 Task: Find connections with filter location Pasto with filter topic #hiringwith filter profile language English with filter current company TATA AutoComp Systems Ltd with filter school Greater Noida Institute of Technology(GNIOT) with filter industry Fundraising with filter service category Cybersecurity with filter keywords title Telework Nurse/Doctor
Action: Mouse moved to (370, 191)
Screenshot: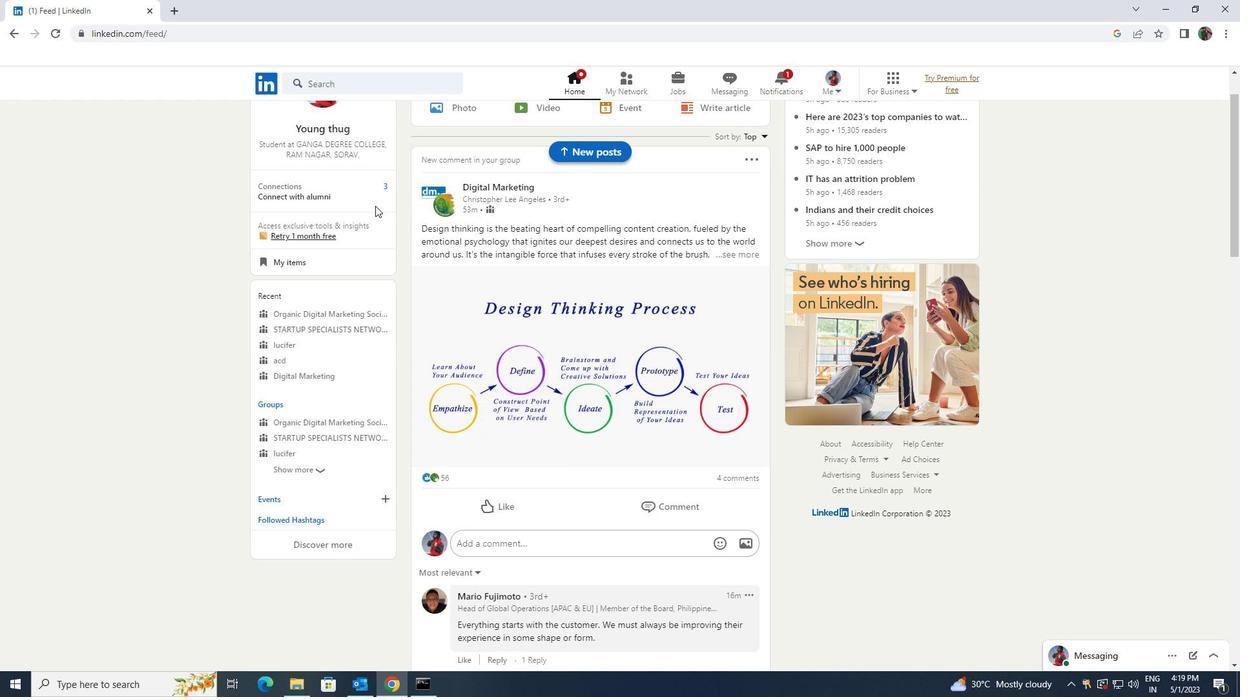 
Action: Mouse pressed left at (370, 191)
Screenshot: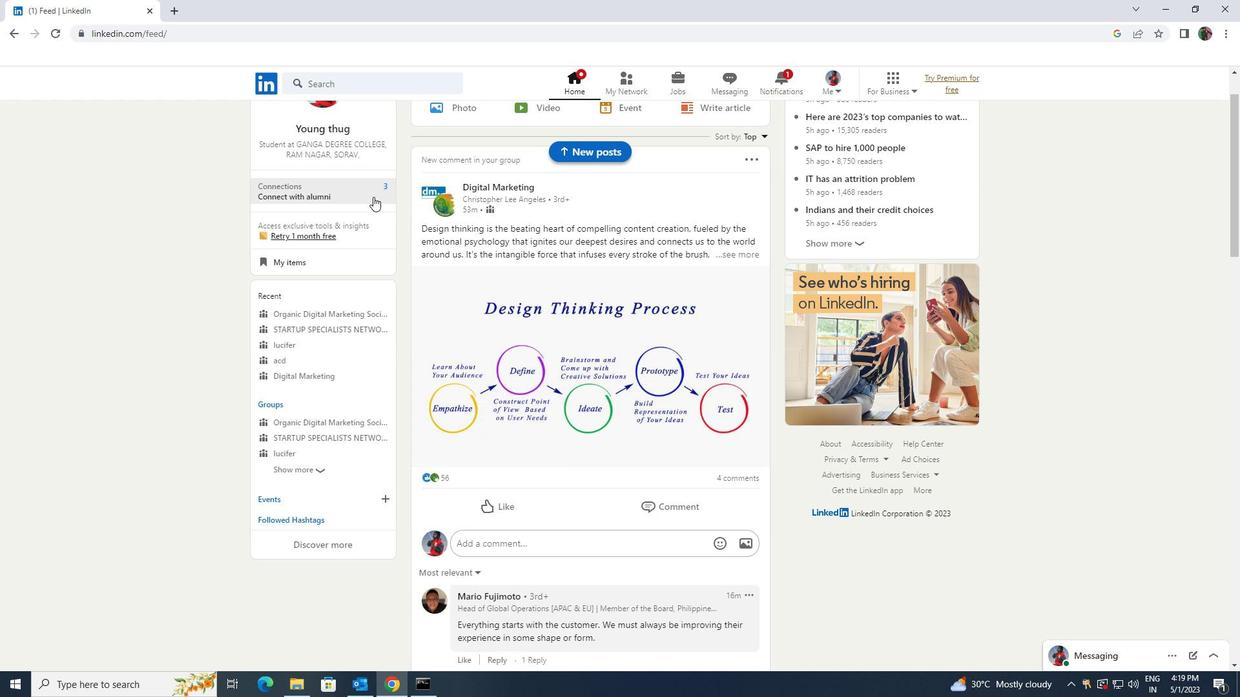 
Action: Mouse moved to (375, 155)
Screenshot: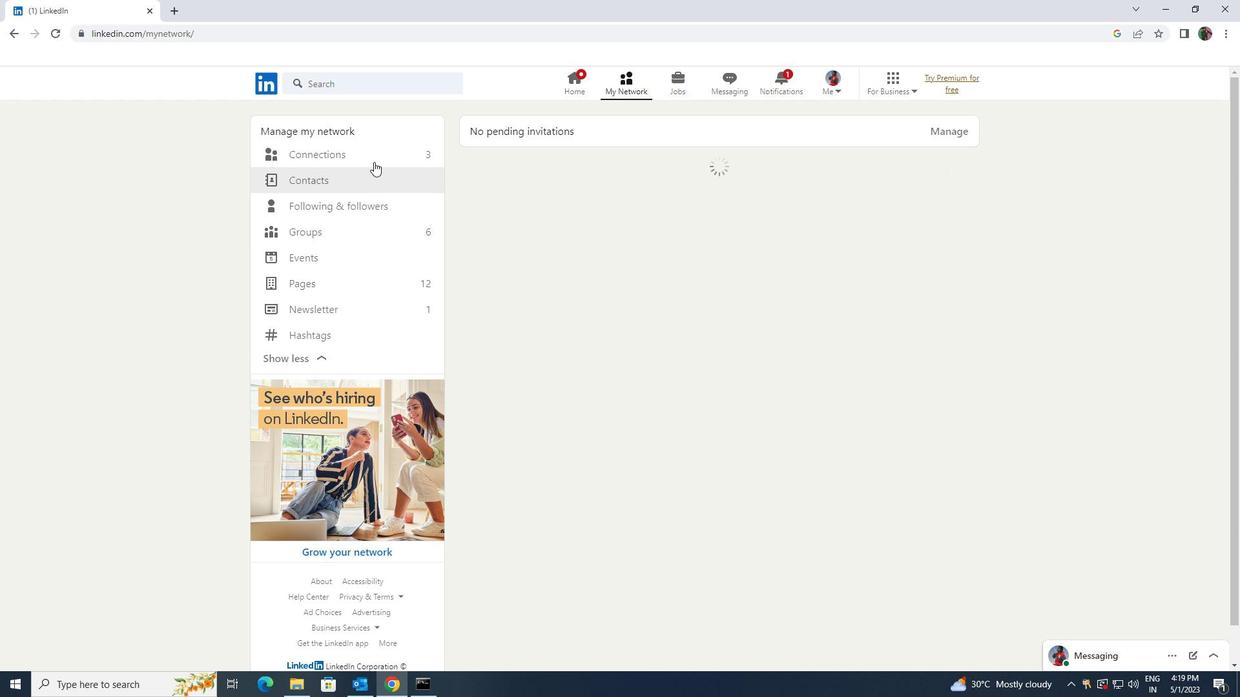 
Action: Mouse pressed left at (375, 155)
Screenshot: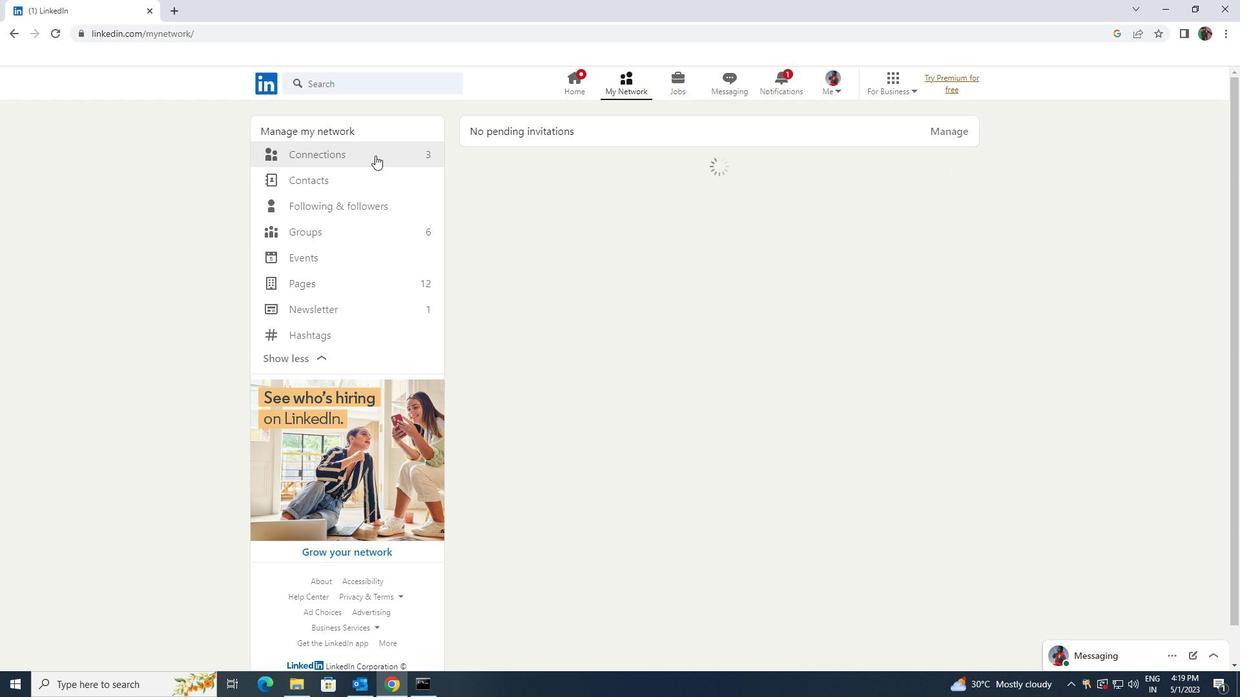 
Action: Mouse moved to (689, 155)
Screenshot: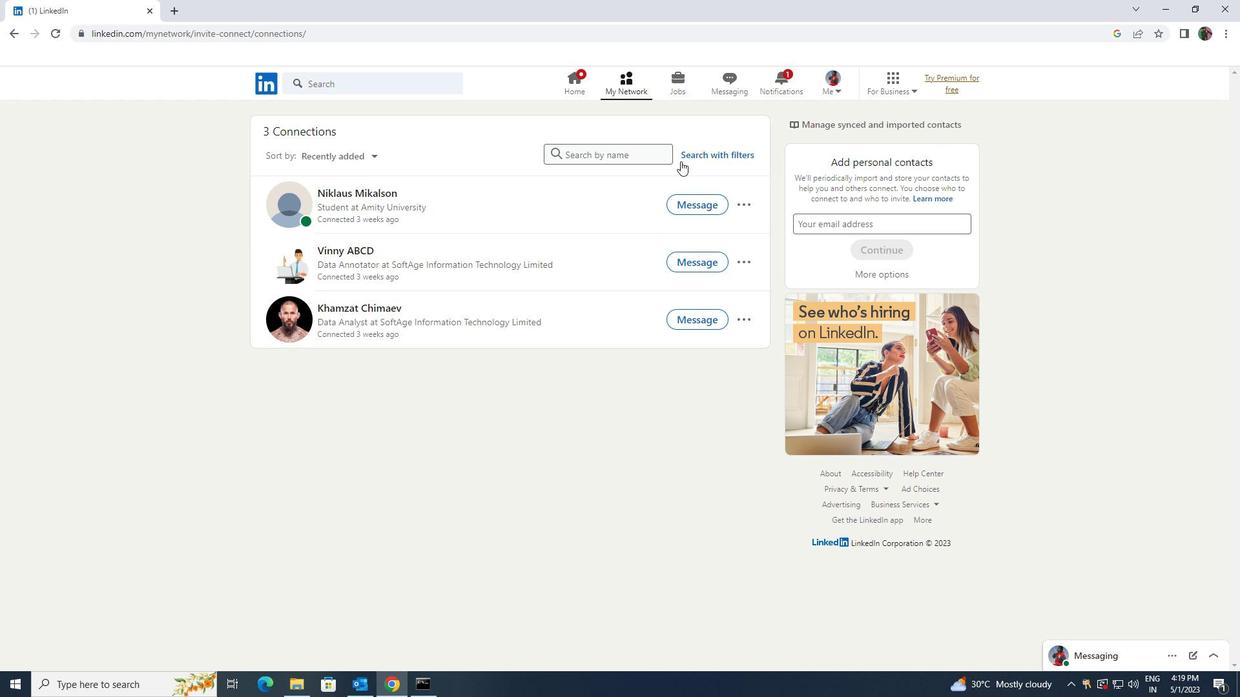 
Action: Mouse pressed left at (689, 155)
Screenshot: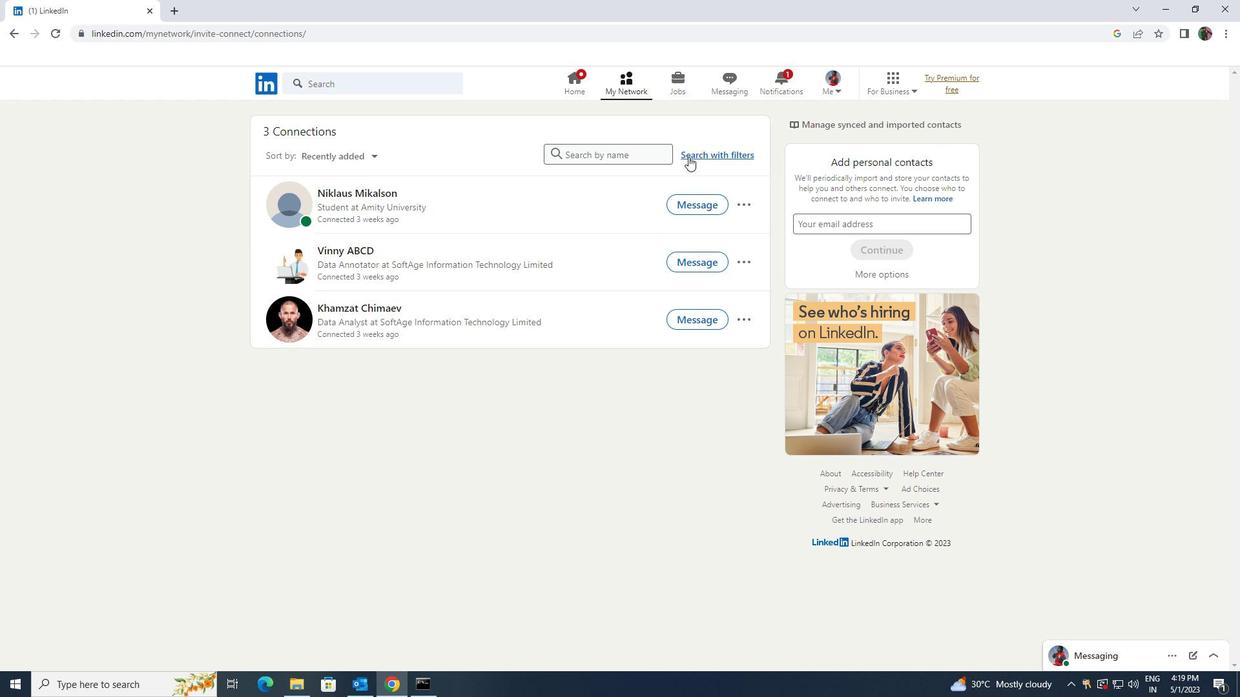 
Action: Mouse moved to (664, 124)
Screenshot: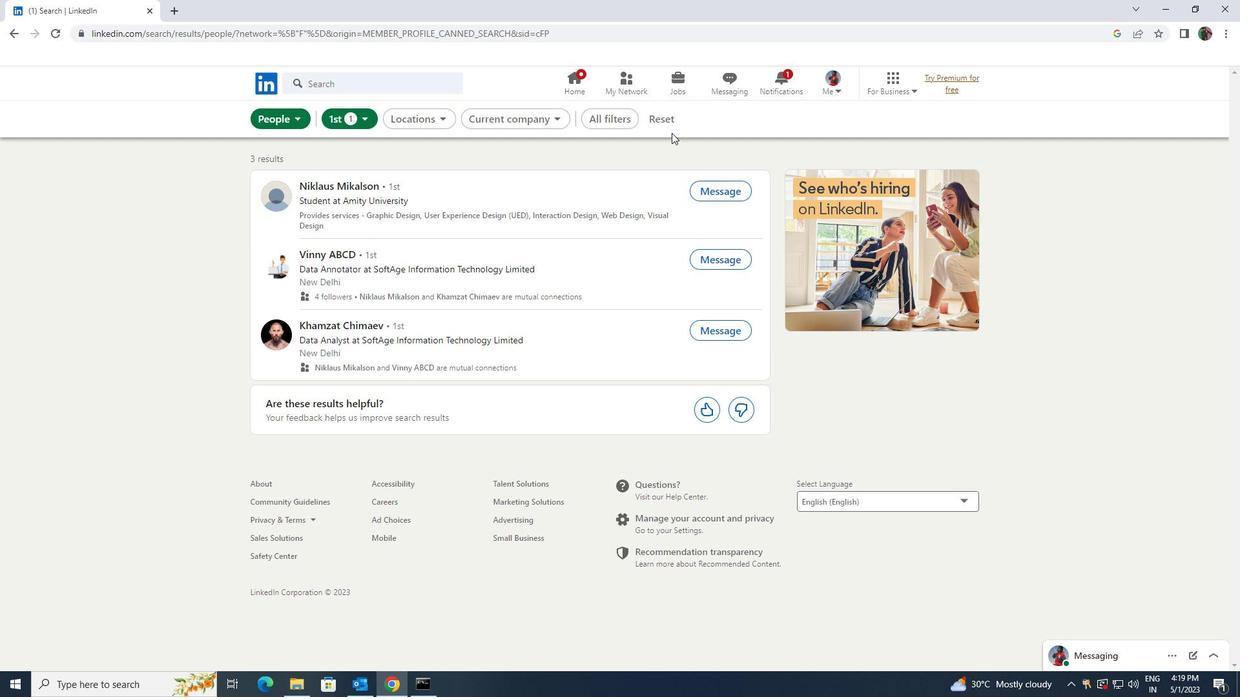 
Action: Mouse pressed left at (664, 124)
Screenshot: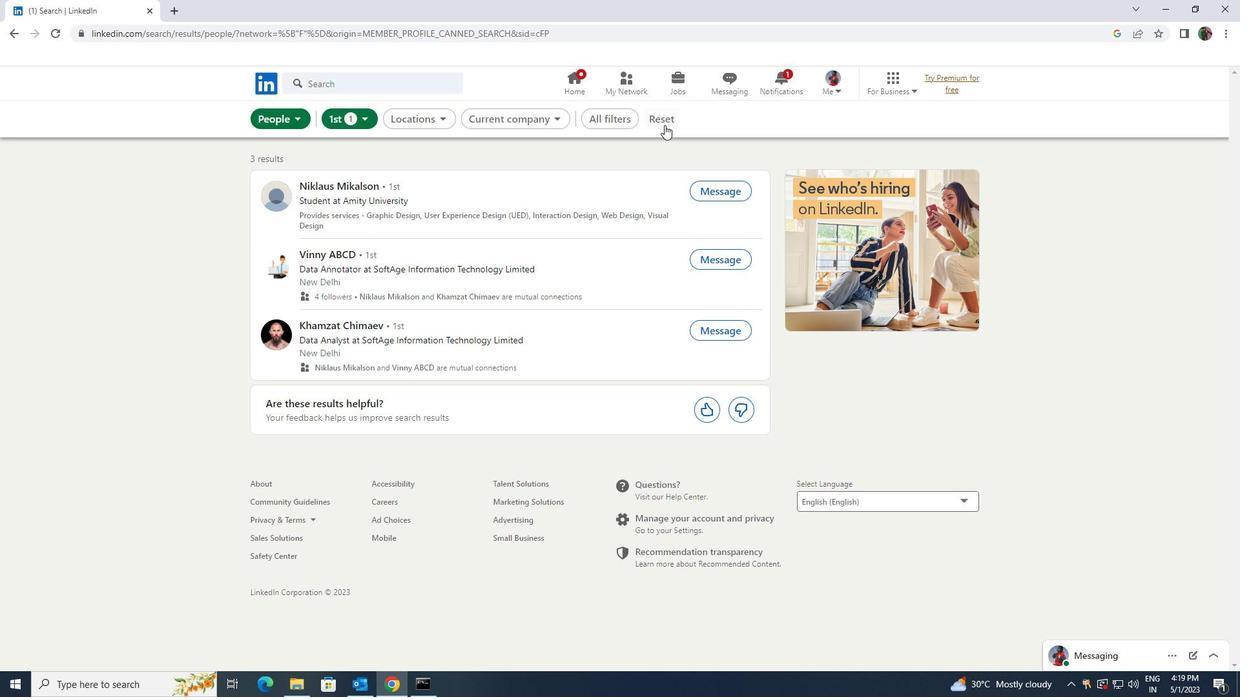 
Action: Mouse moved to (642, 119)
Screenshot: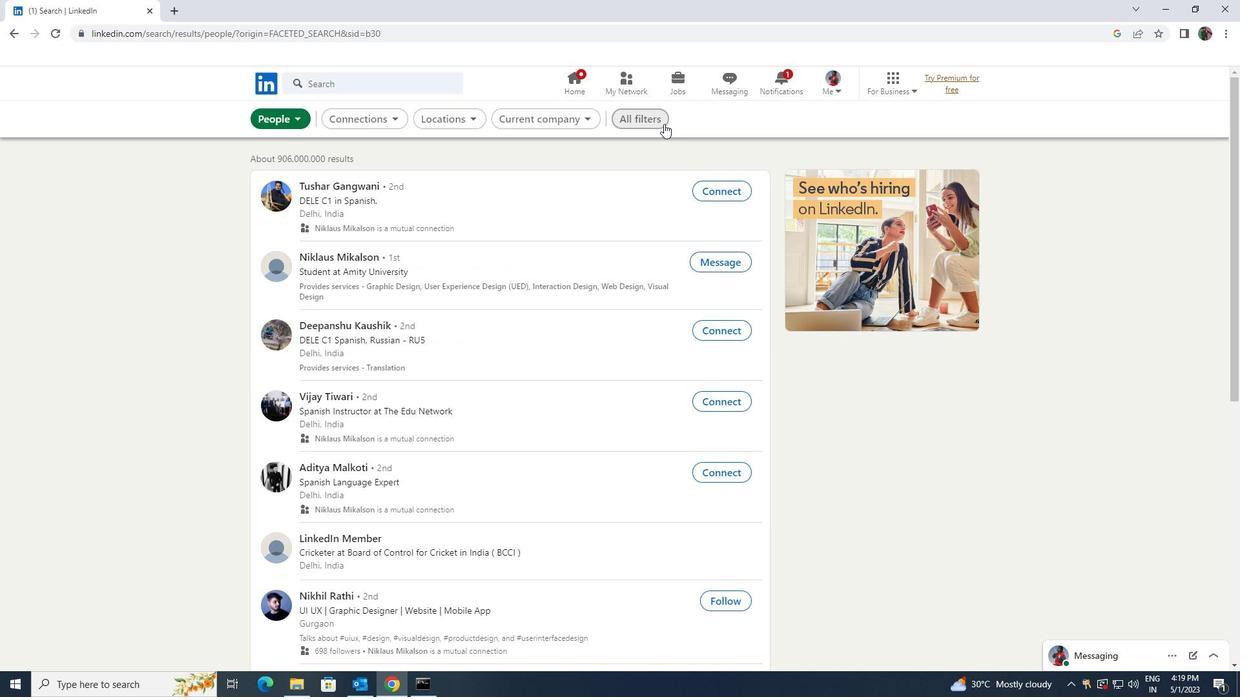 
Action: Mouse pressed left at (642, 119)
Screenshot: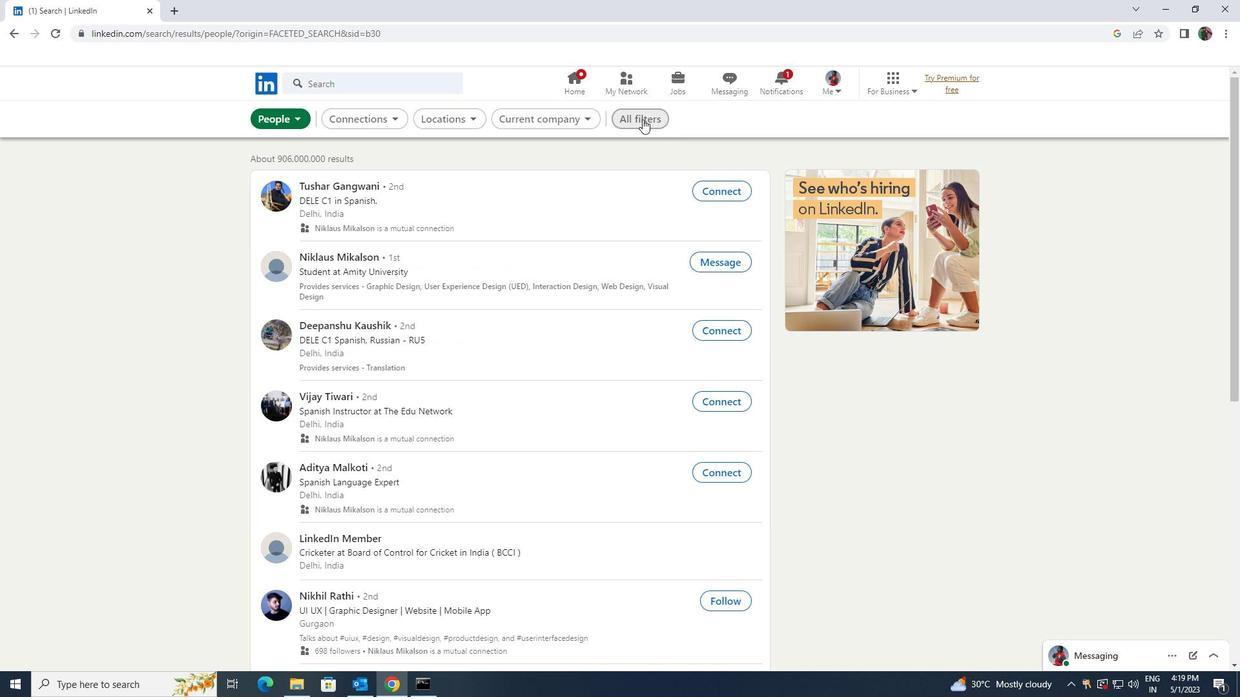 
Action: Mouse moved to (1033, 361)
Screenshot: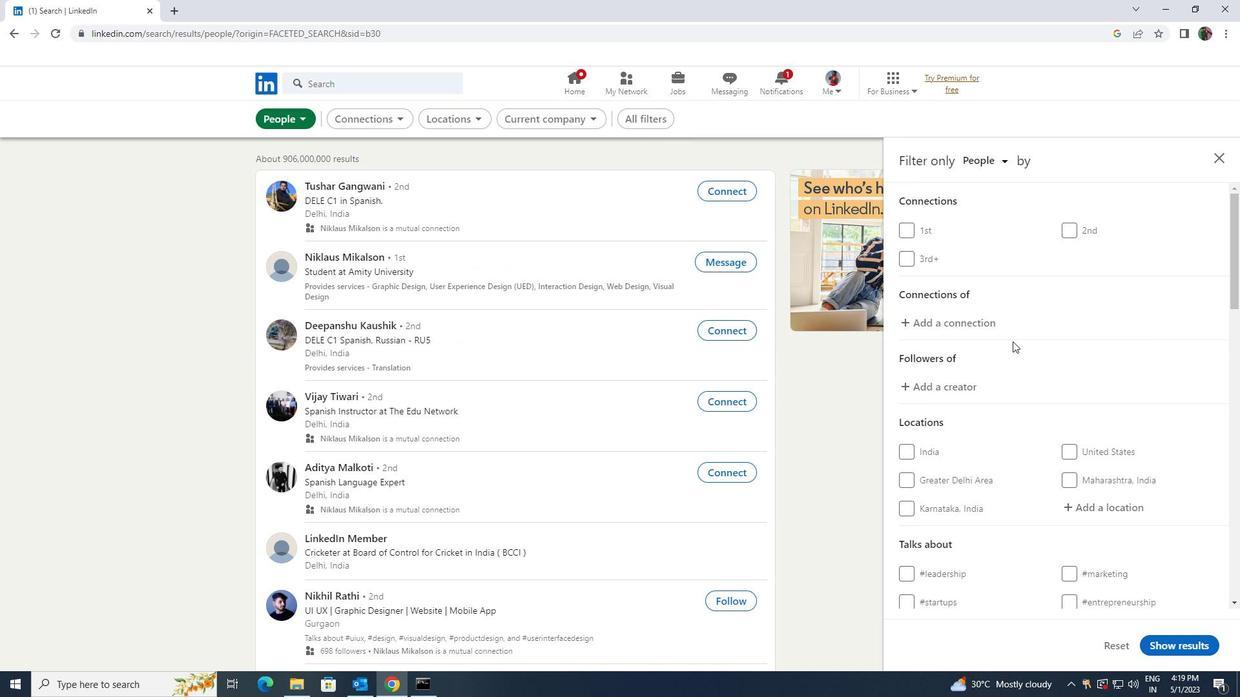 
Action: Mouse scrolled (1033, 361) with delta (0, 0)
Screenshot: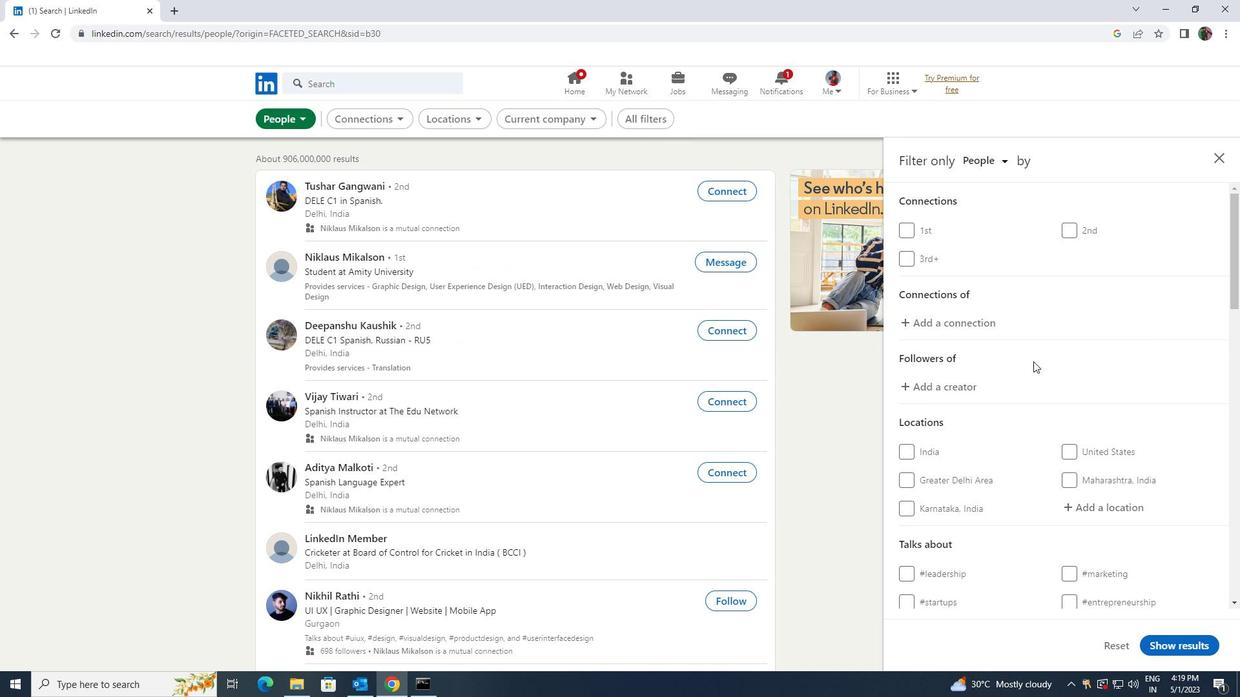 
Action: Mouse moved to (1033, 361)
Screenshot: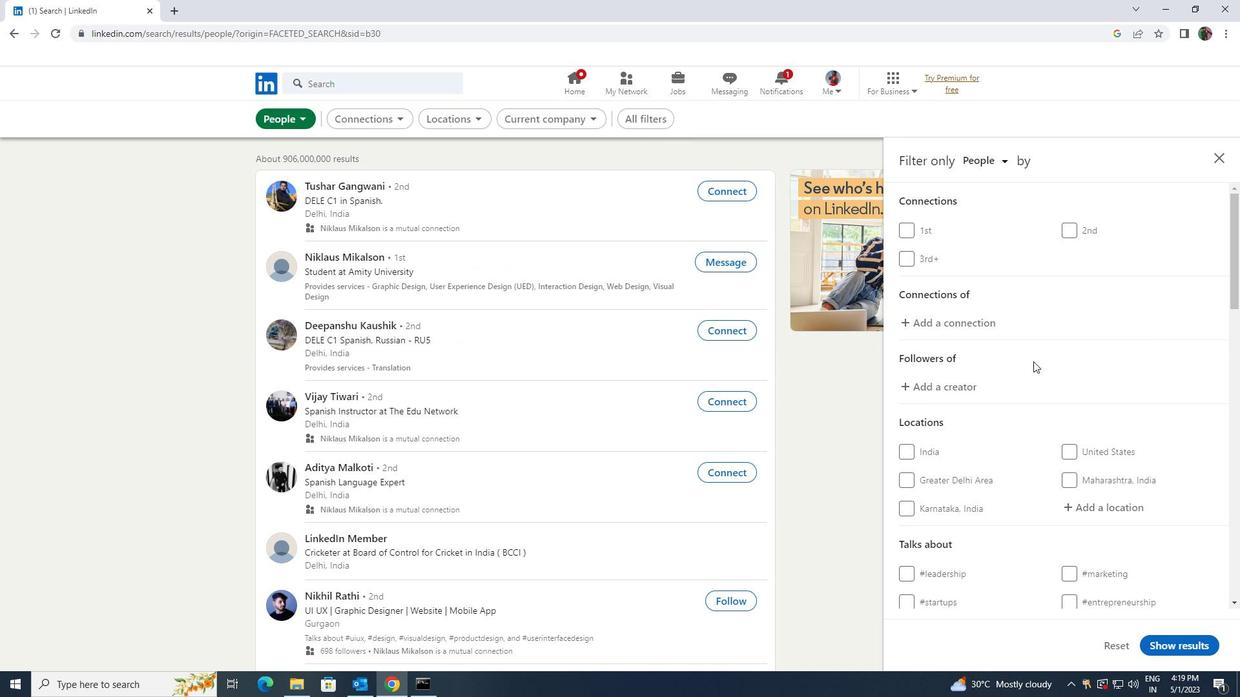 
Action: Mouse scrolled (1033, 361) with delta (0, 0)
Screenshot: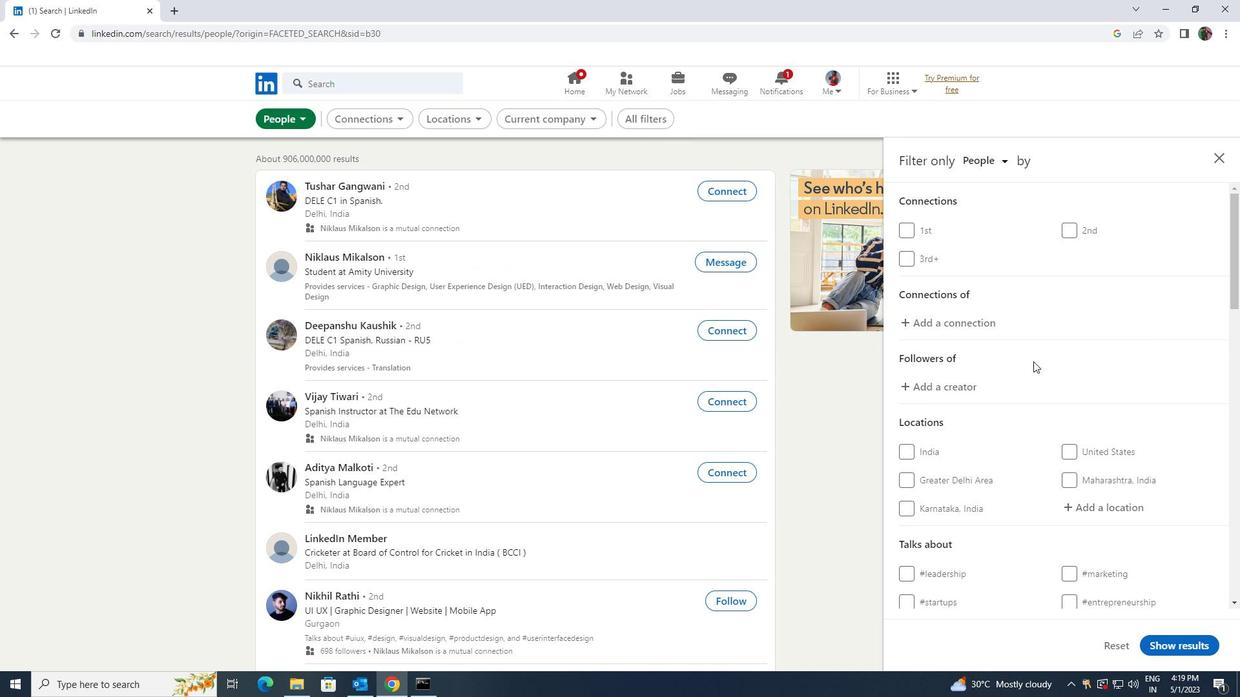 
Action: Mouse moved to (1072, 367)
Screenshot: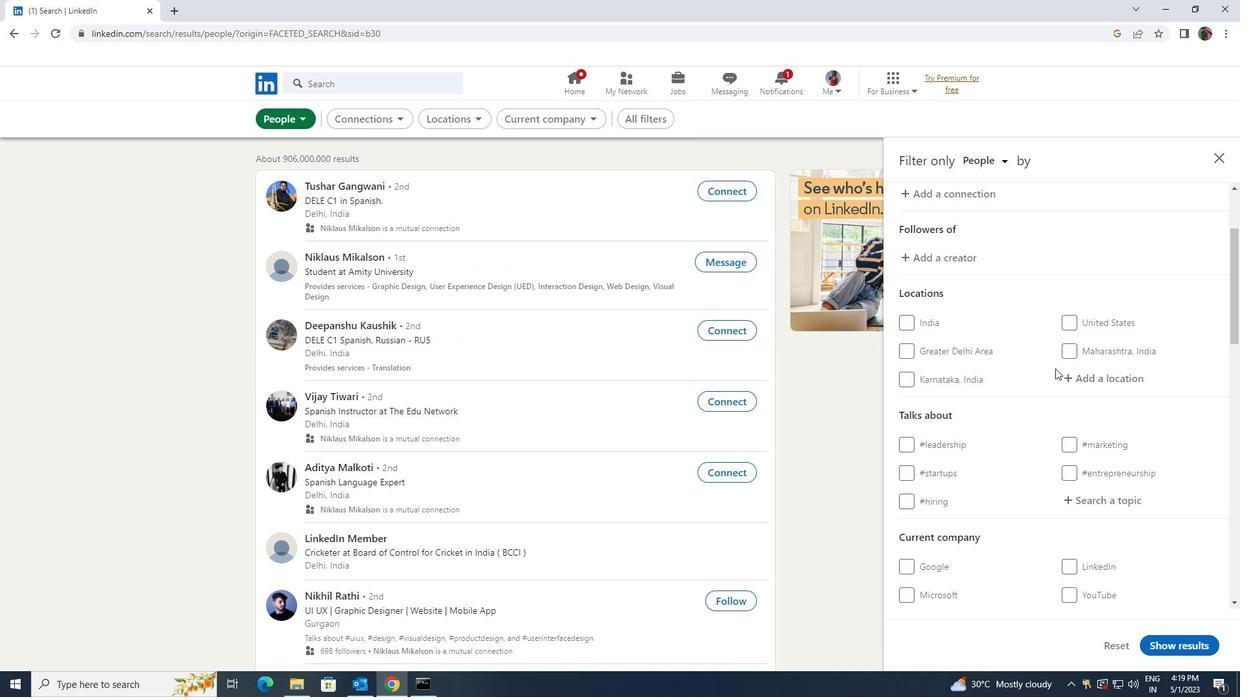 
Action: Mouse pressed left at (1072, 367)
Screenshot: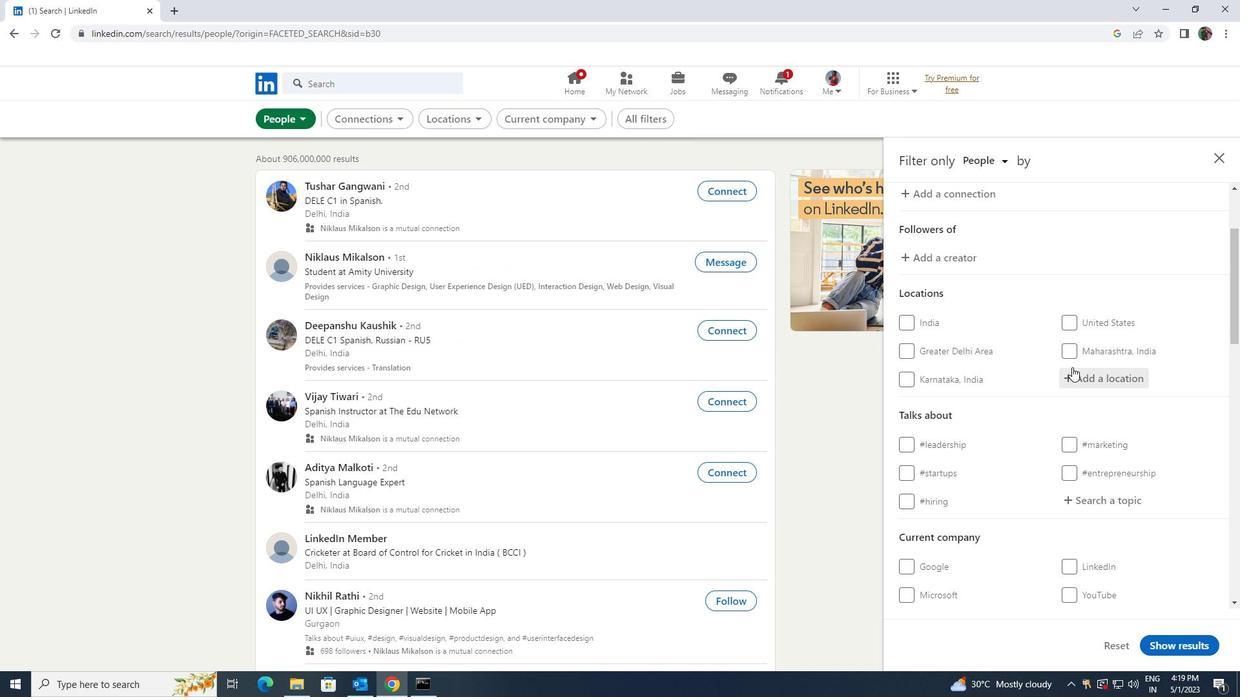 
Action: Key pressed <Key.shift>O<Key.backspace>PASTO
Screenshot: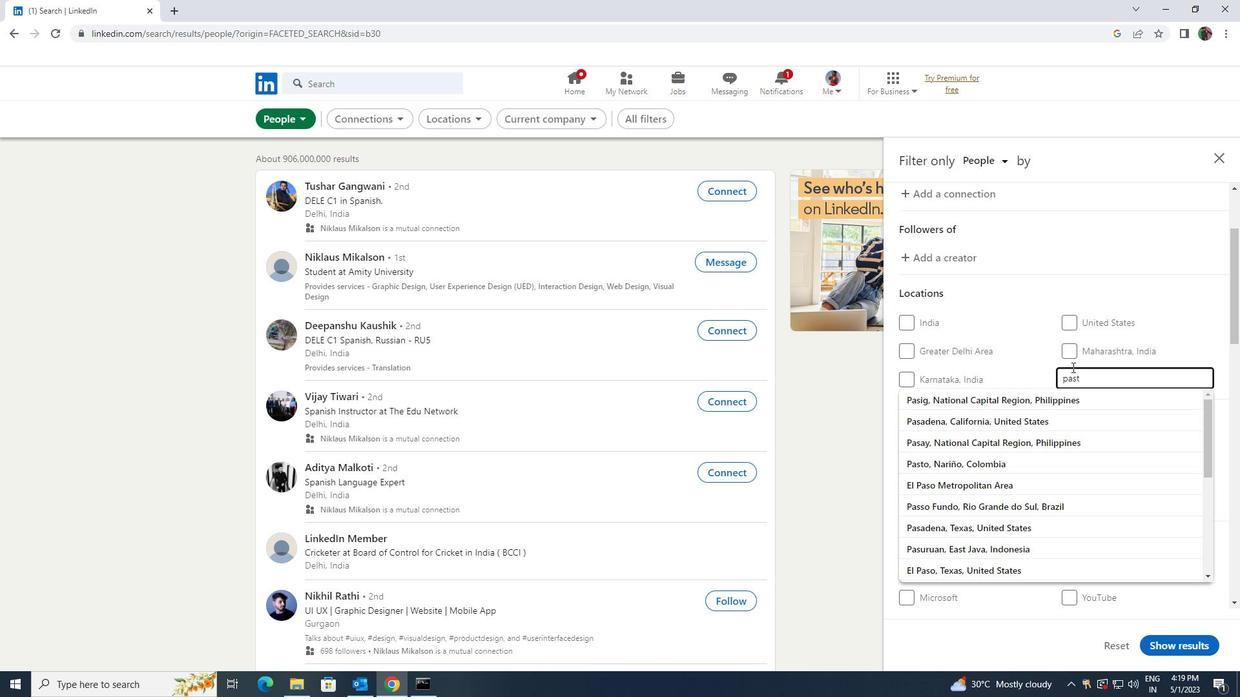 
Action: Mouse moved to (1067, 397)
Screenshot: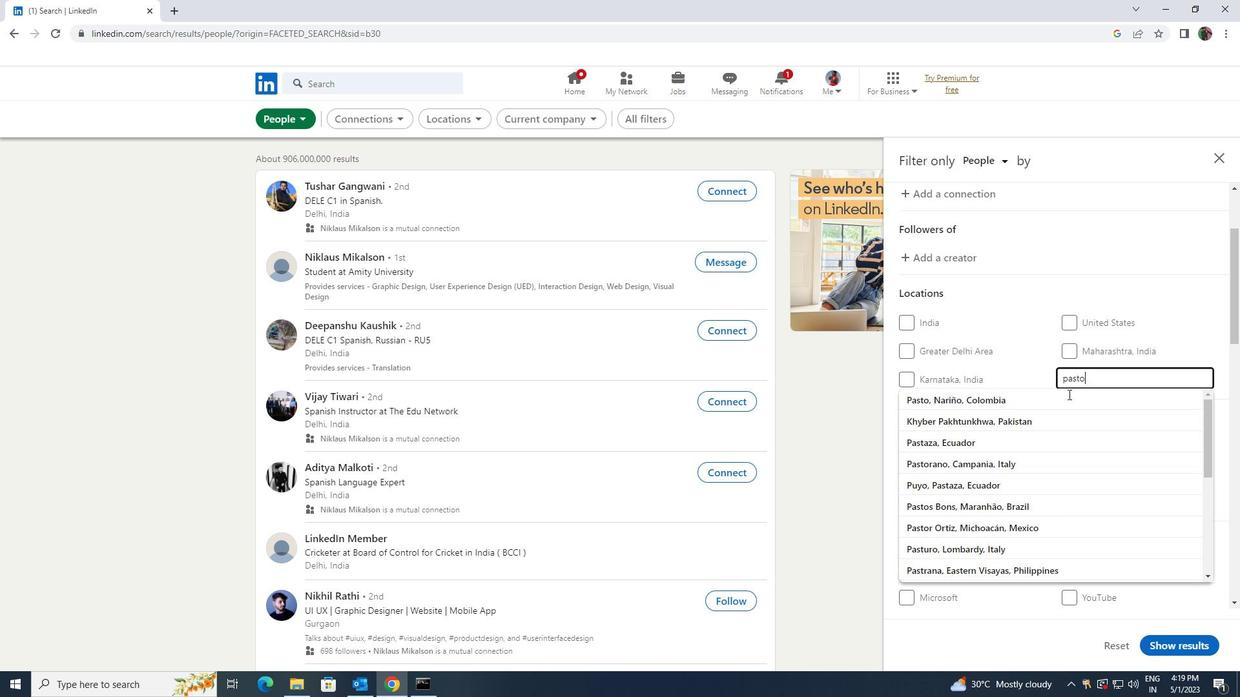 
Action: Mouse pressed left at (1067, 397)
Screenshot: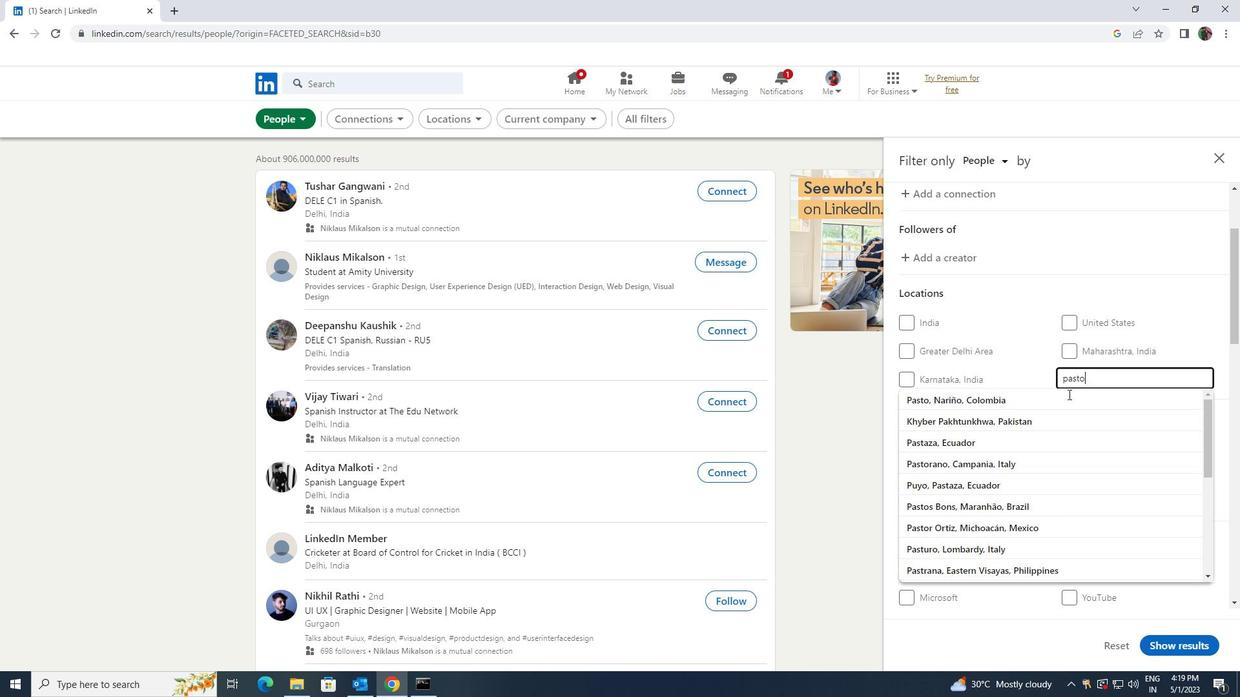 
Action: Mouse pressed left at (1067, 397)
Screenshot: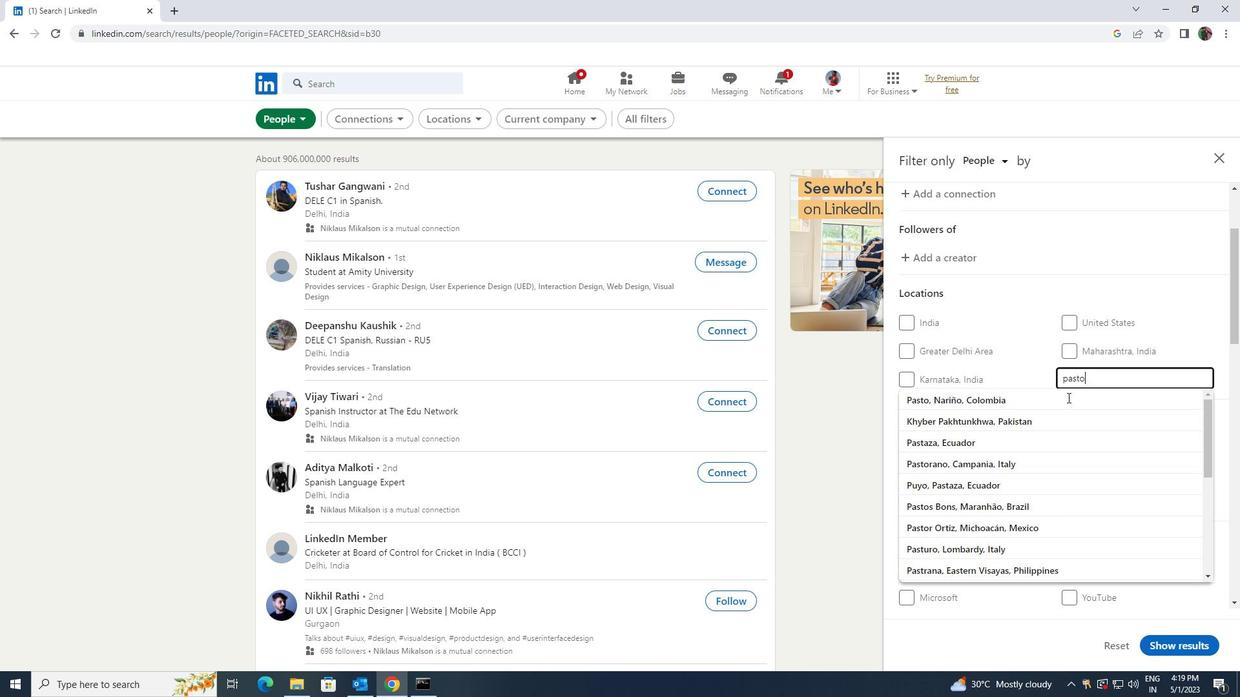 
Action: Mouse scrolled (1067, 397) with delta (0, 0)
Screenshot: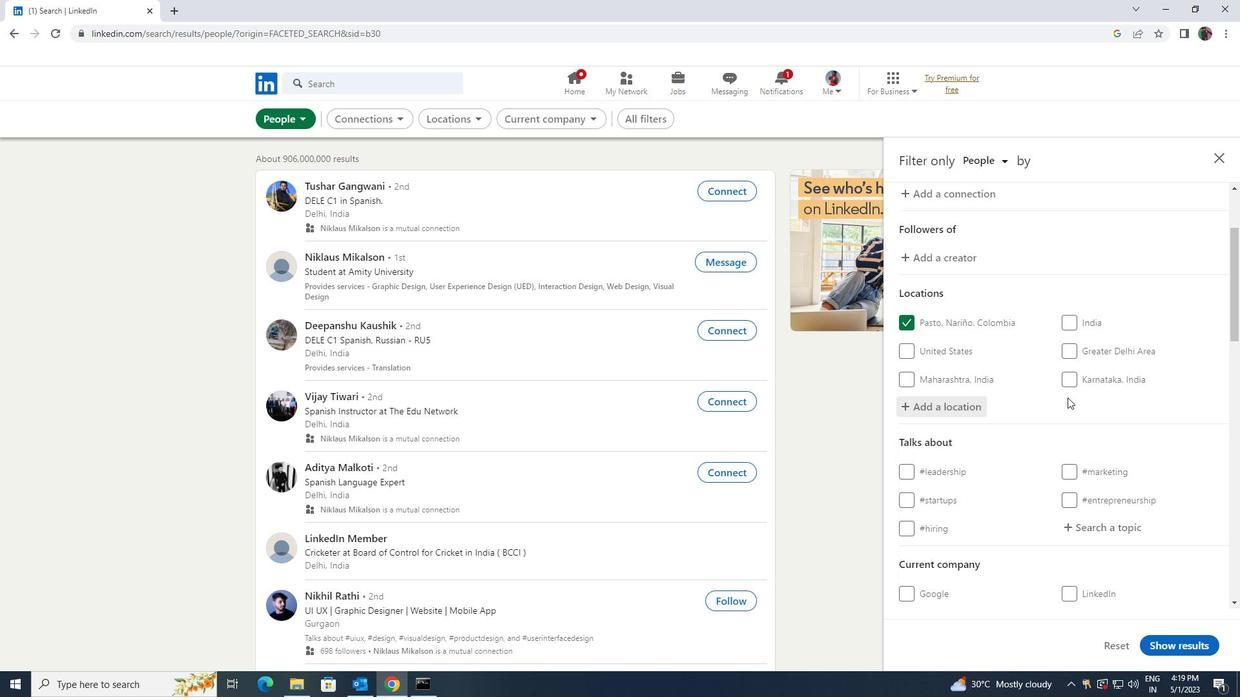 
Action: Mouse scrolled (1067, 397) with delta (0, 0)
Screenshot: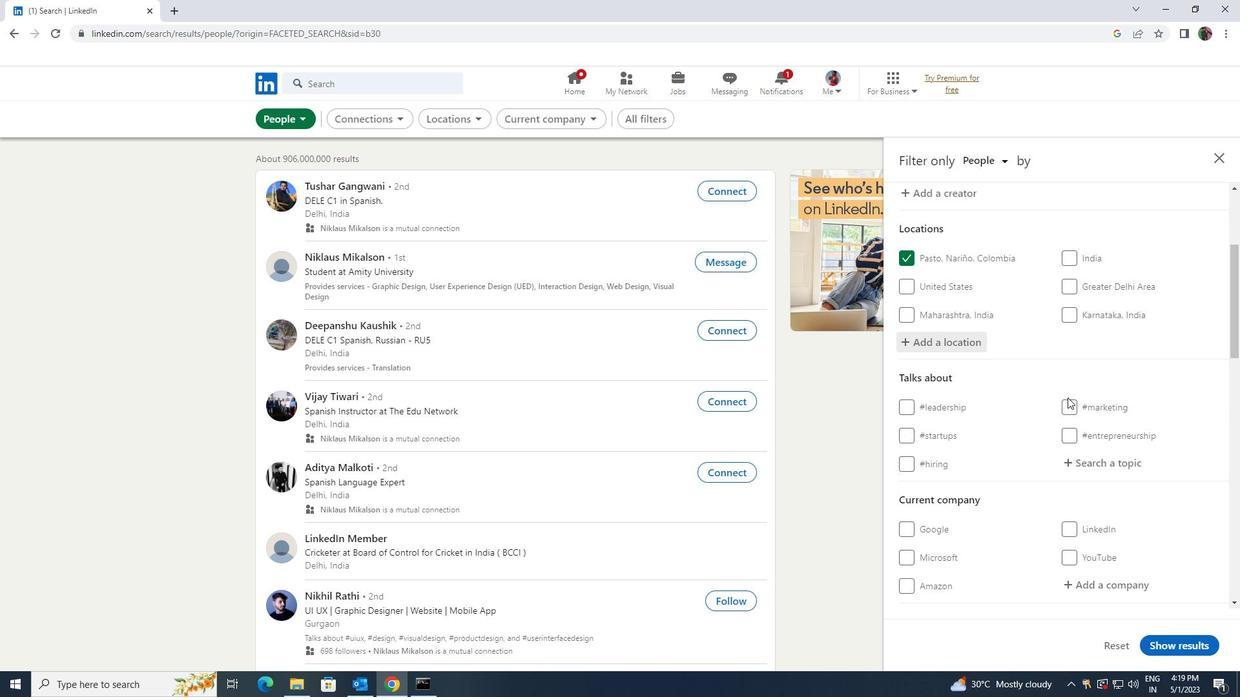 
Action: Mouse moved to (1074, 398)
Screenshot: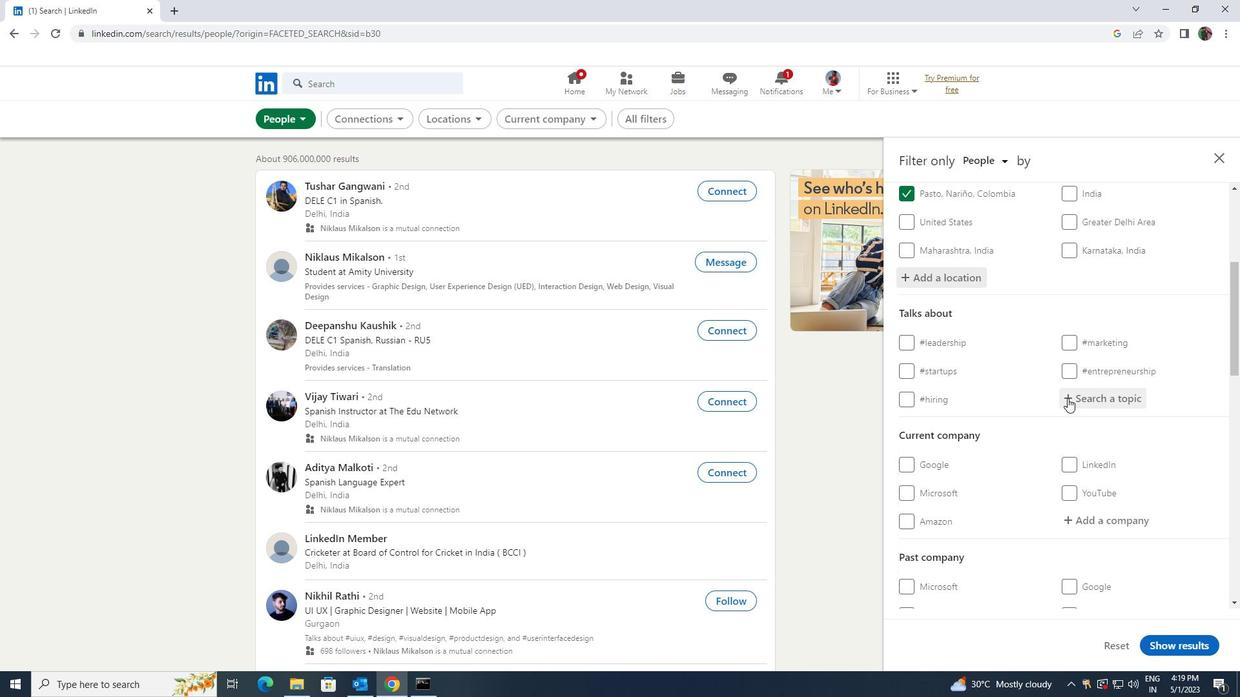 
Action: Mouse pressed left at (1074, 398)
Screenshot: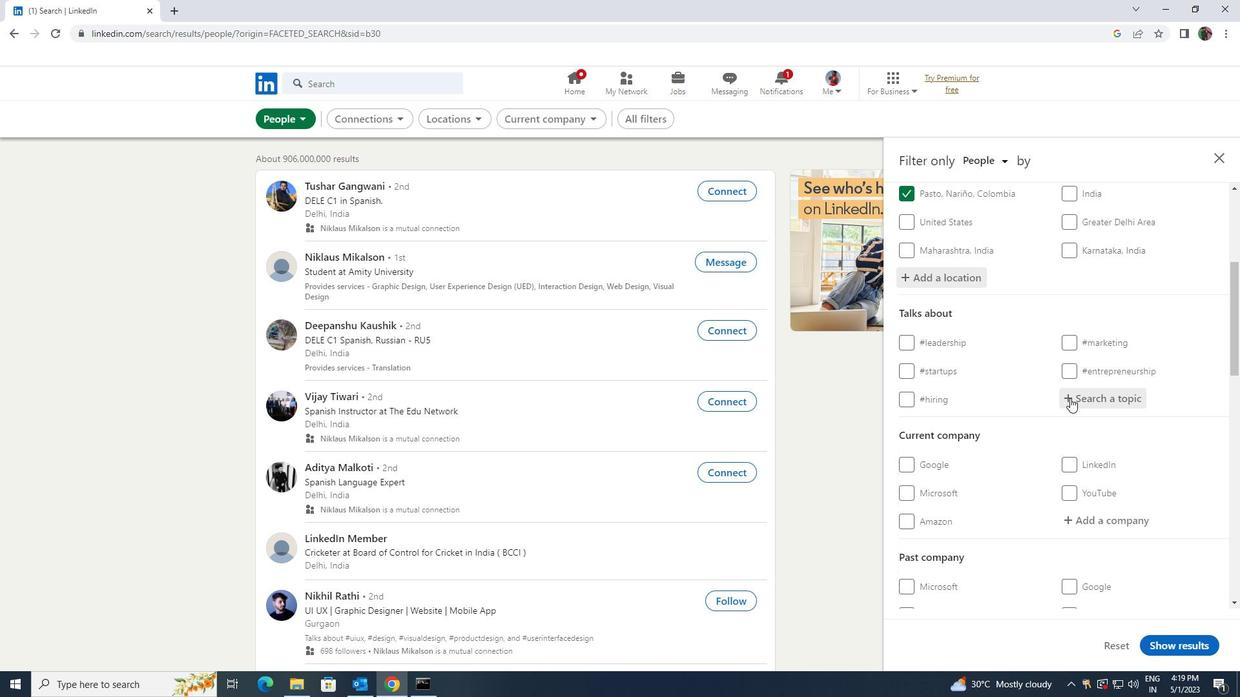 
Action: Key pressed <Key.shift><Key.shift><Key.shift><Key.shift><Key.shift><Key.shift><Key.shift><Key.shift><Key.shift><Key.shift><Key.shift><Key.shift><Key.shift><Key.shift><Key.shift><Key.shift><Key.shift><Key.shift><Key.shift><Key.shift><Key.shift><Key.shift><Key.shift><Key.shift><Key.shift><Key.shift><Key.shift><Key.shift><Key.shift><Key.shift><Key.shift><Key.shift><Key.shift><Key.shift><Key.shift><Key.shift><Key.shift><Key.shift><Key.shift><Key.shift><Key.shift><Key.shift><Key.shift><Key.shift><Key.shift><Key.shift><Key.shift><Key.shift><Key.shift>HIE<Key.backspace>RING
Screenshot: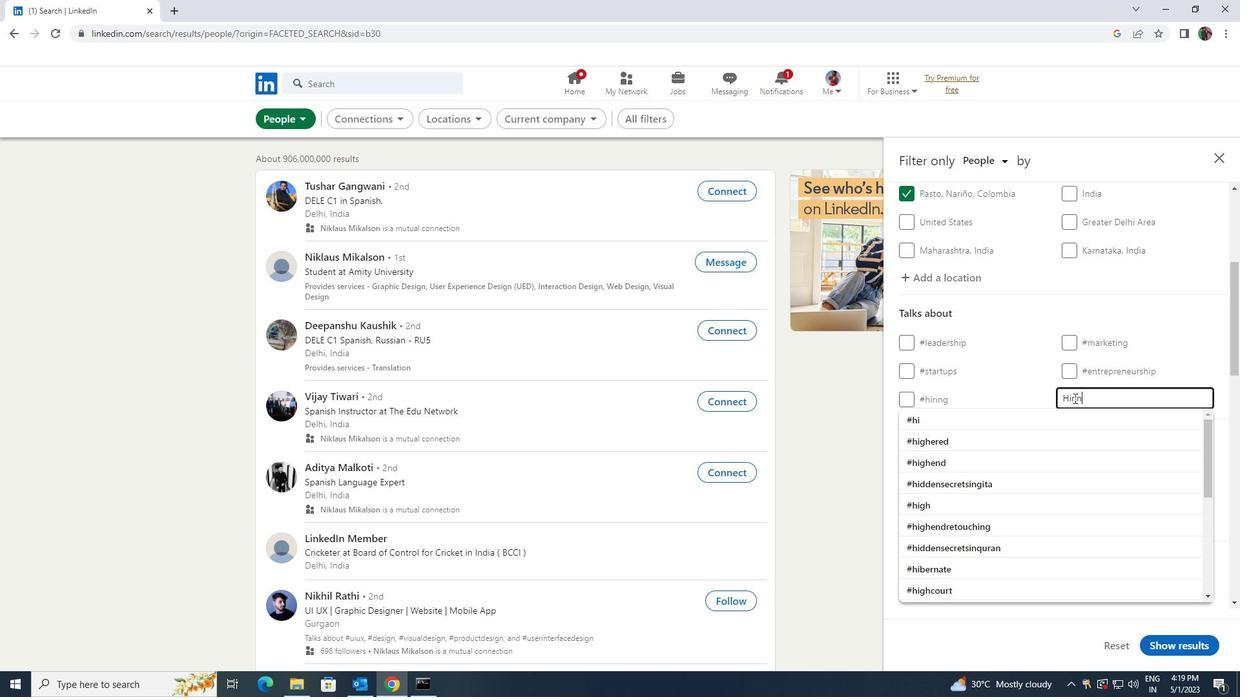 
Action: Mouse moved to (1065, 406)
Screenshot: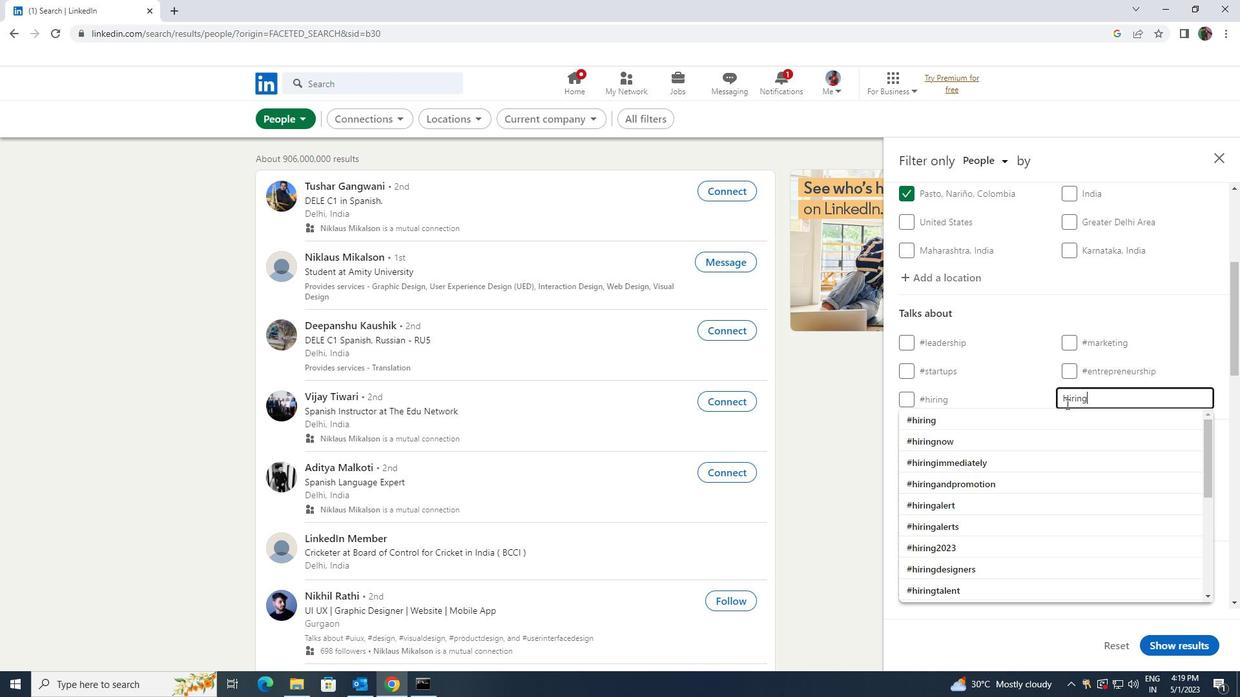 
Action: Mouse pressed left at (1065, 406)
Screenshot: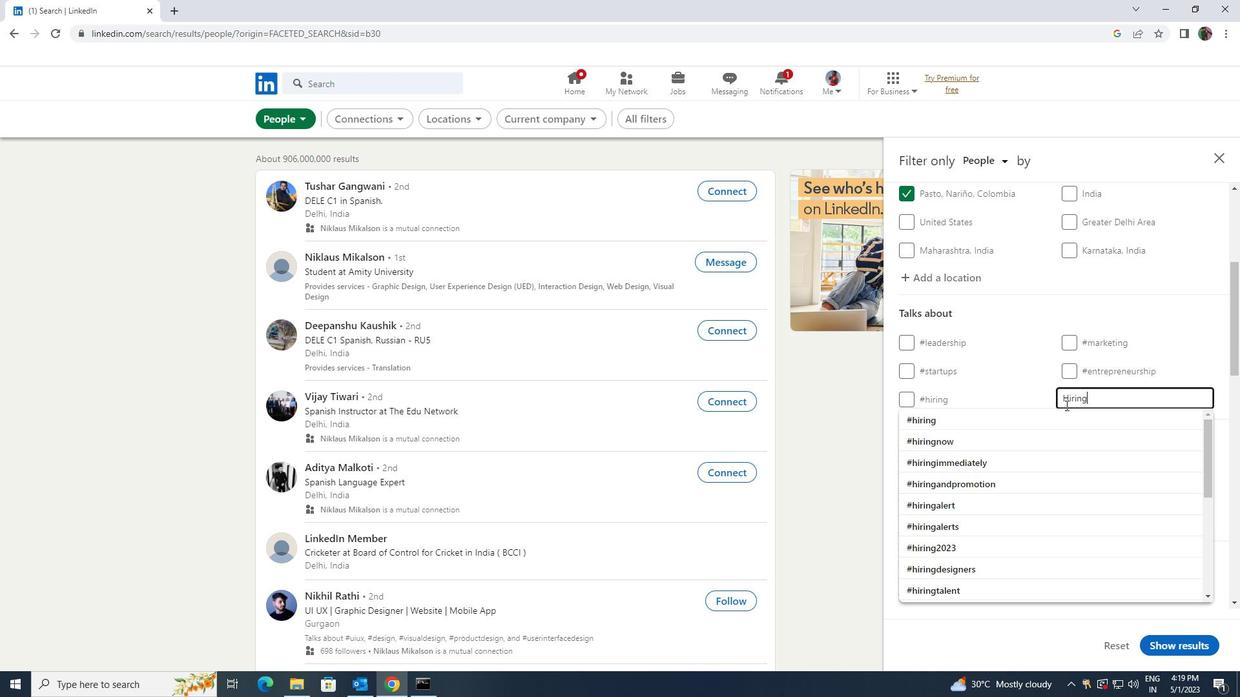 
Action: Mouse moved to (1061, 411)
Screenshot: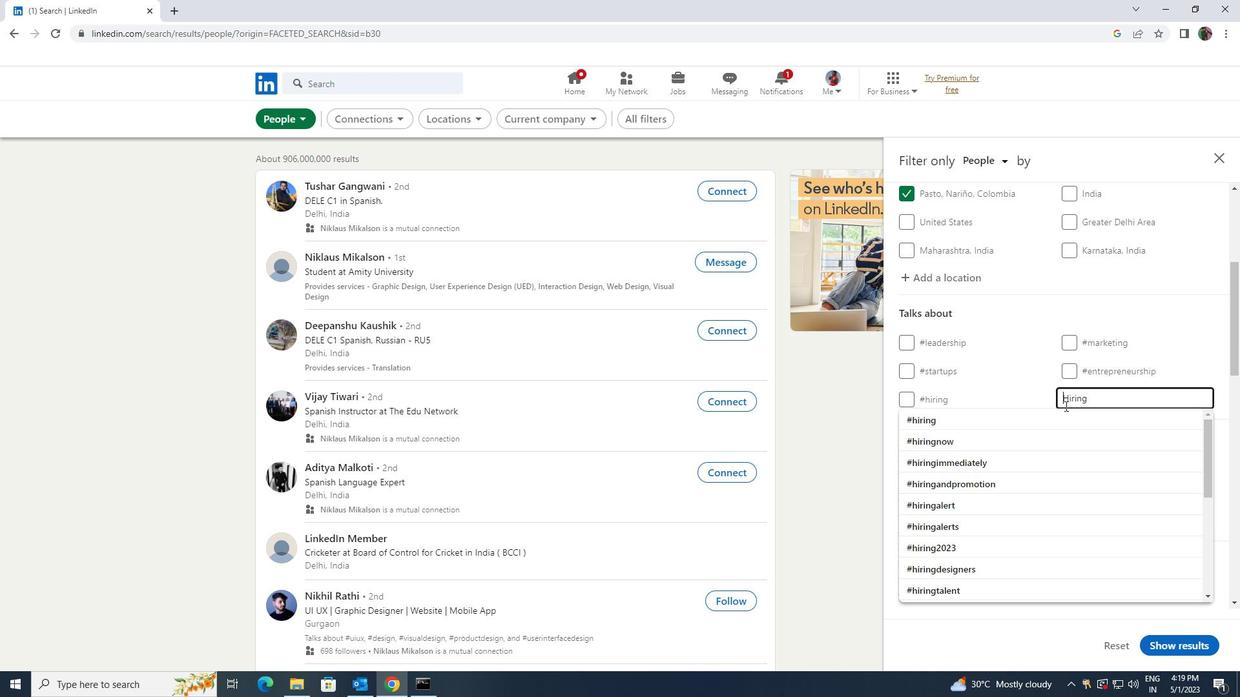 
Action: Mouse pressed left at (1061, 411)
Screenshot: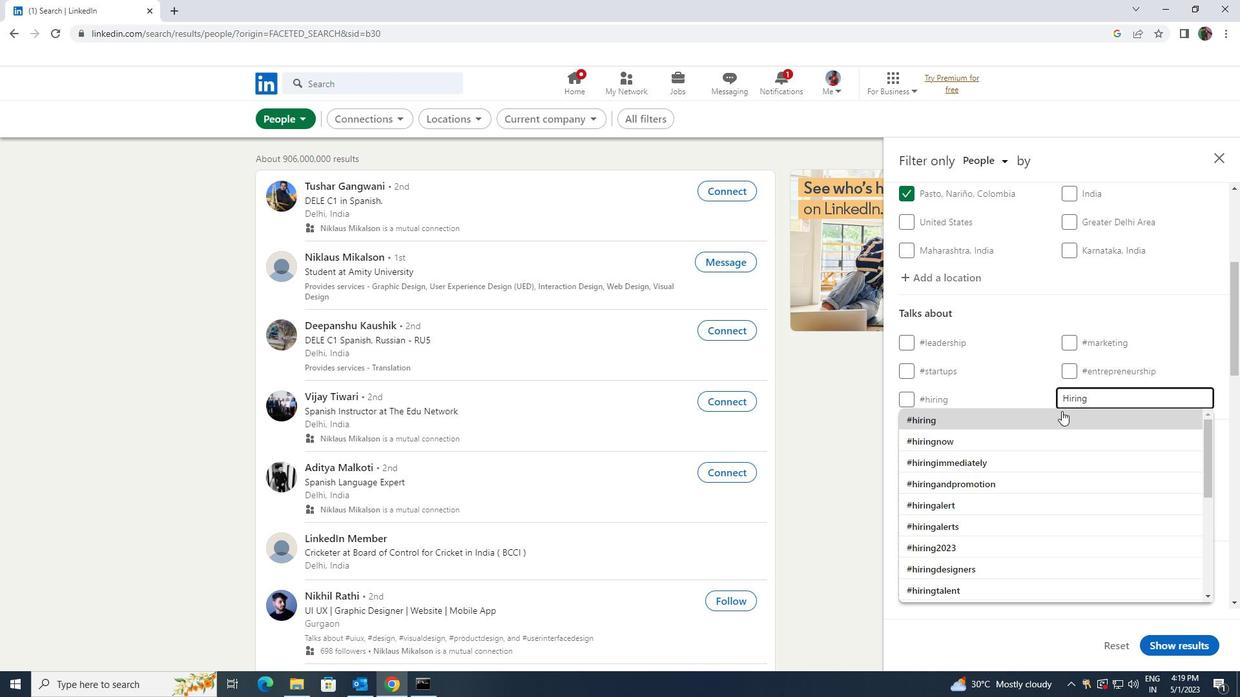 
Action: Mouse scrolled (1061, 410) with delta (0, 0)
Screenshot: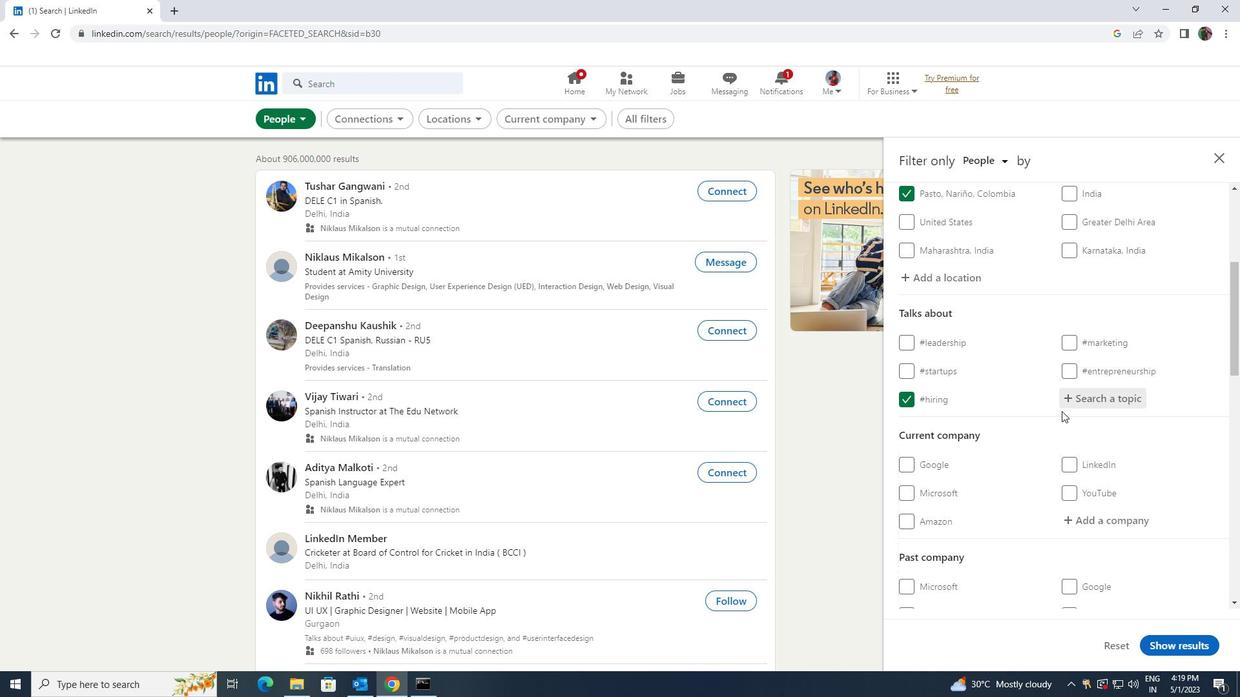 
Action: Mouse scrolled (1061, 410) with delta (0, 0)
Screenshot: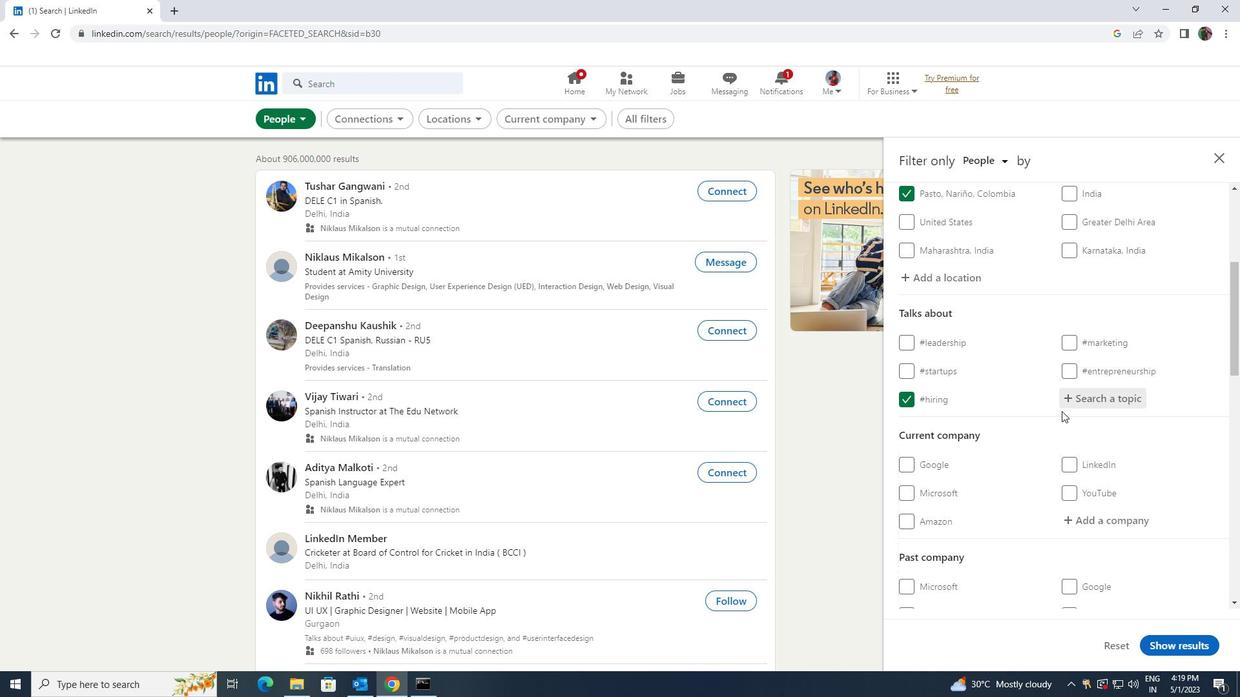 
Action: Mouse scrolled (1061, 410) with delta (0, 0)
Screenshot: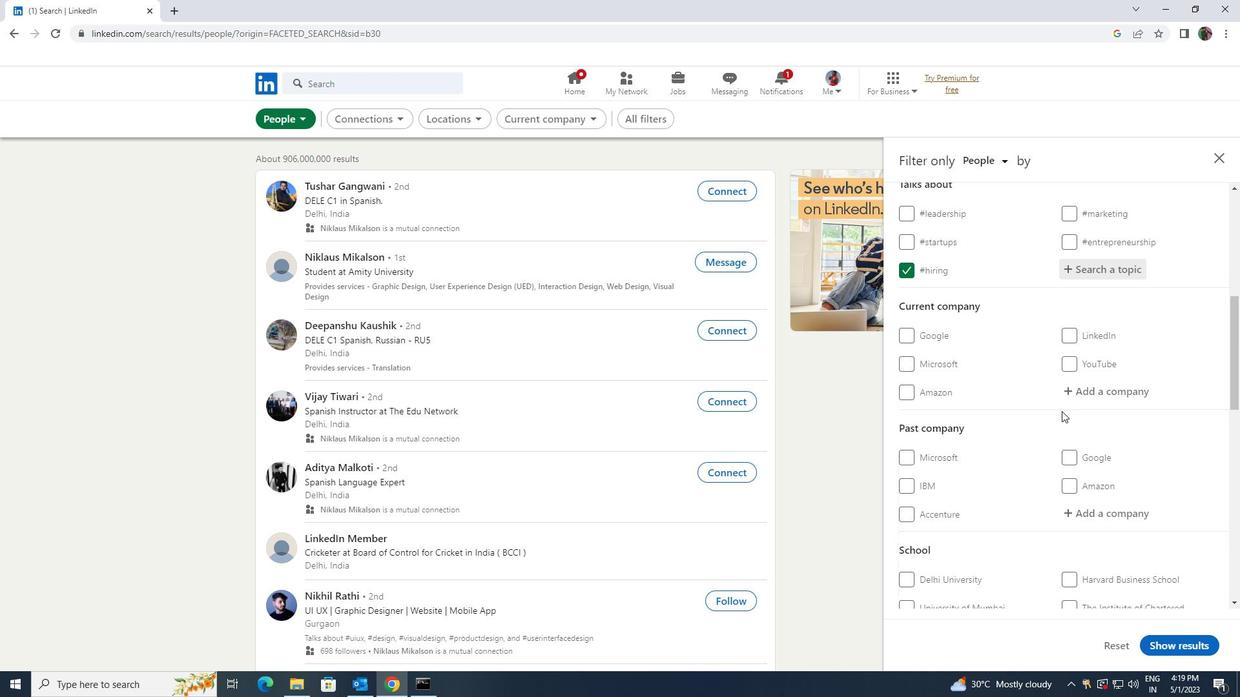
Action: Mouse moved to (1061, 411)
Screenshot: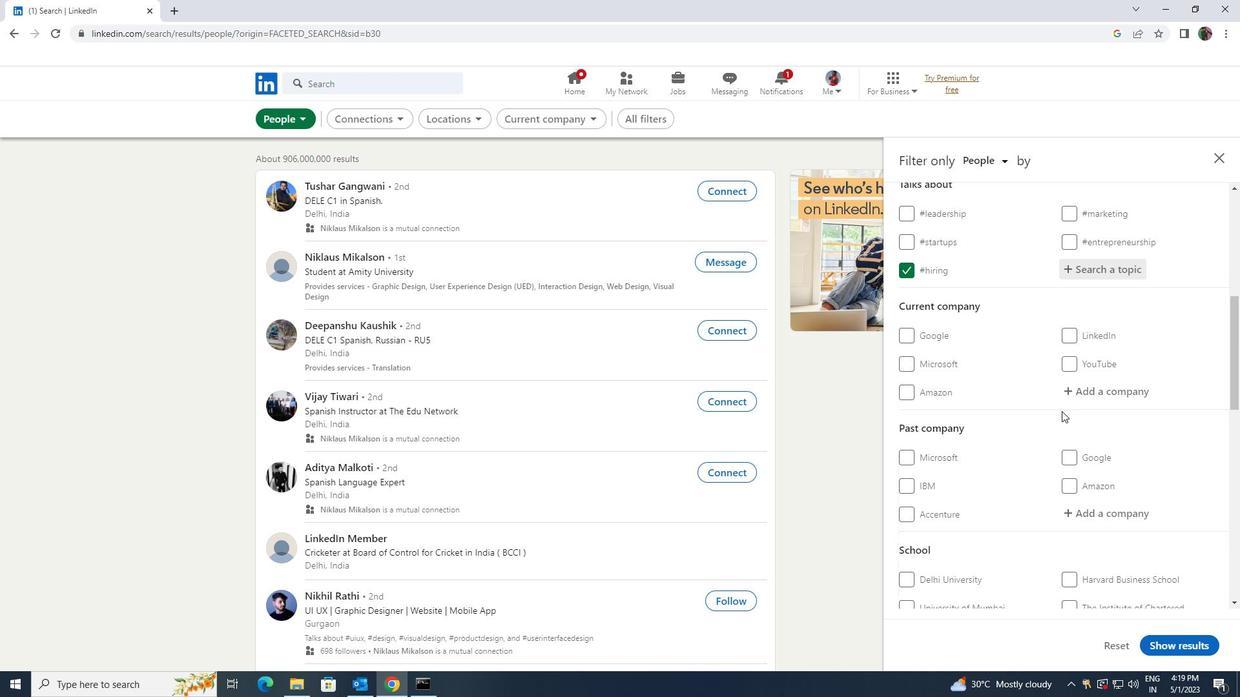 
Action: Mouse scrolled (1061, 410) with delta (0, 0)
Screenshot: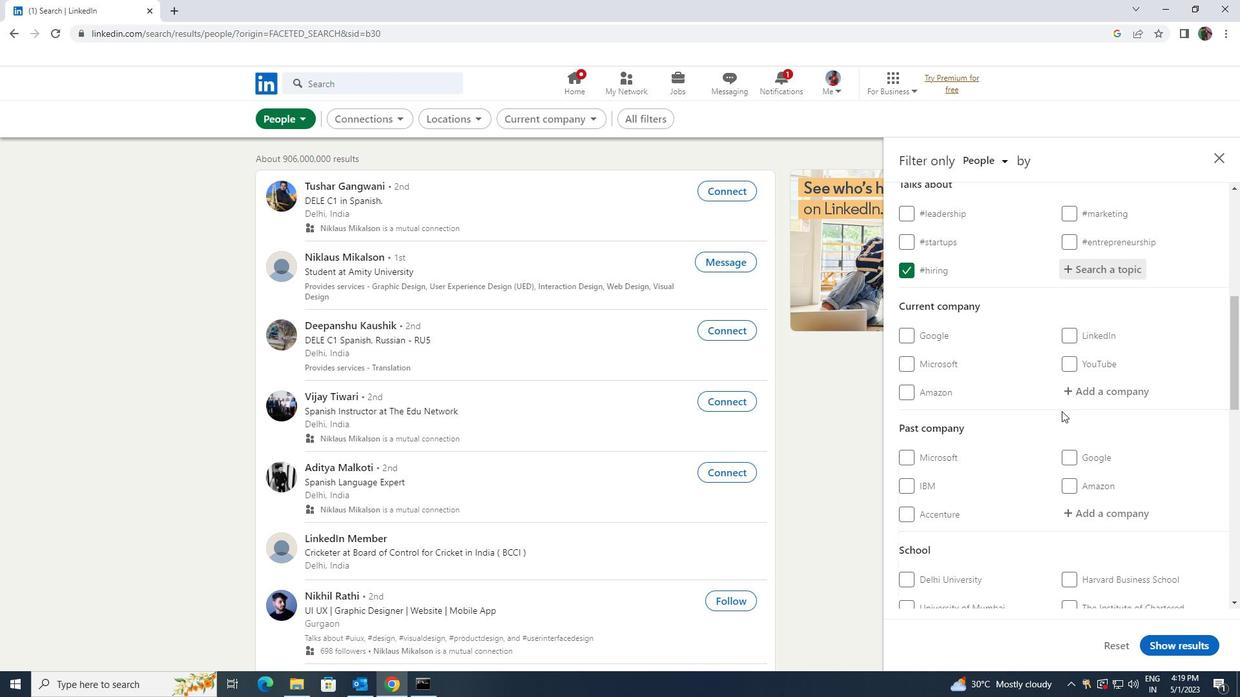 
Action: Mouse scrolled (1061, 410) with delta (0, 0)
Screenshot: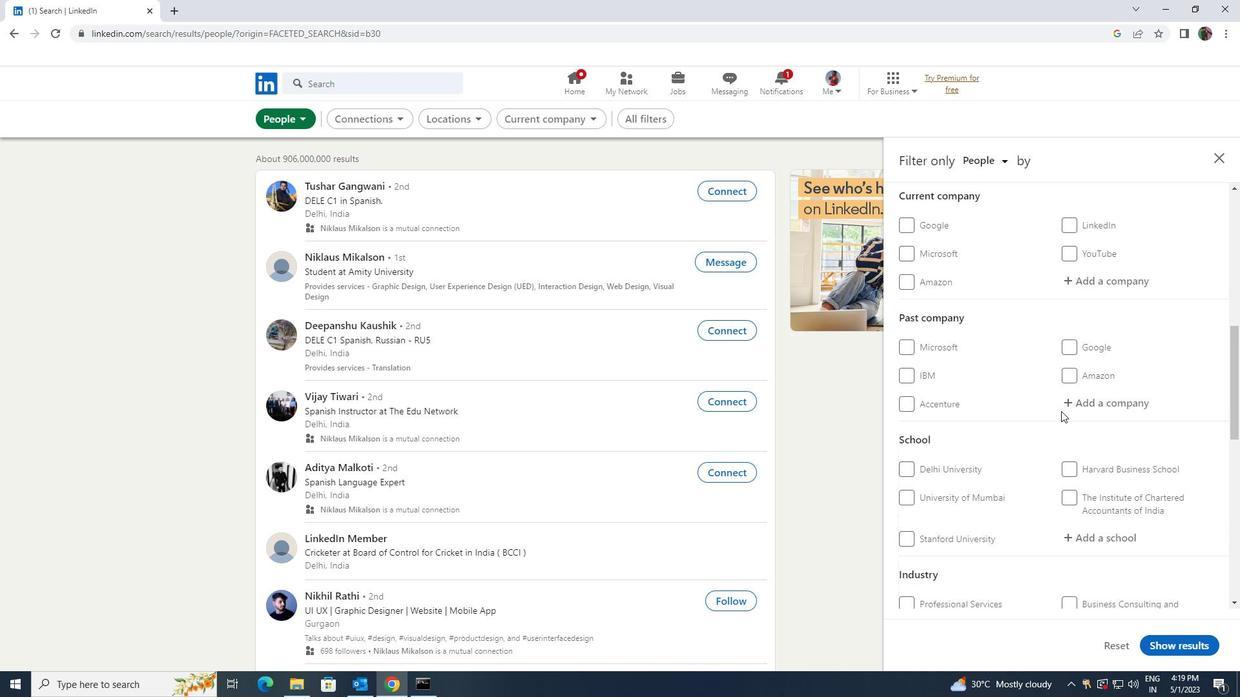 
Action: Mouse scrolled (1061, 410) with delta (0, 0)
Screenshot: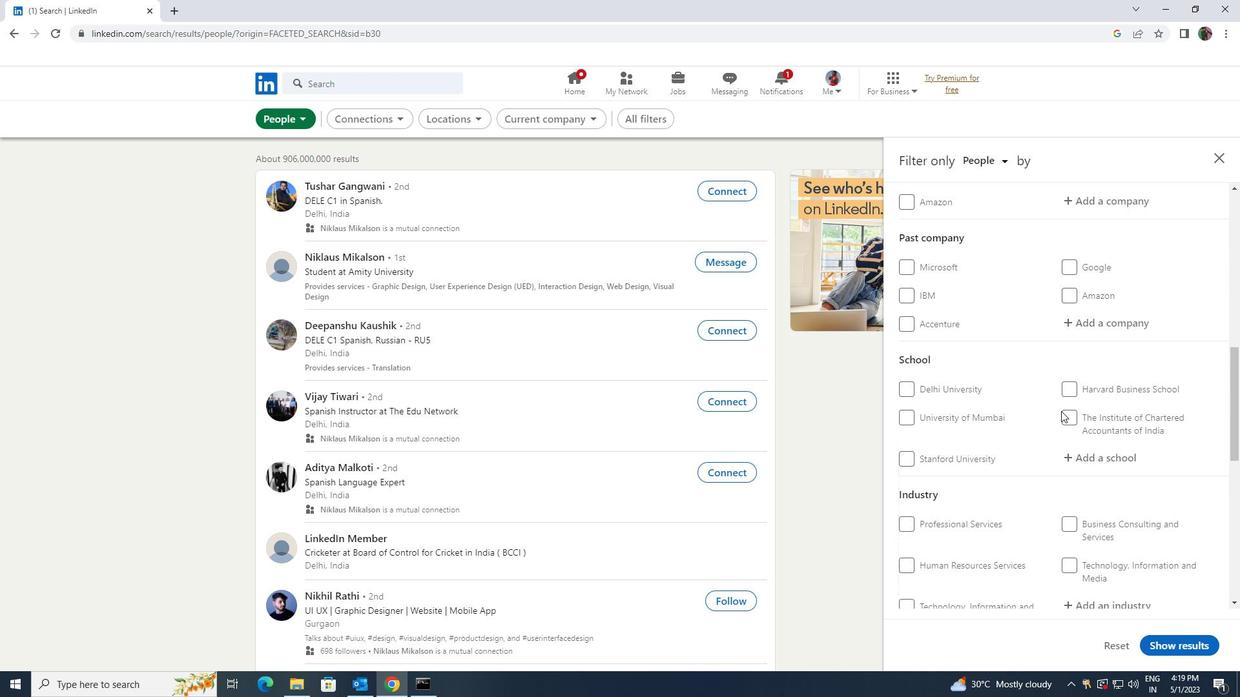 
Action: Mouse scrolled (1061, 410) with delta (0, 0)
Screenshot: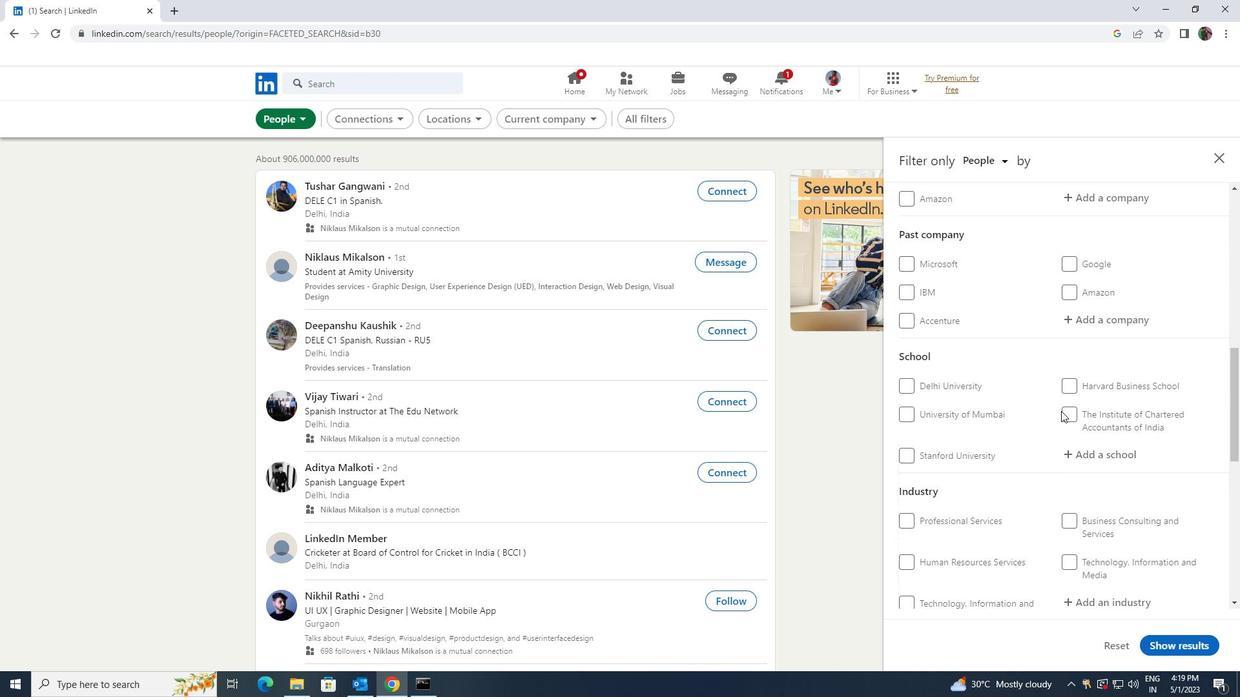 
Action: Mouse scrolled (1061, 410) with delta (0, 0)
Screenshot: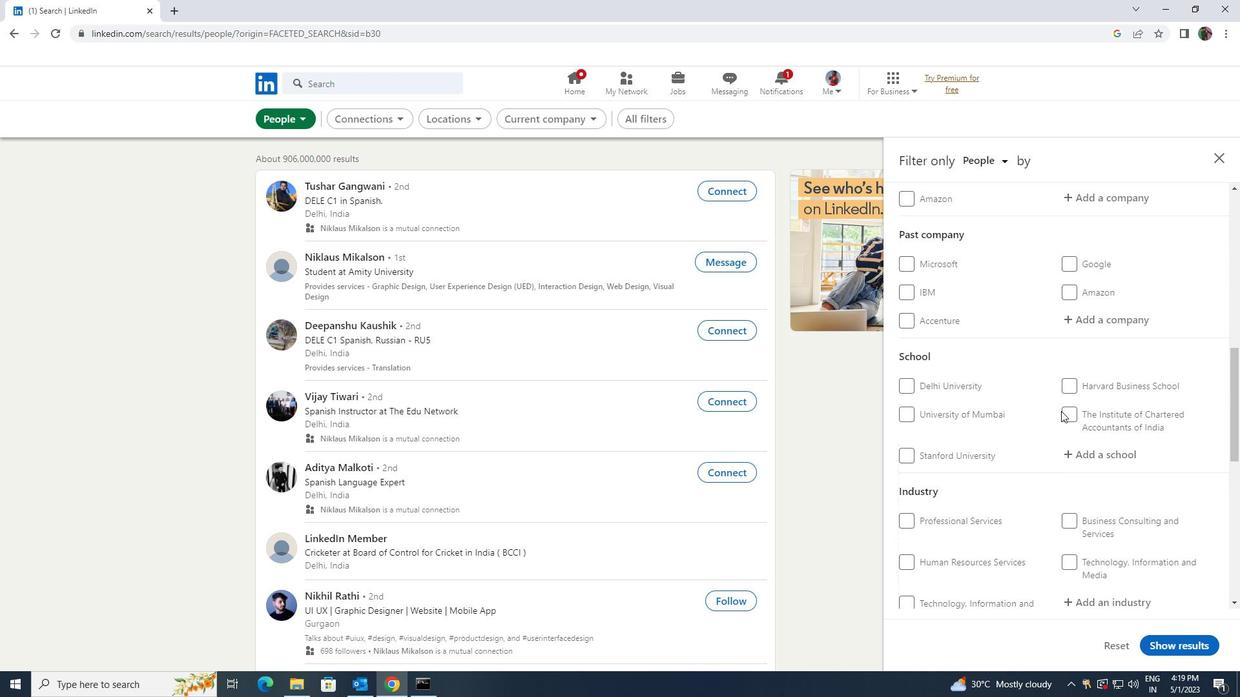
Action: Mouse moved to (1061, 411)
Screenshot: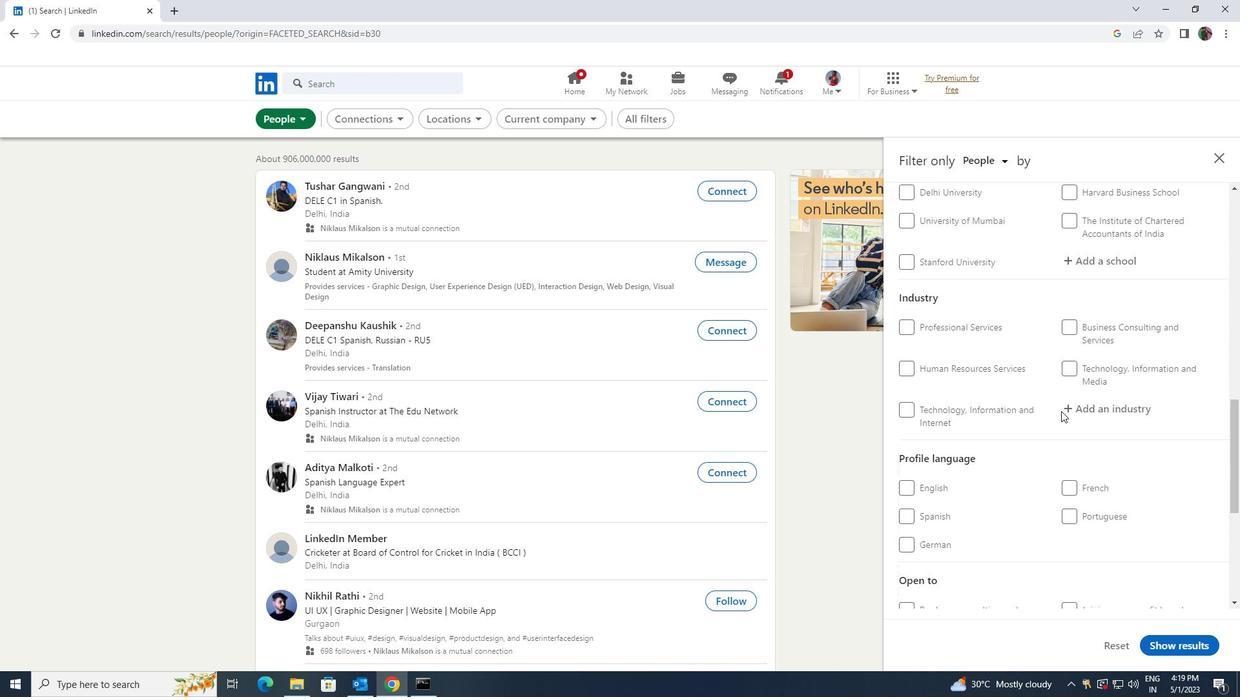 
Action: Mouse scrolled (1061, 410) with delta (0, 0)
Screenshot: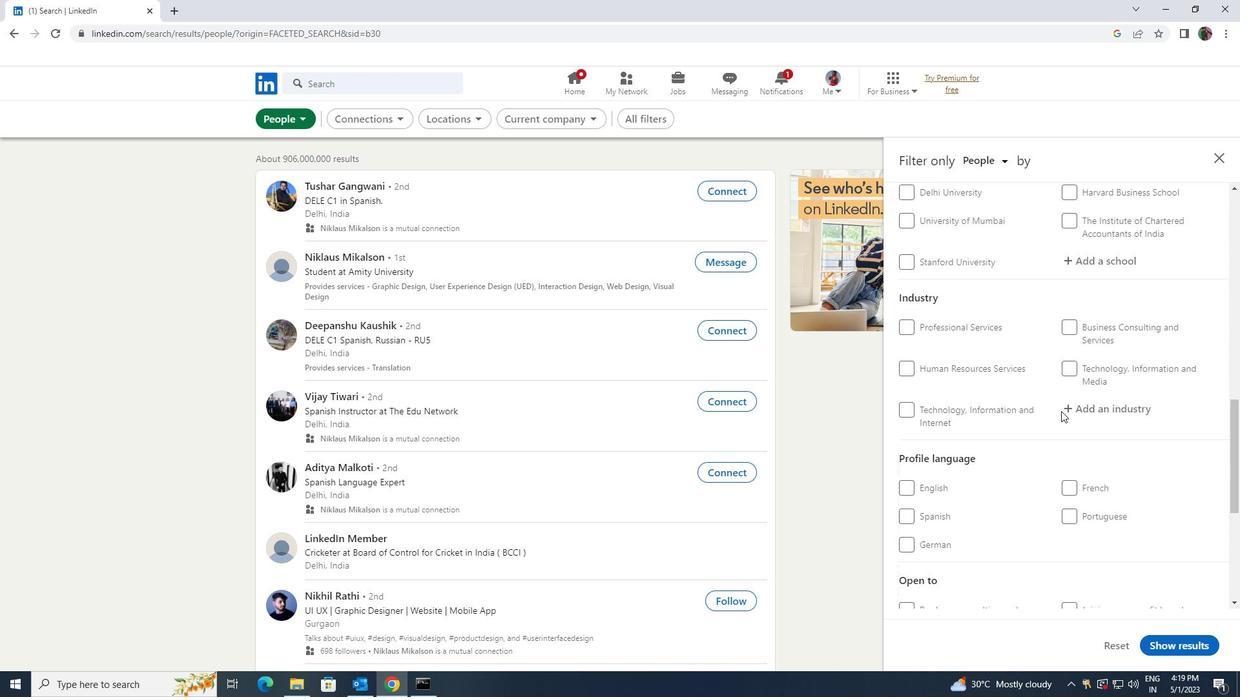 
Action: Mouse scrolled (1061, 410) with delta (0, 0)
Screenshot: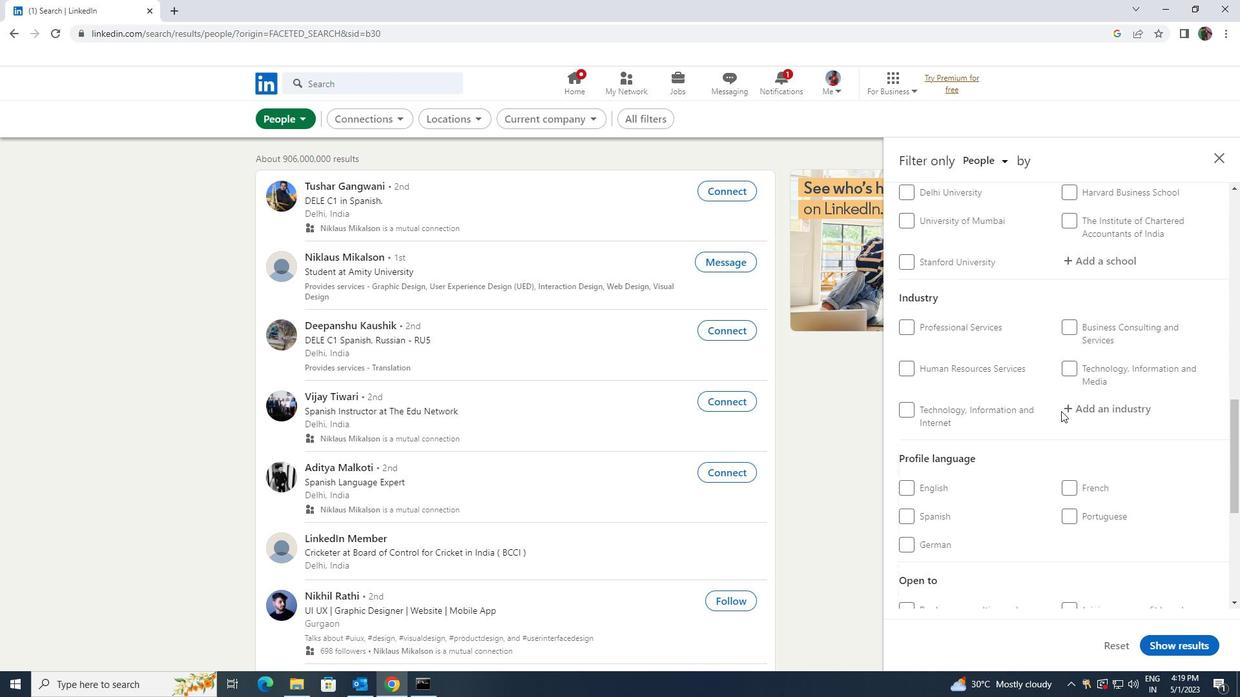 
Action: Mouse moved to (901, 353)
Screenshot: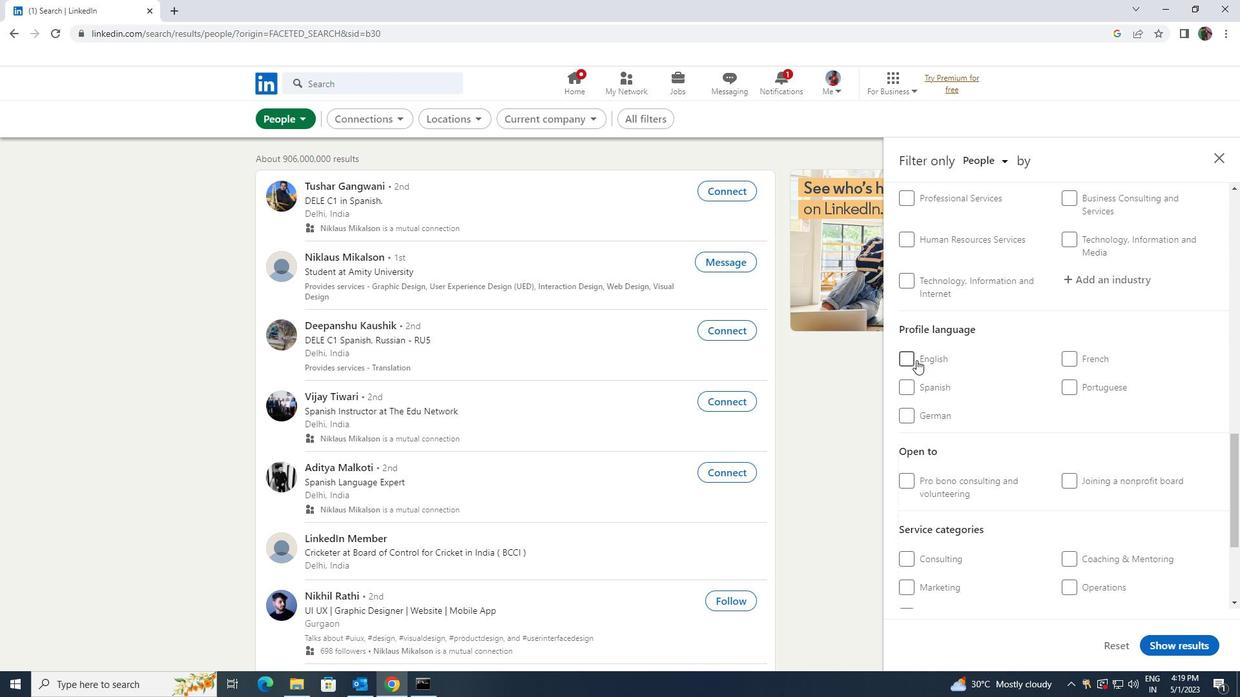
Action: Mouse pressed left at (901, 353)
Screenshot: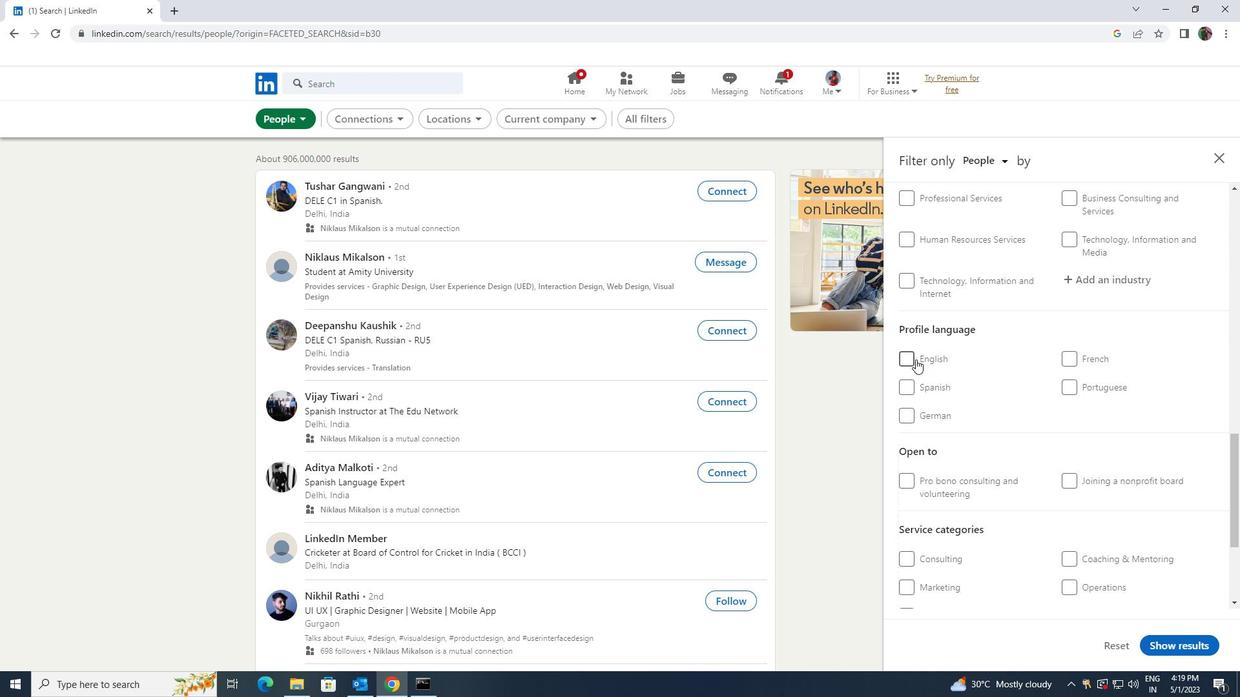 
Action: Mouse moved to (999, 377)
Screenshot: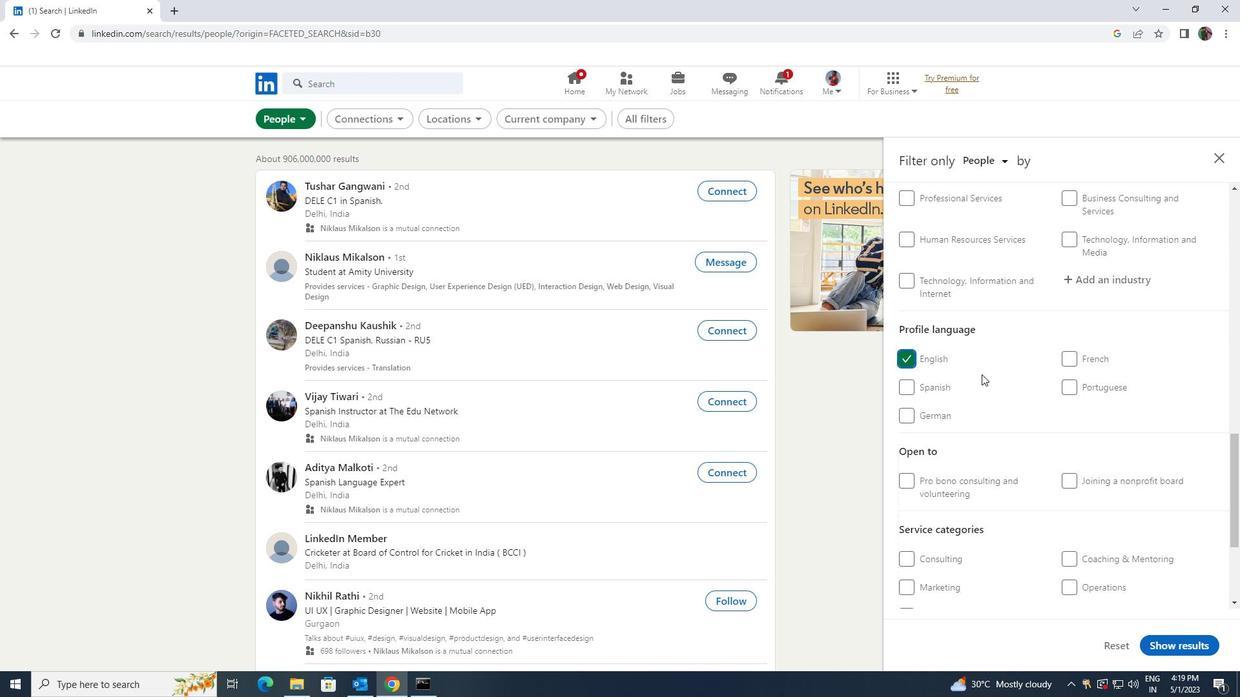 
Action: Mouse scrolled (999, 377) with delta (0, 0)
Screenshot: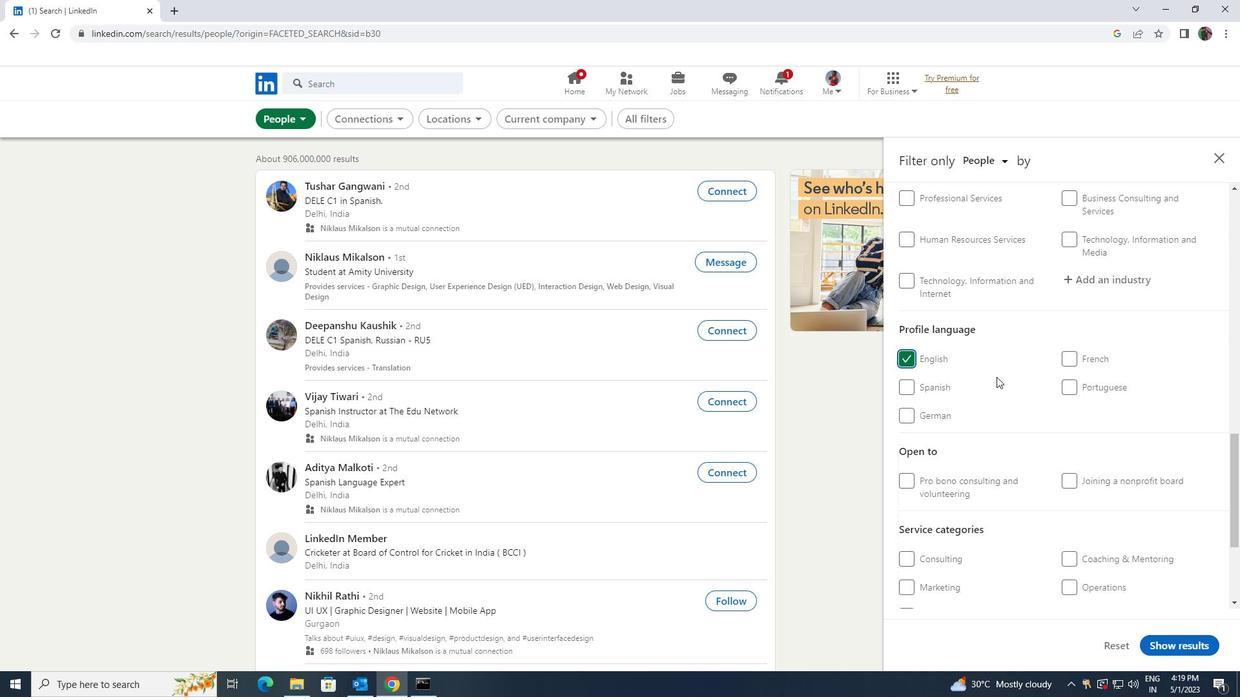 
Action: Mouse scrolled (999, 377) with delta (0, 0)
Screenshot: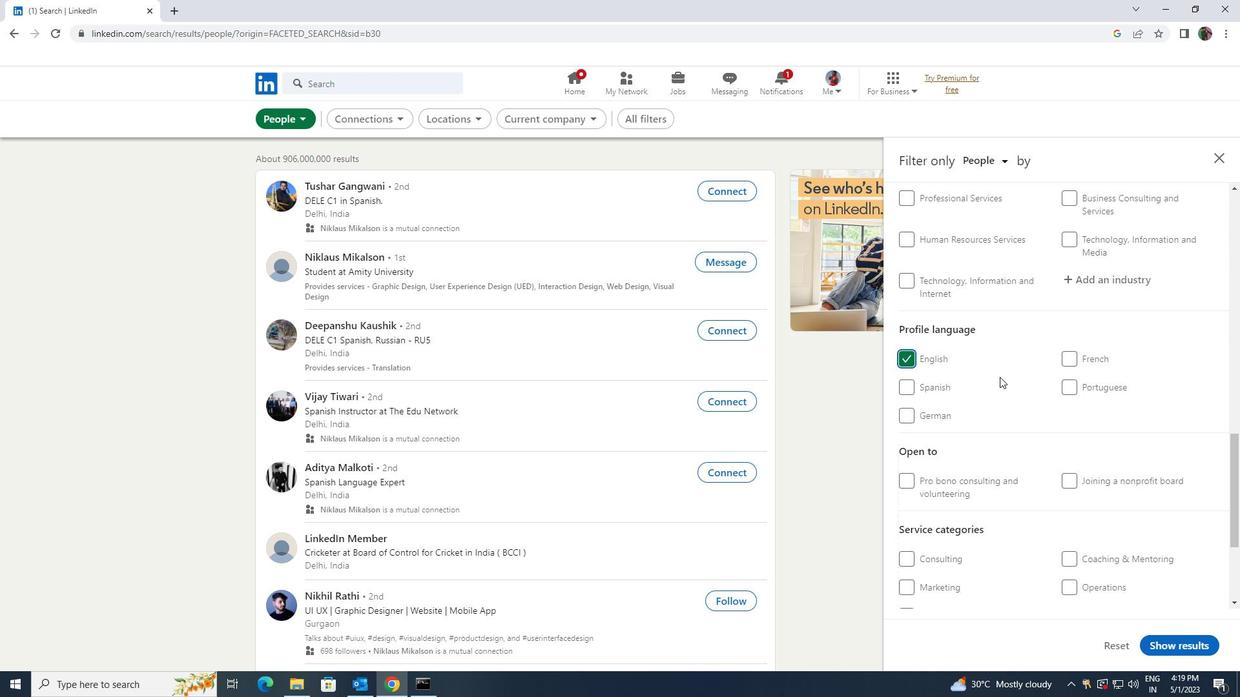 
Action: Mouse moved to (1001, 377)
Screenshot: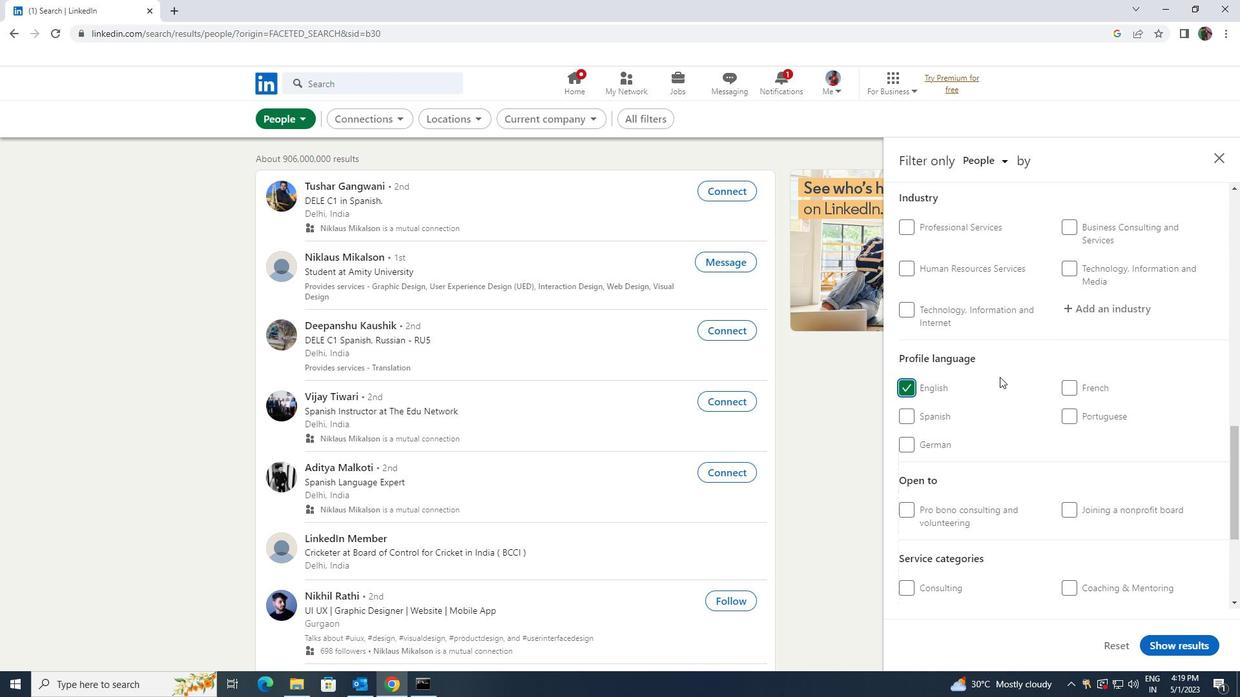 
Action: Mouse scrolled (1001, 377) with delta (0, 0)
Screenshot: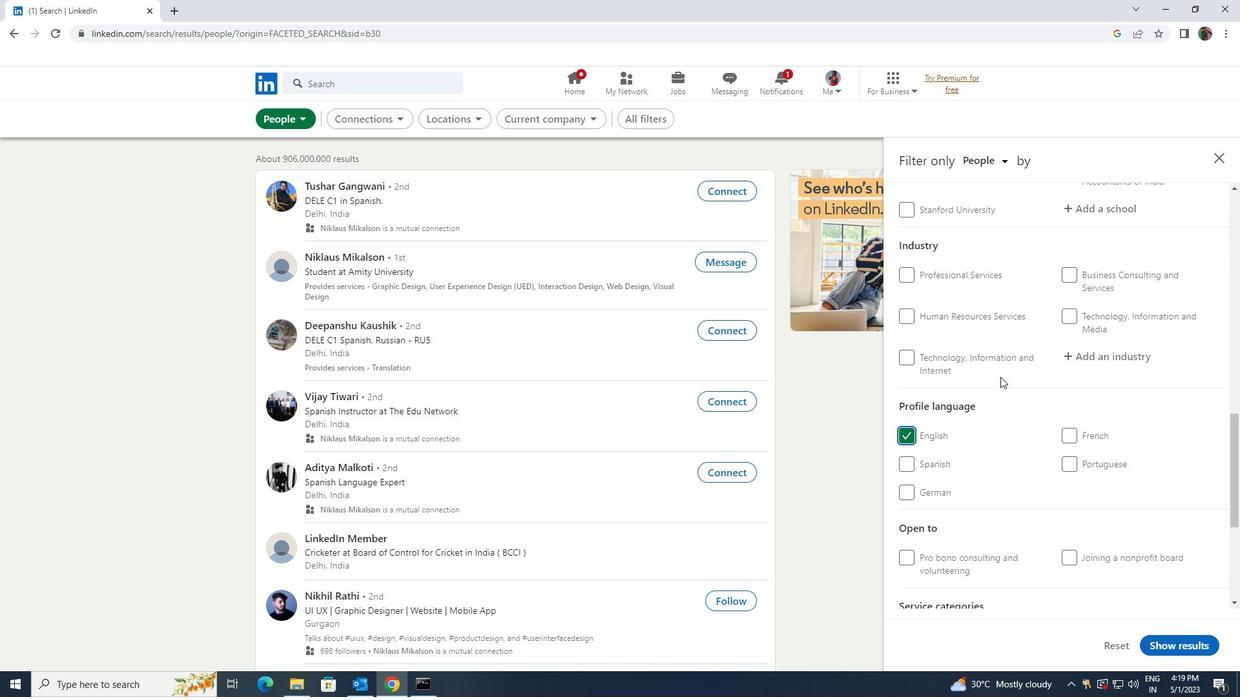 
Action: Mouse scrolled (1001, 377) with delta (0, 0)
Screenshot: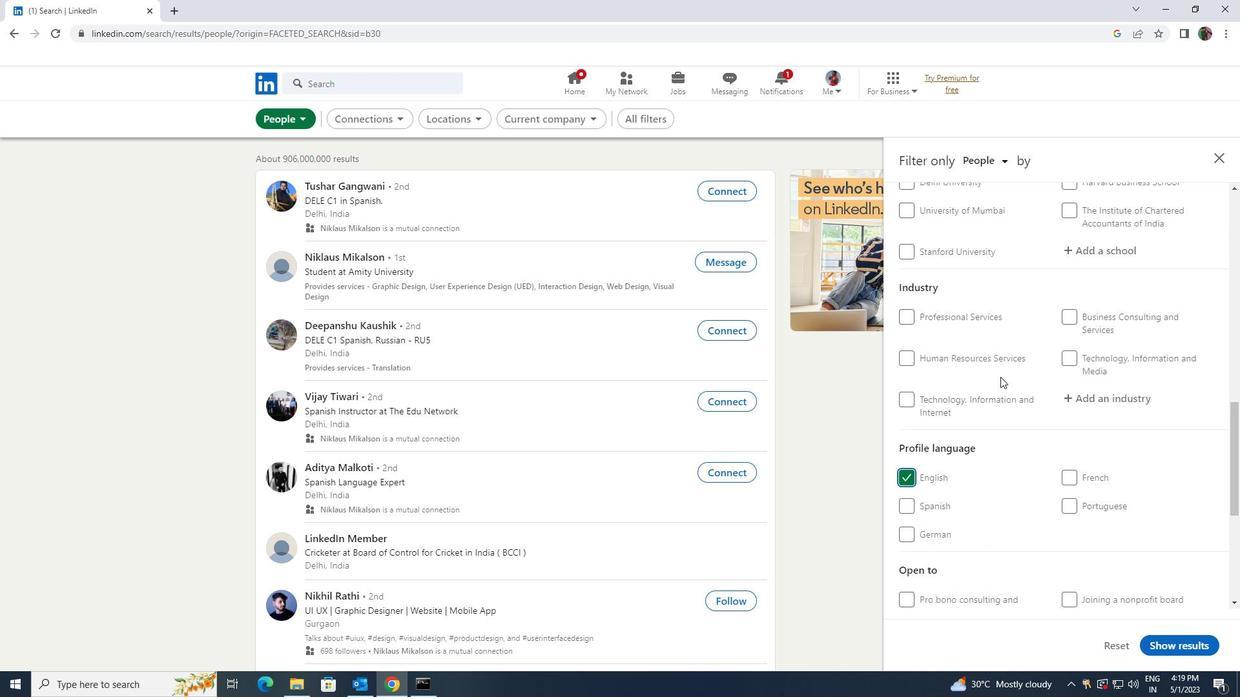 
Action: Mouse moved to (1001, 376)
Screenshot: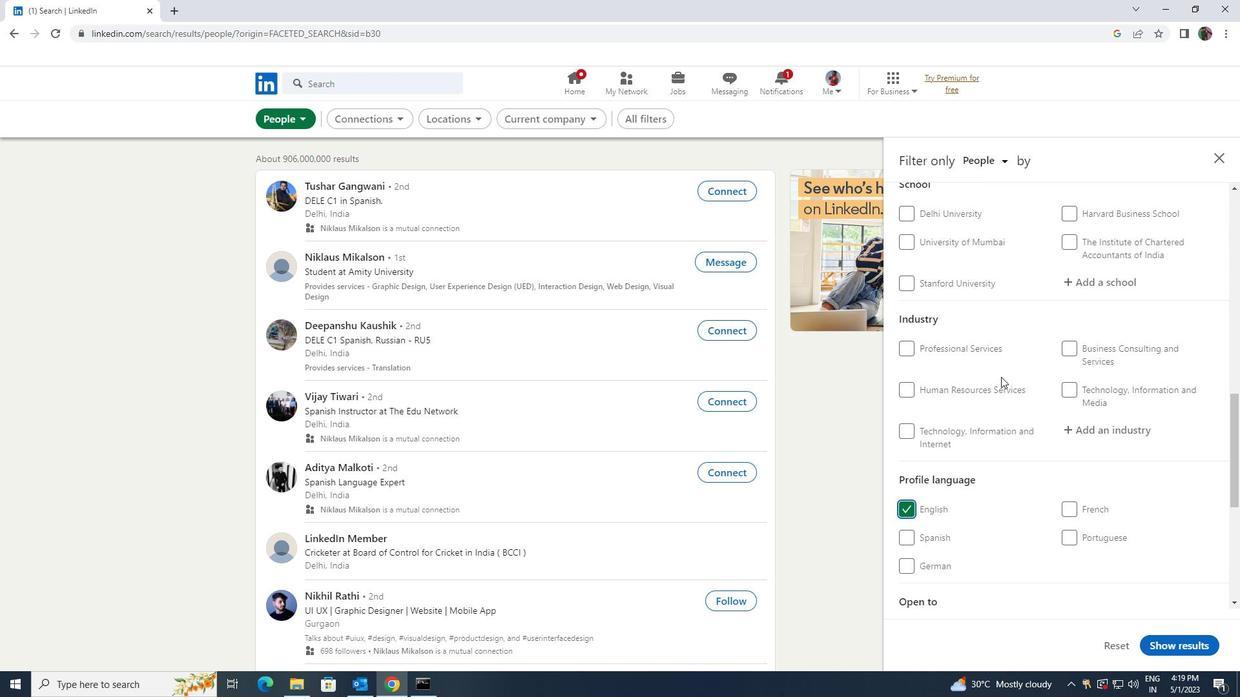 
Action: Mouse scrolled (1001, 377) with delta (0, 0)
Screenshot: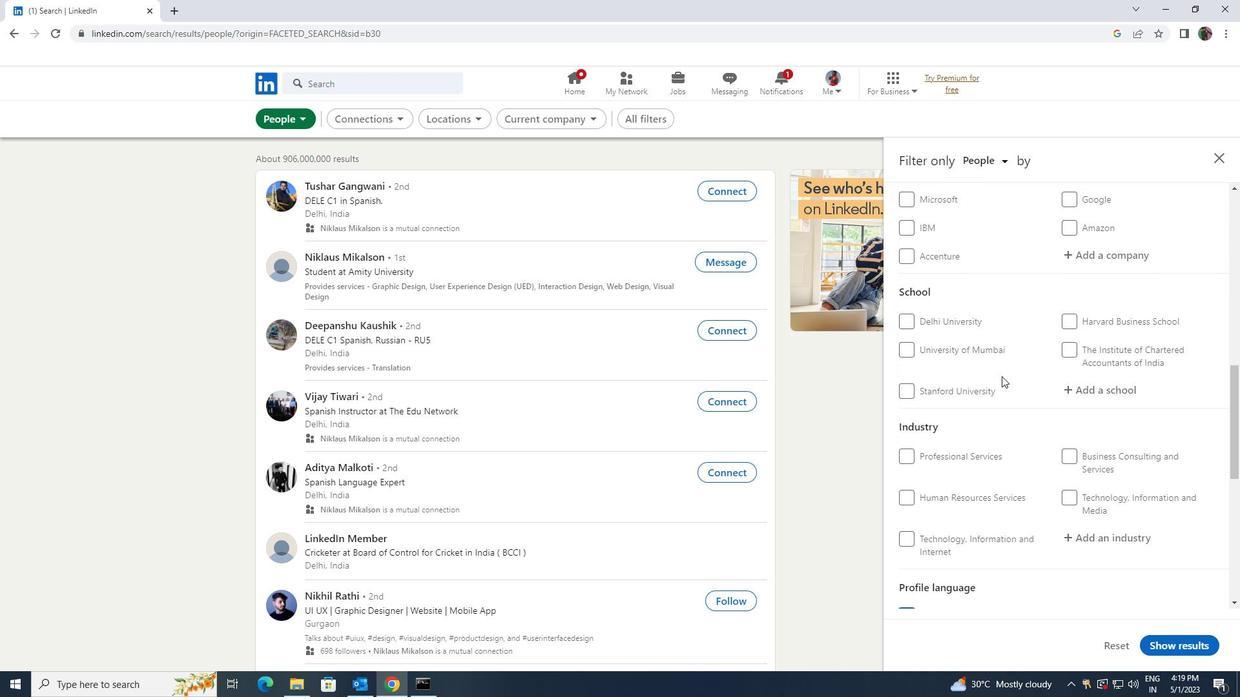 
Action: Mouse scrolled (1001, 377) with delta (0, 0)
Screenshot: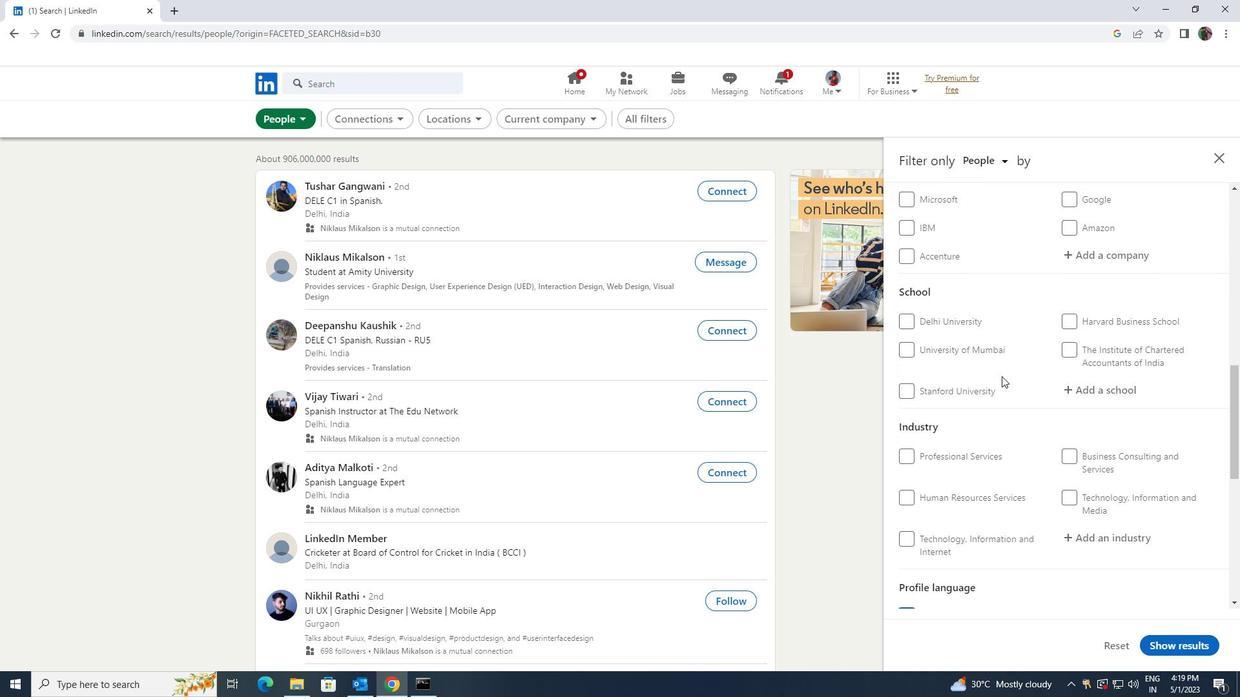 
Action: Mouse scrolled (1001, 377) with delta (0, 0)
Screenshot: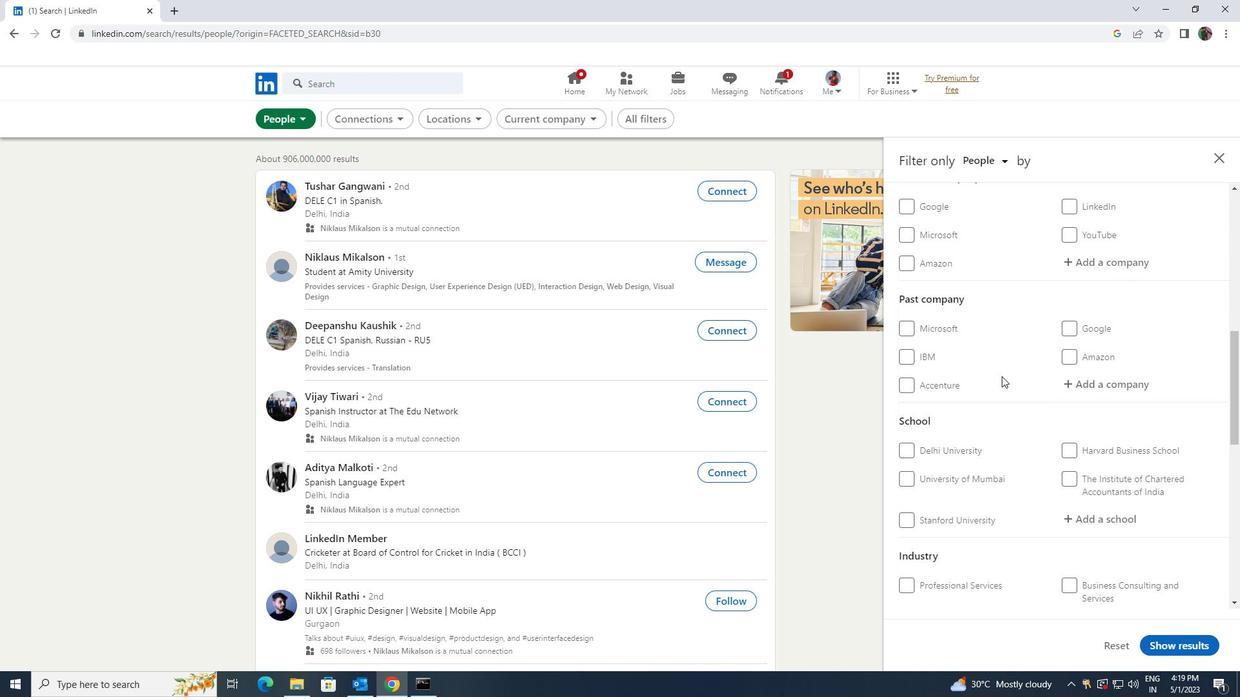
Action: Mouse moved to (1072, 328)
Screenshot: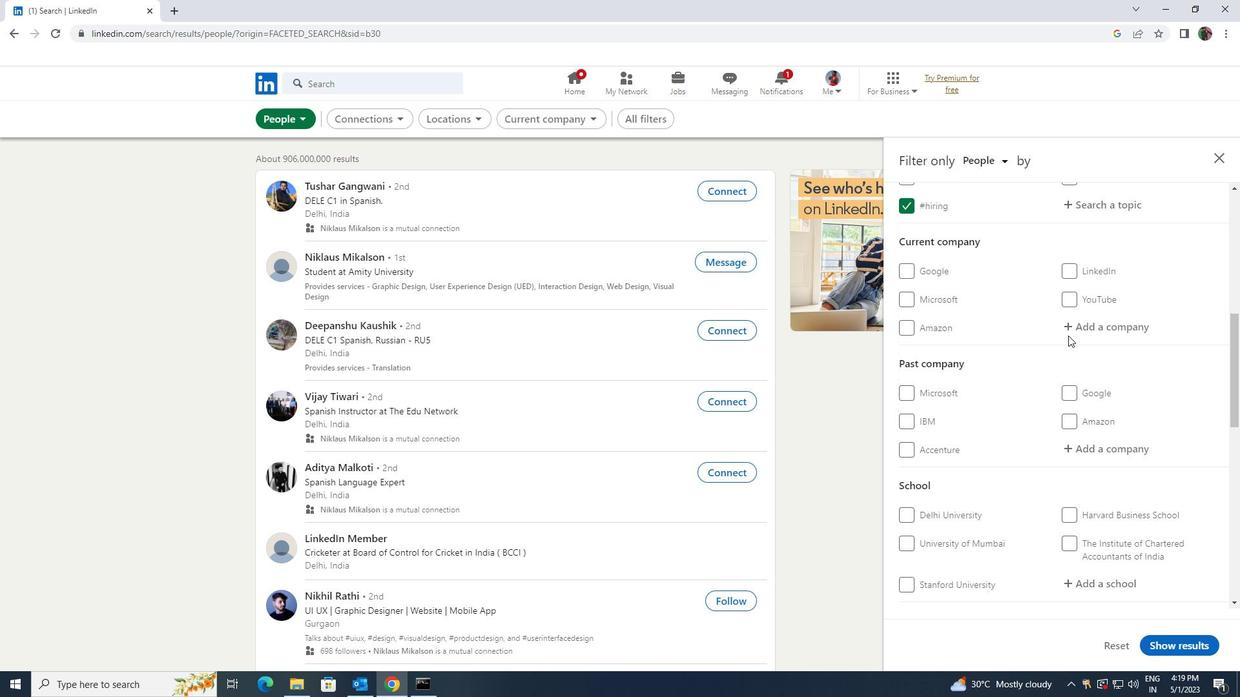 
Action: Mouse pressed left at (1072, 328)
Screenshot: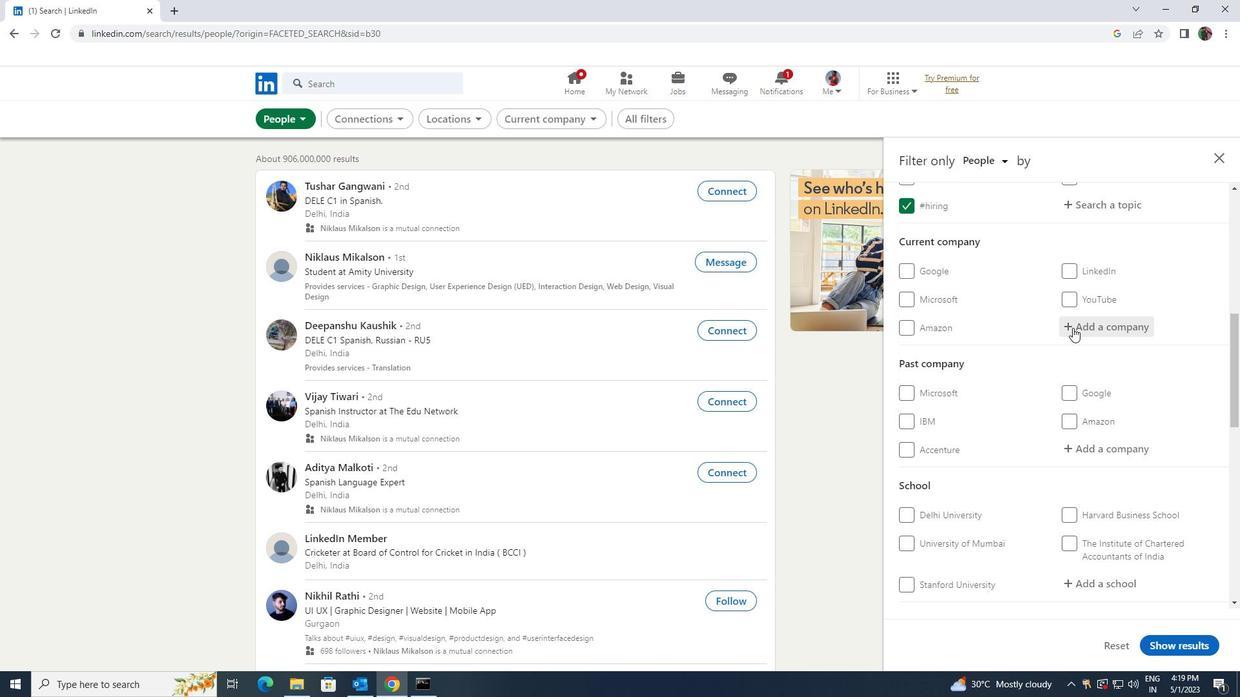 
Action: Key pressed <Key.shift><Key.shift><Key.shift><Key.shift><Key.shift>T<Key.shift>ATA<Key.space><Key.shift>AUTO
Screenshot: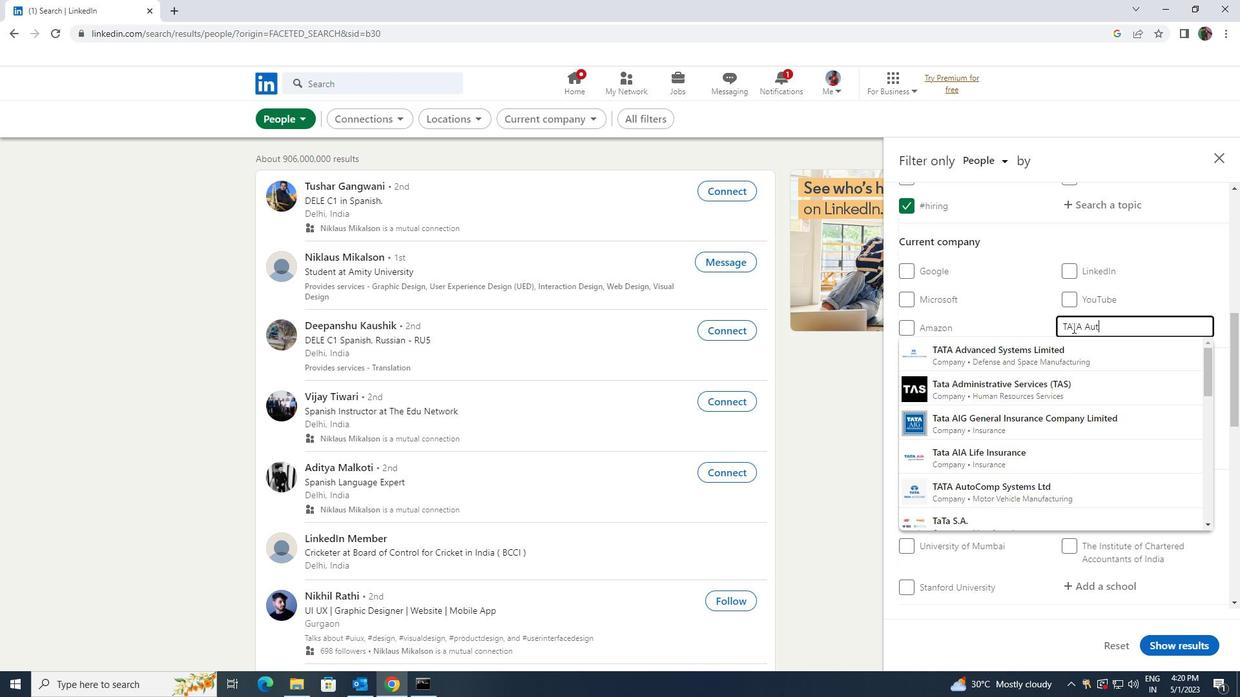 
Action: Mouse moved to (1077, 343)
Screenshot: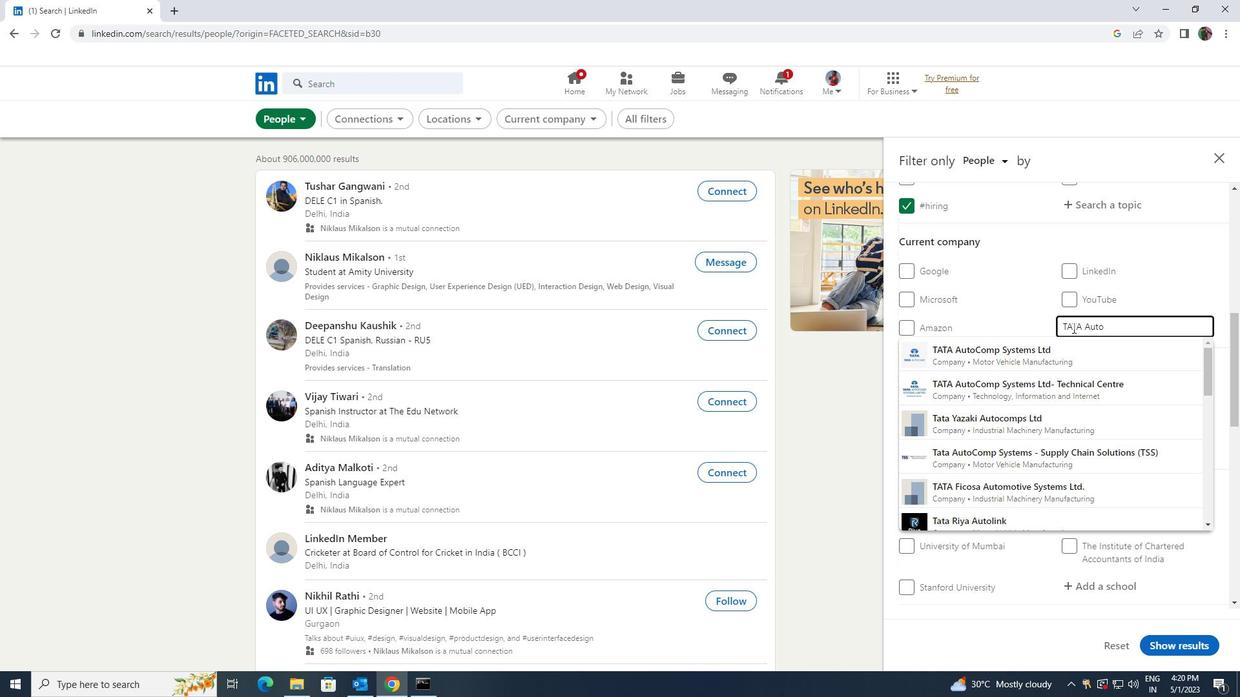
Action: Mouse pressed left at (1077, 343)
Screenshot: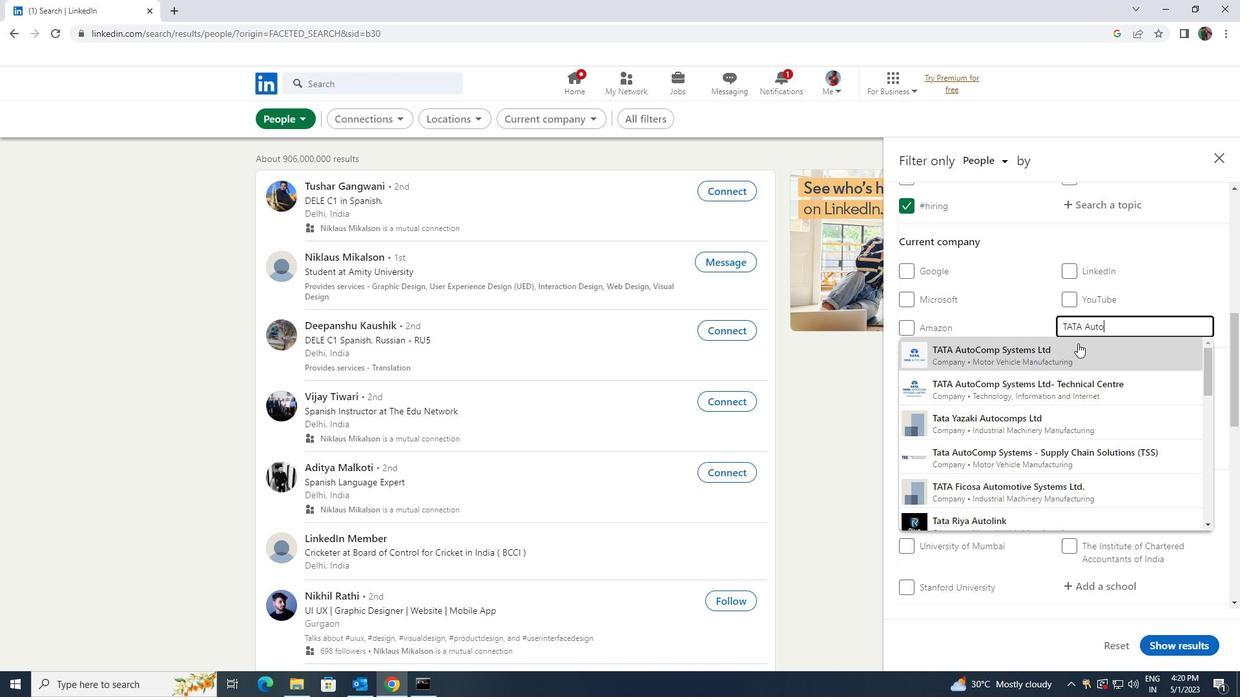 
Action: Mouse scrolled (1077, 342) with delta (0, 0)
Screenshot: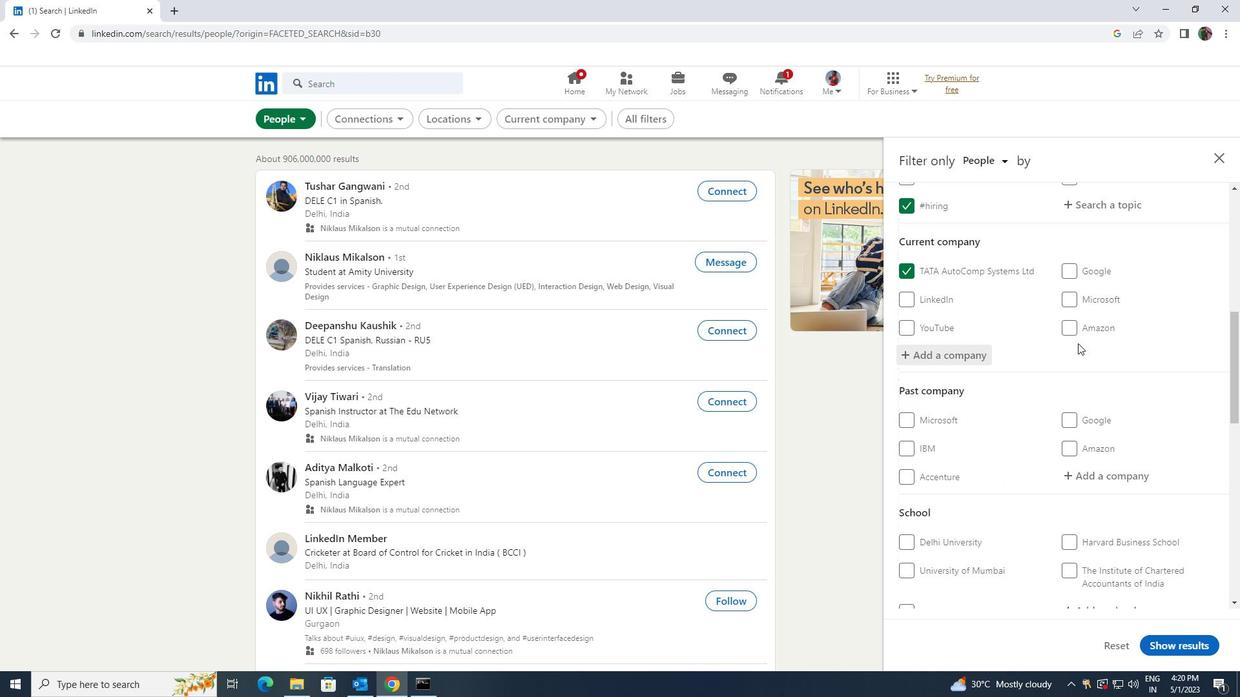 
Action: Mouse scrolled (1077, 342) with delta (0, 0)
Screenshot: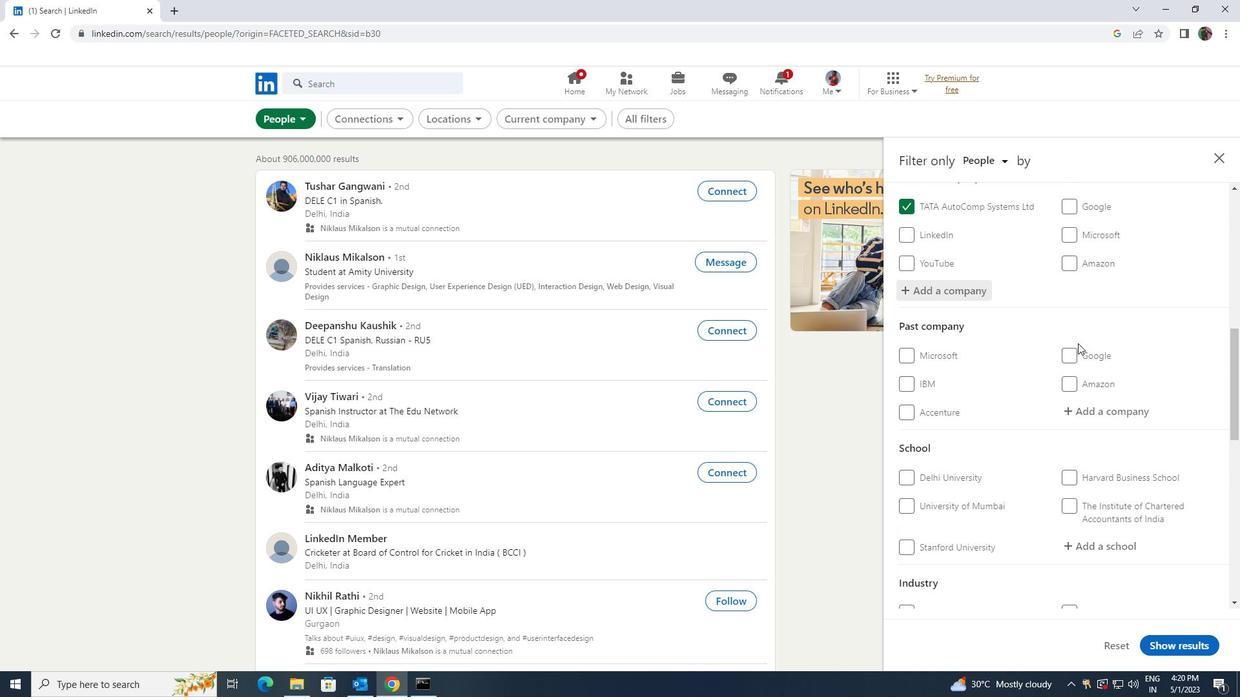 
Action: Mouse scrolled (1077, 342) with delta (0, 0)
Screenshot: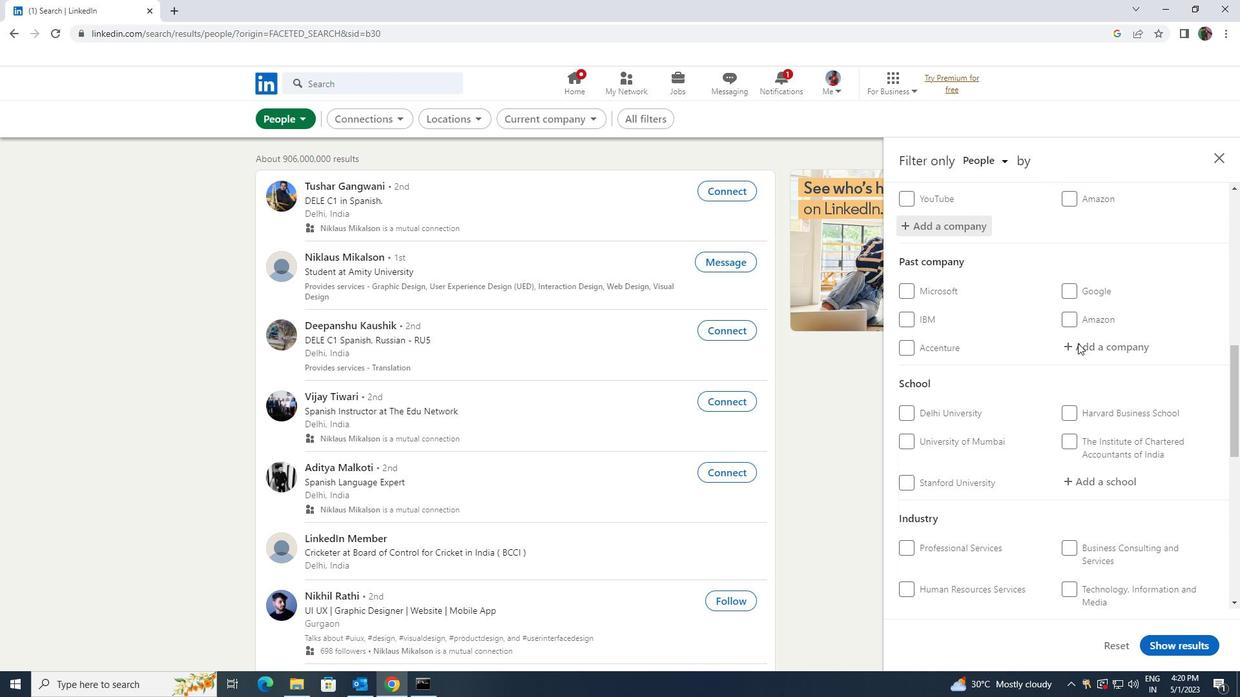 
Action: Mouse scrolled (1077, 342) with delta (0, 0)
Screenshot: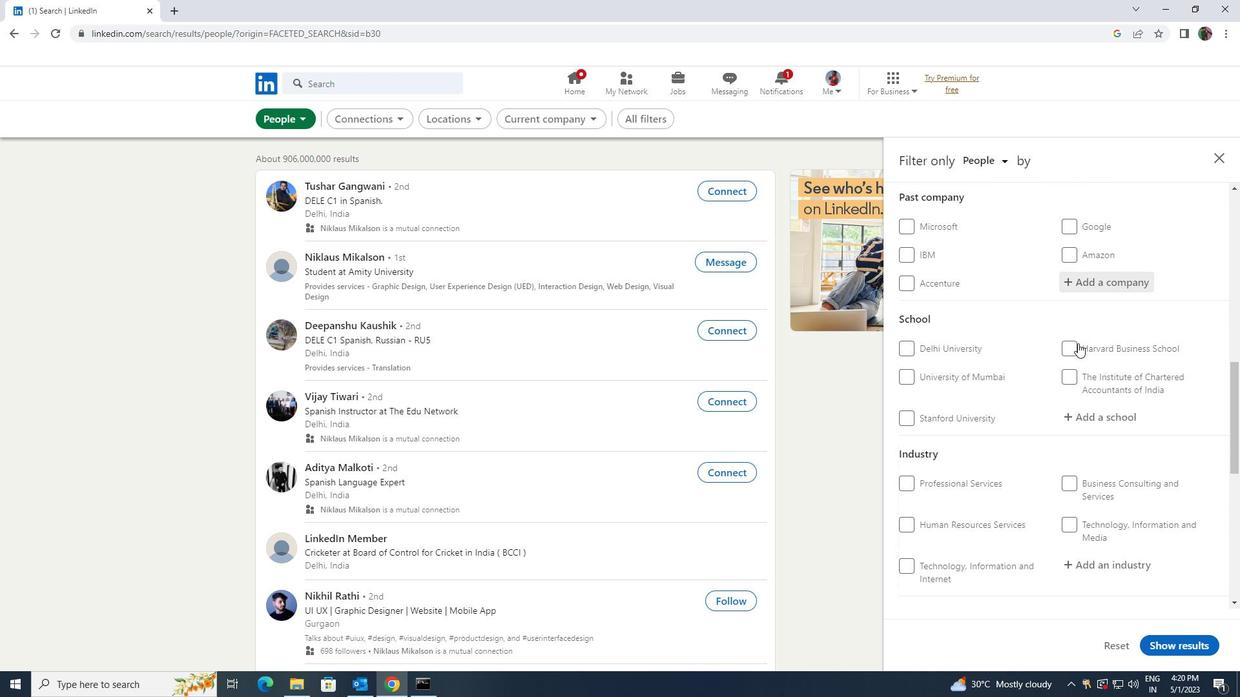 
Action: Mouse moved to (1076, 345)
Screenshot: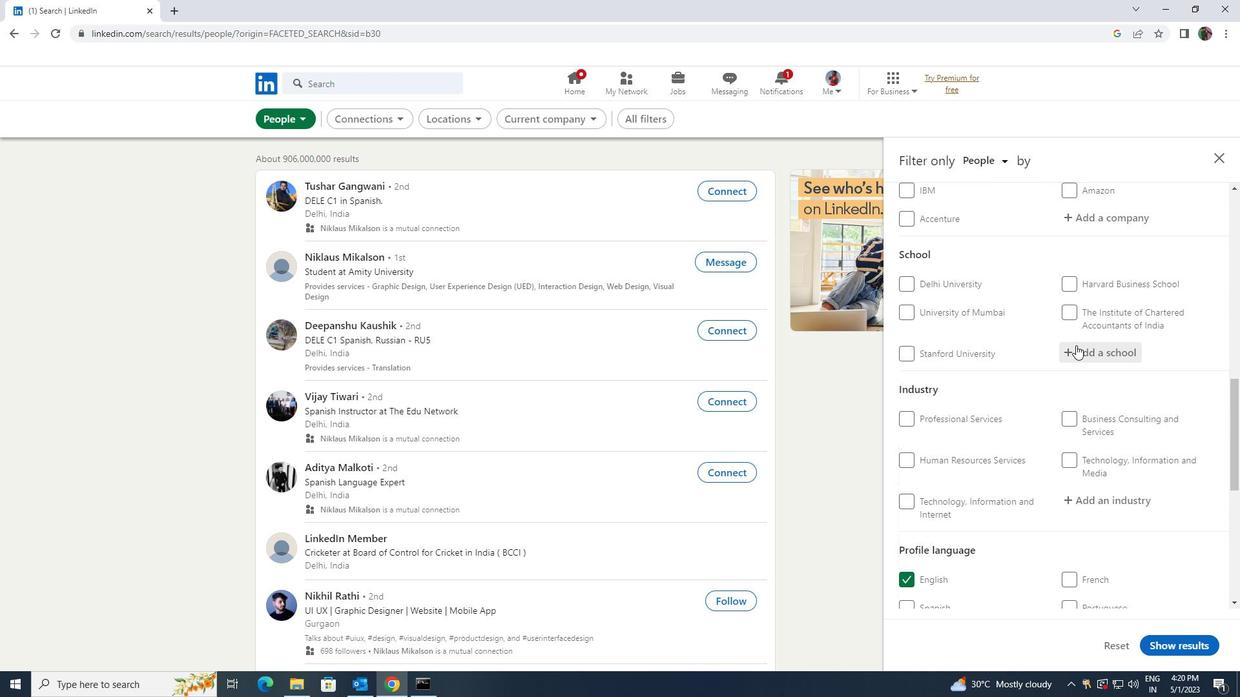 
Action: Mouse pressed left at (1076, 345)
Screenshot: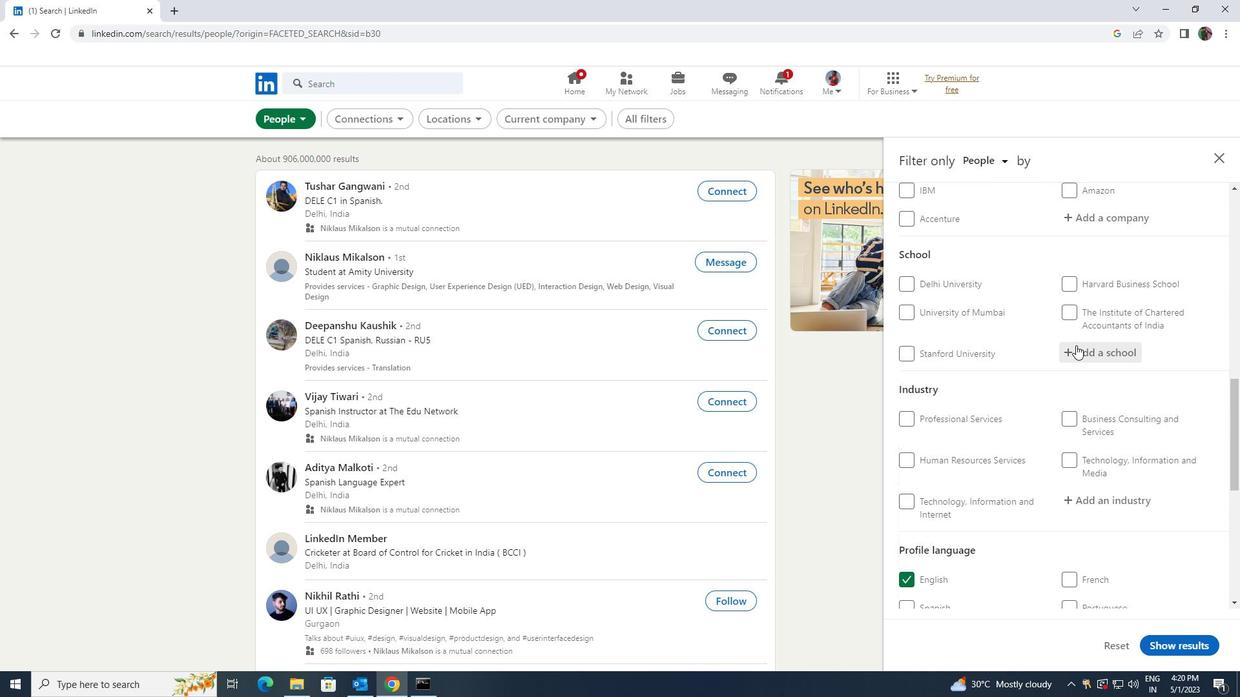 
Action: Key pressed <Key.shift>GRATER<Key.space><Key.shift>NOIDA<Key.space><Key.shift>IB<Key.backspace>NSTITUTE<Key.space>OF<Key.space><Key.shift>TECHNOLOGY<Key.space>
Screenshot: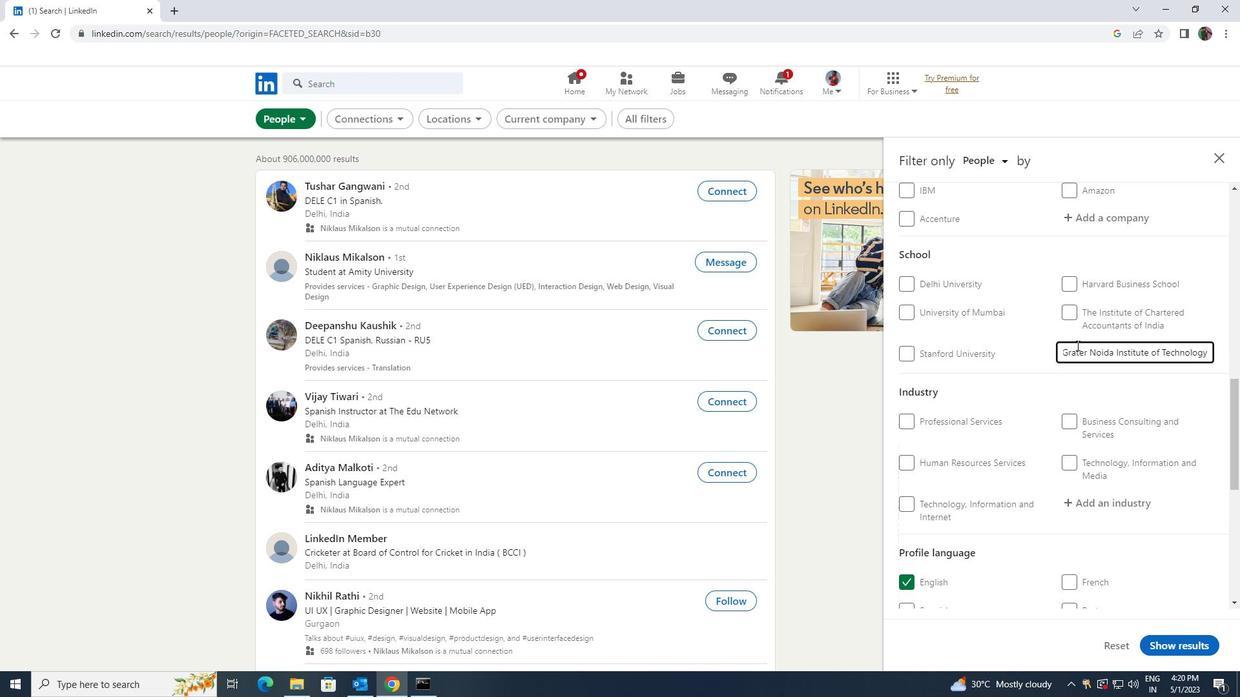 
Action: Mouse moved to (1104, 498)
Screenshot: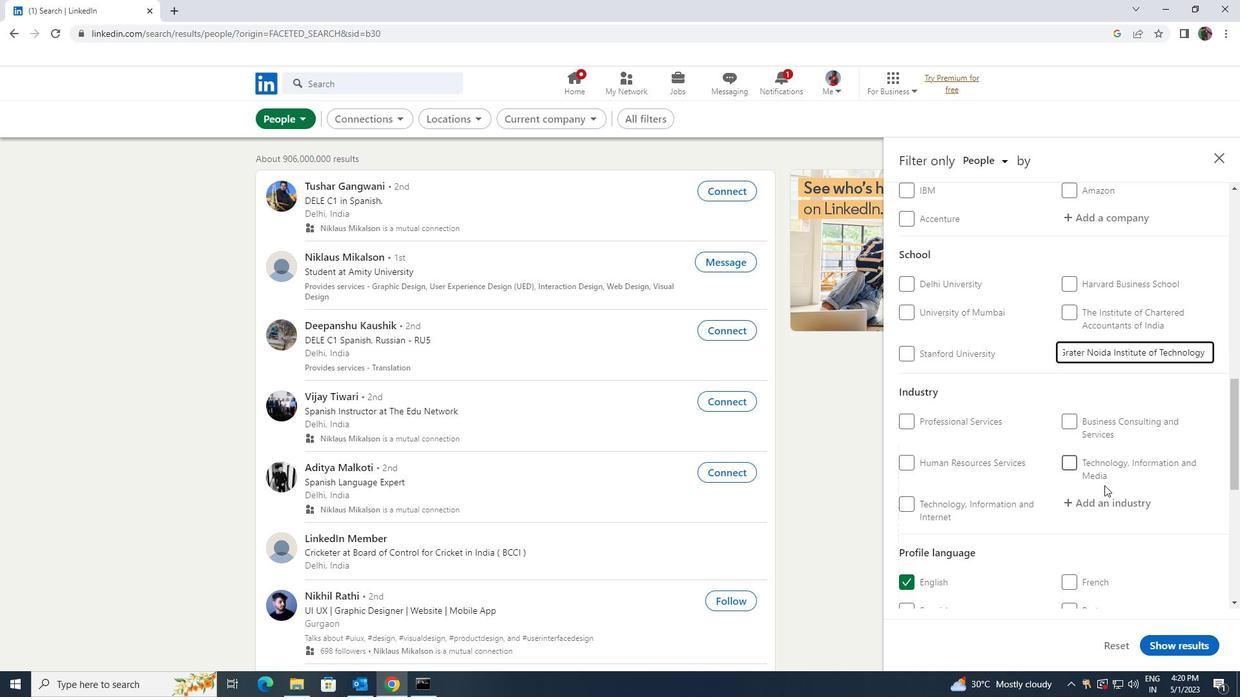 
Action: Mouse pressed left at (1104, 498)
Screenshot: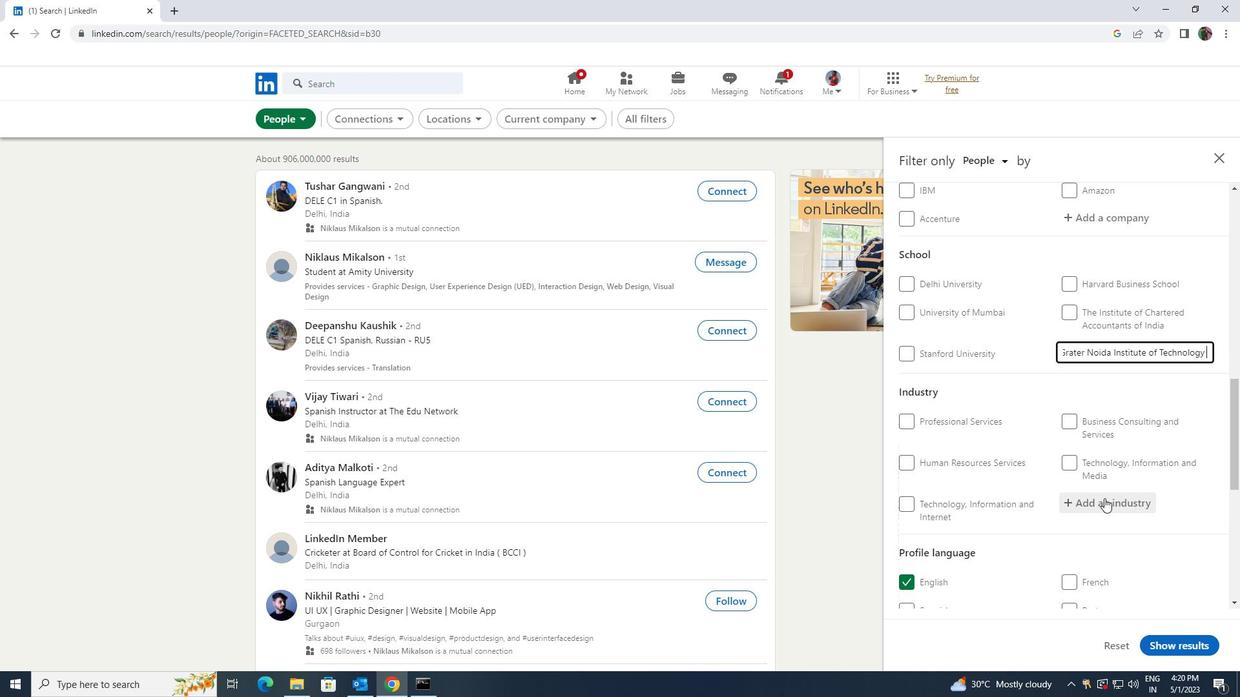 
Action: Mouse moved to (1105, 498)
Screenshot: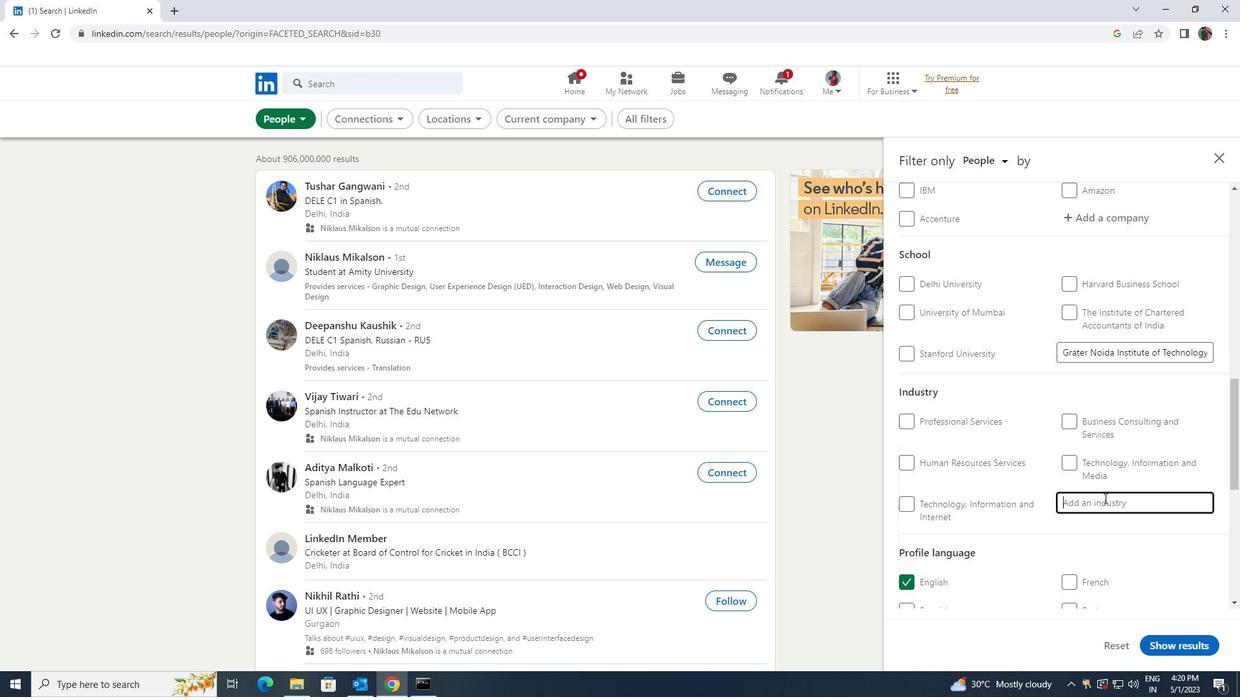 
Action: Key pressed <Key.shift><Key.shift>CYBERSECURITY
Screenshot: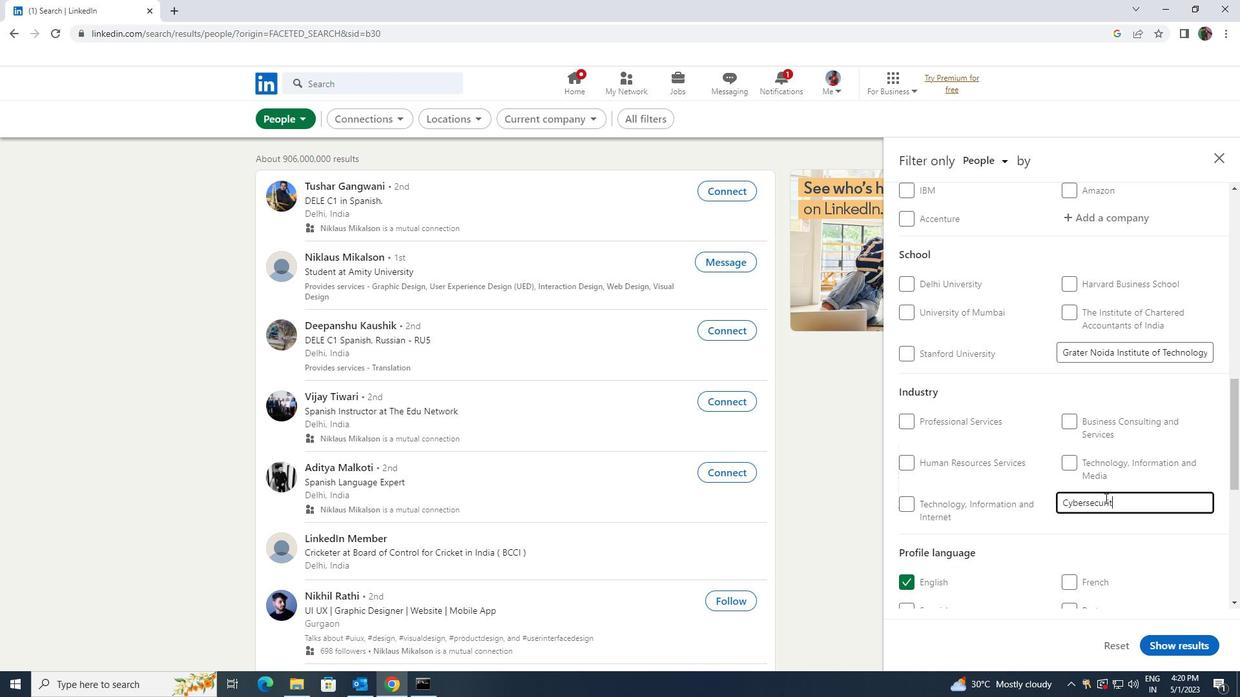
Action: Mouse pressed left at (1105, 498)
Screenshot: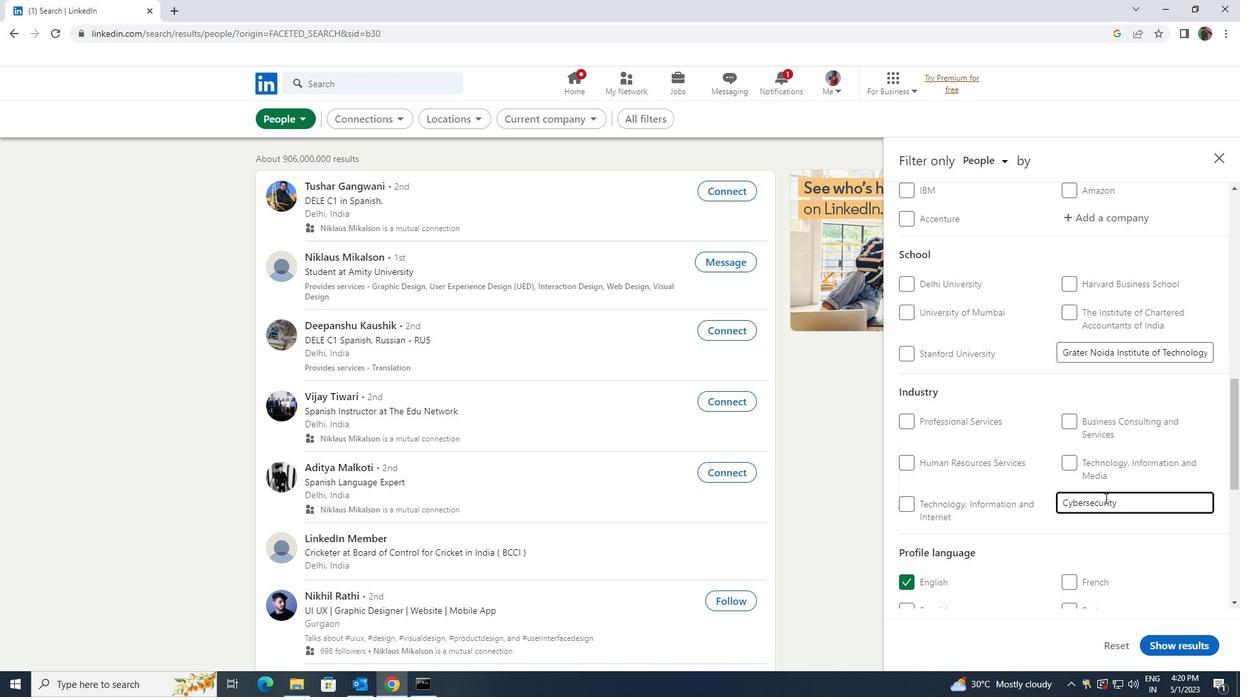 
Action: Mouse scrolled (1105, 497) with delta (0, 0)
Screenshot: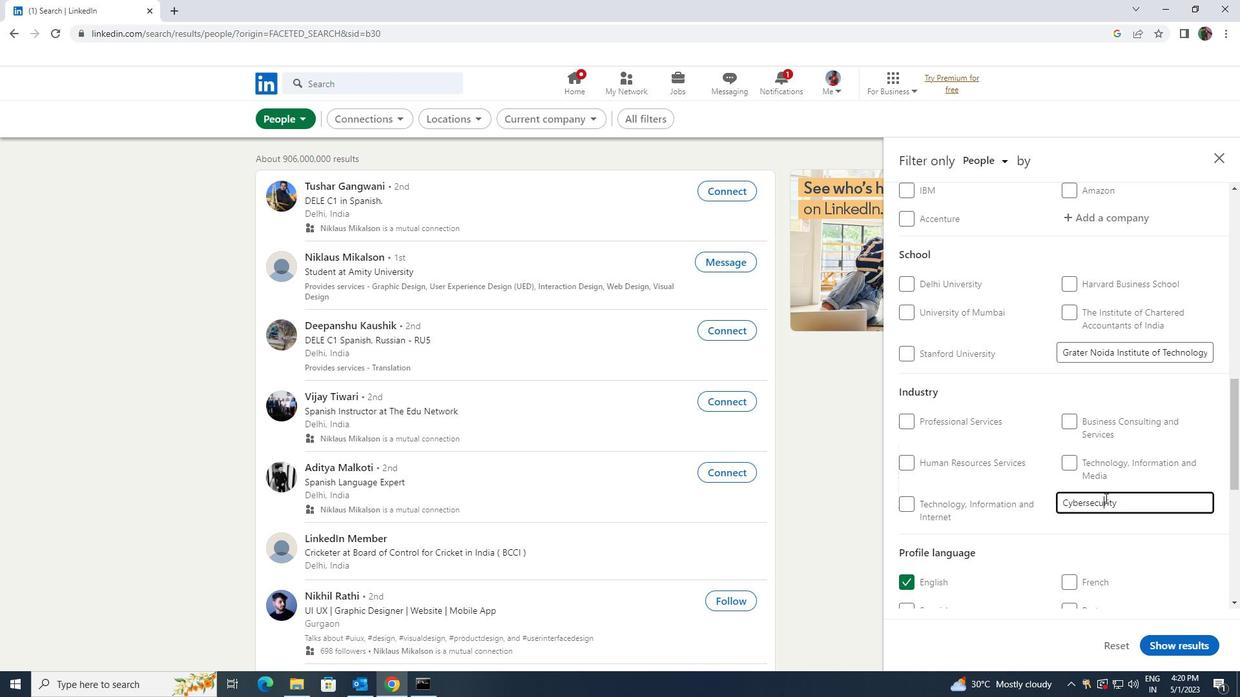 
Action: Mouse scrolled (1105, 497) with delta (0, 0)
Screenshot: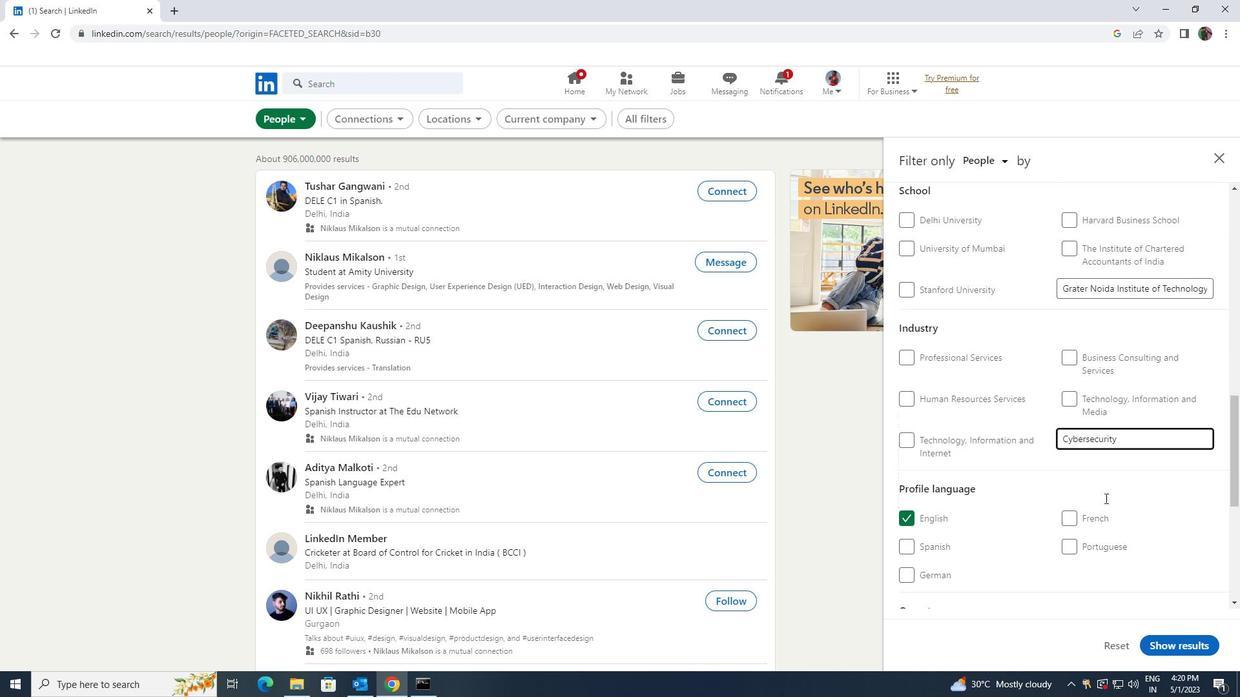 
Action: Mouse scrolled (1105, 497) with delta (0, 0)
Screenshot: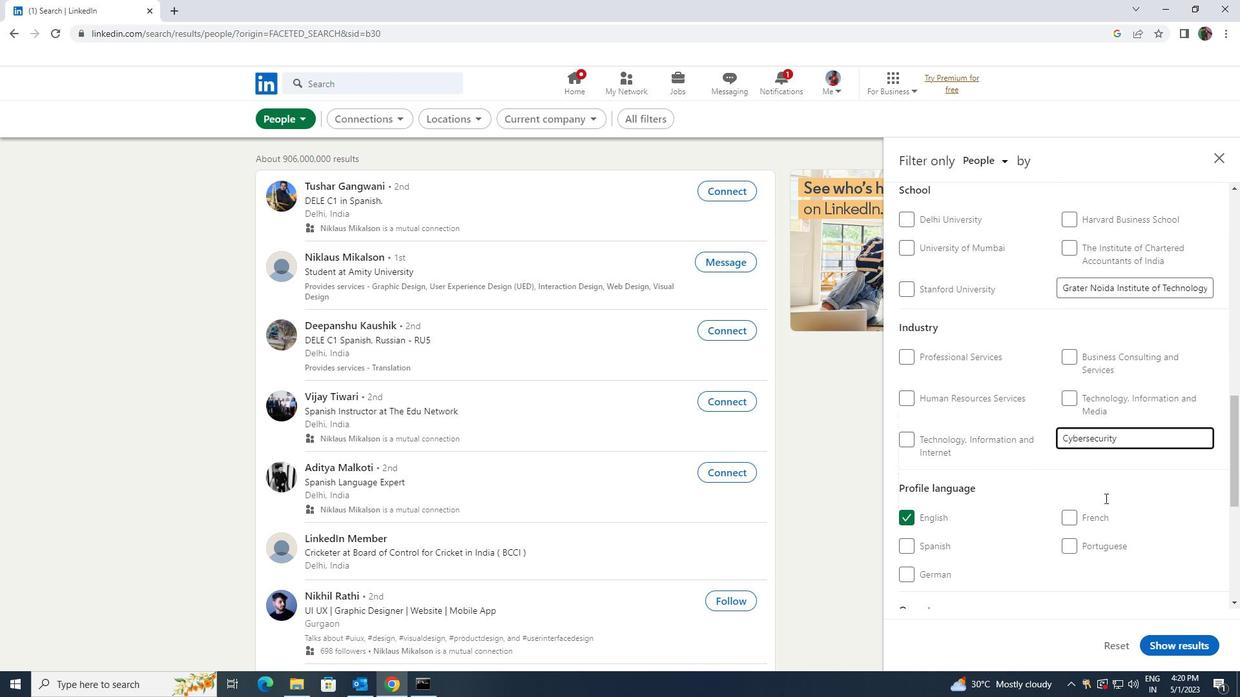 
Action: Mouse scrolled (1105, 497) with delta (0, 0)
Screenshot: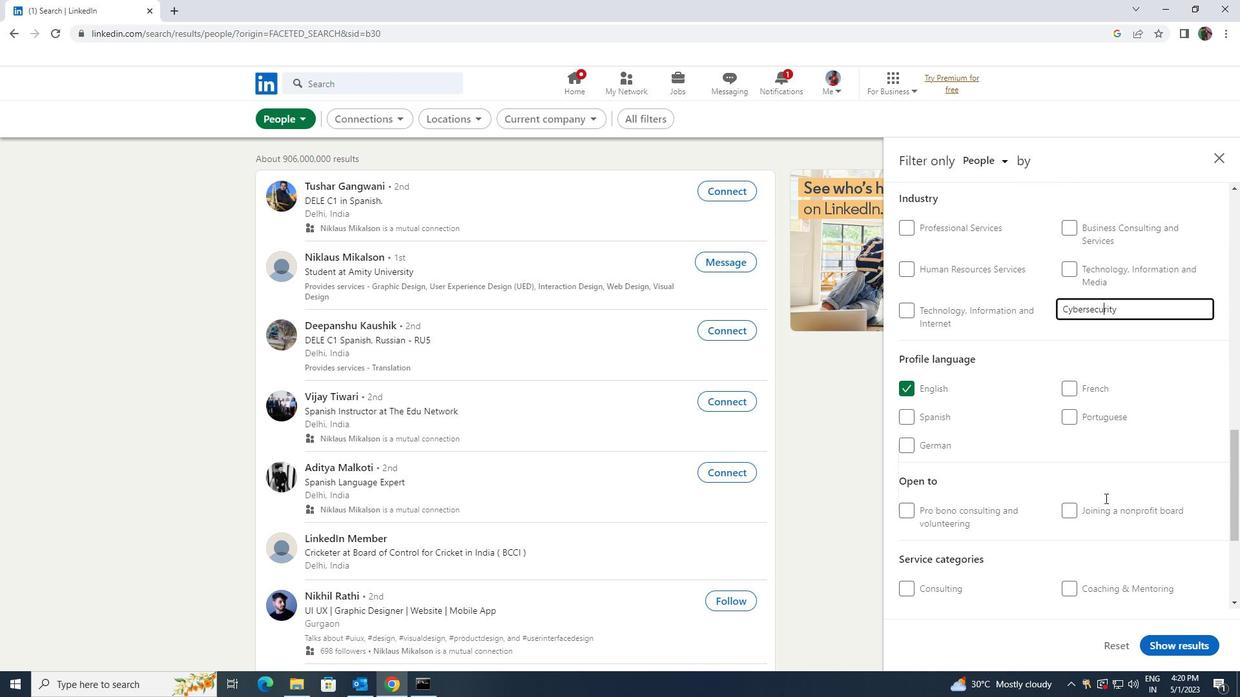 
Action: Mouse scrolled (1105, 497) with delta (0, 0)
Screenshot: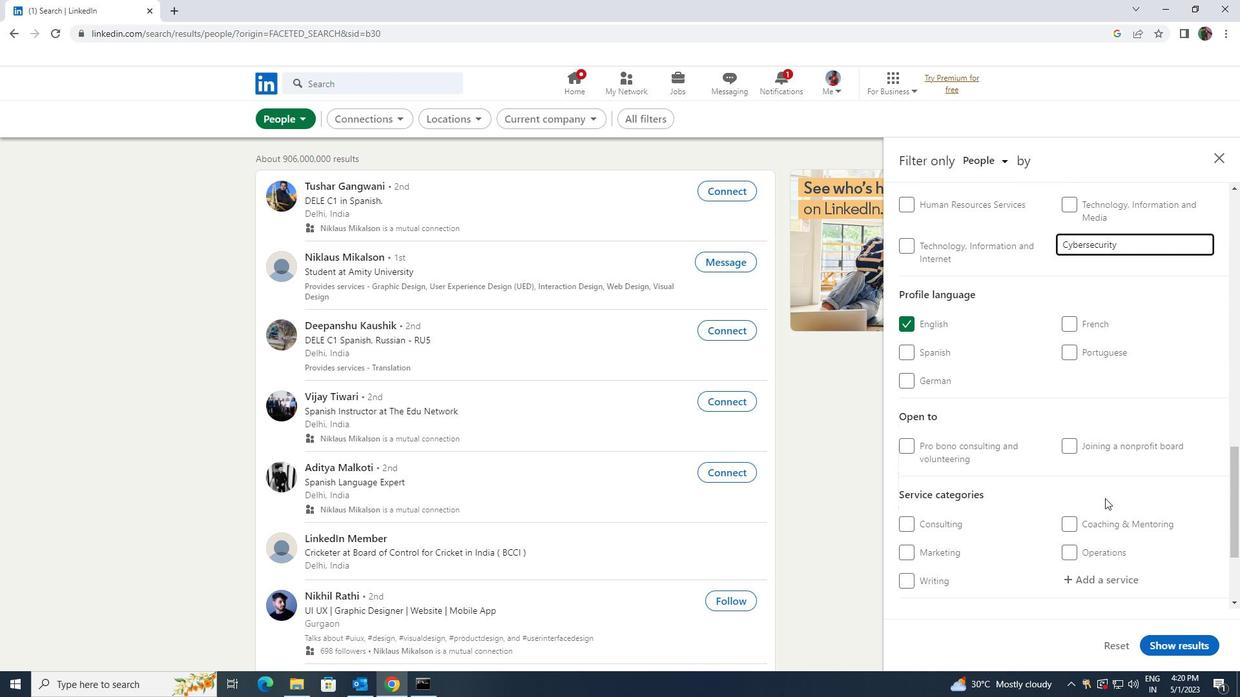 
Action: Mouse moved to (1109, 511)
Screenshot: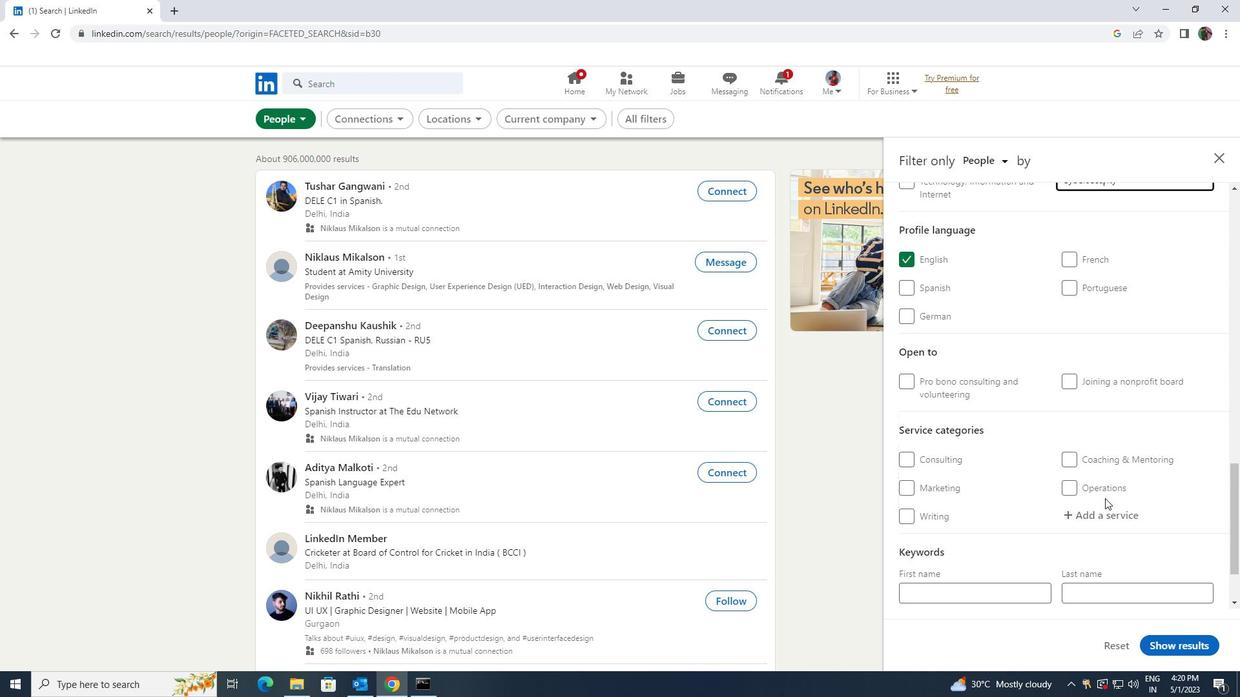 
Action: Mouse pressed left at (1109, 511)
Screenshot: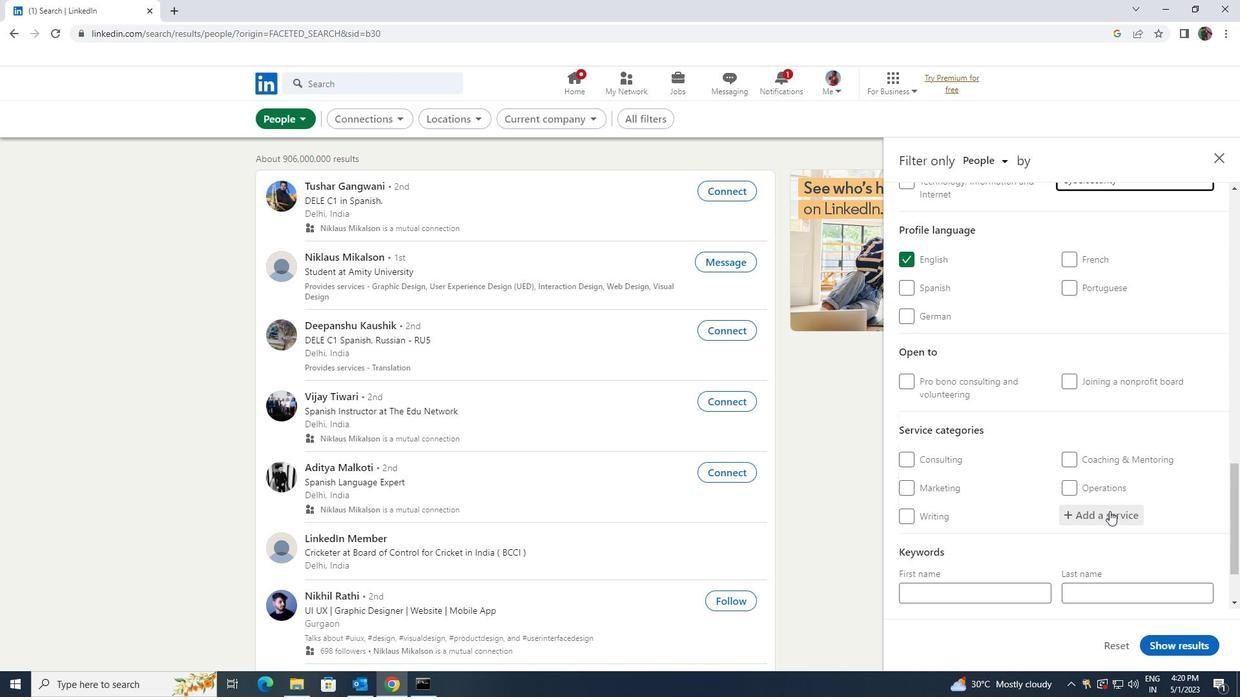 
Action: Mouse scrolled (1109, 510) with delta (0, 0)
Screenshot: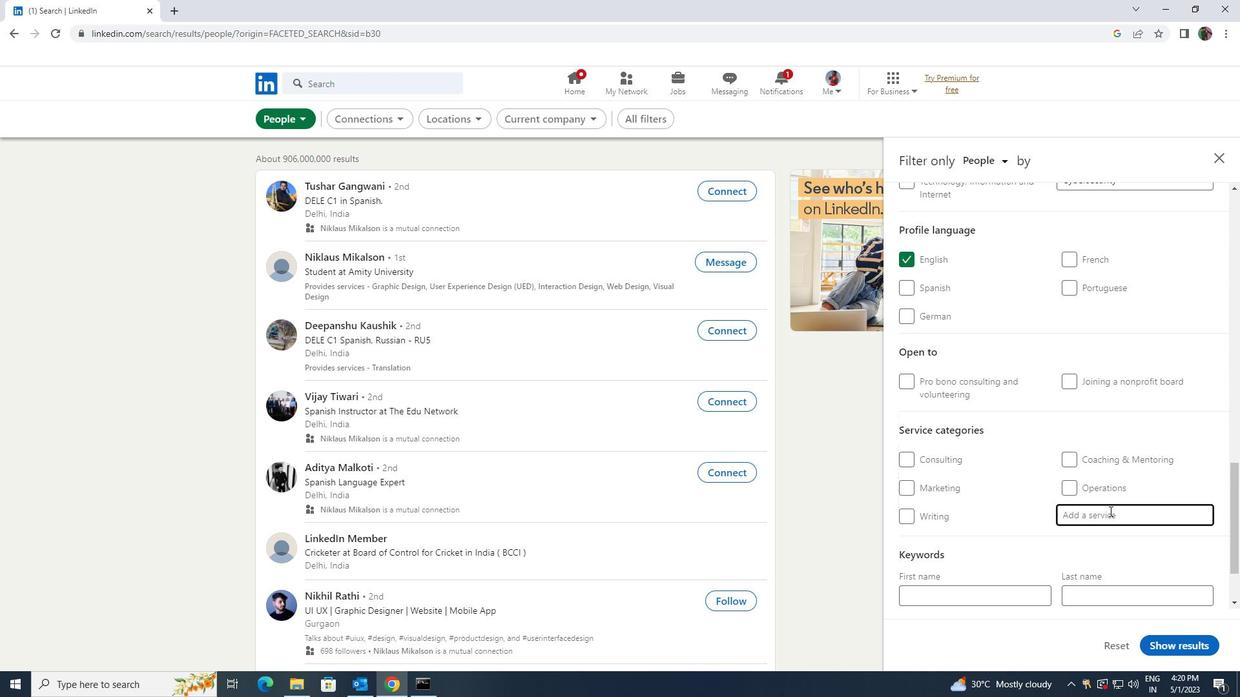 
Action: Key pressed <Key.shift>CYBERSECURITY
Screenshot: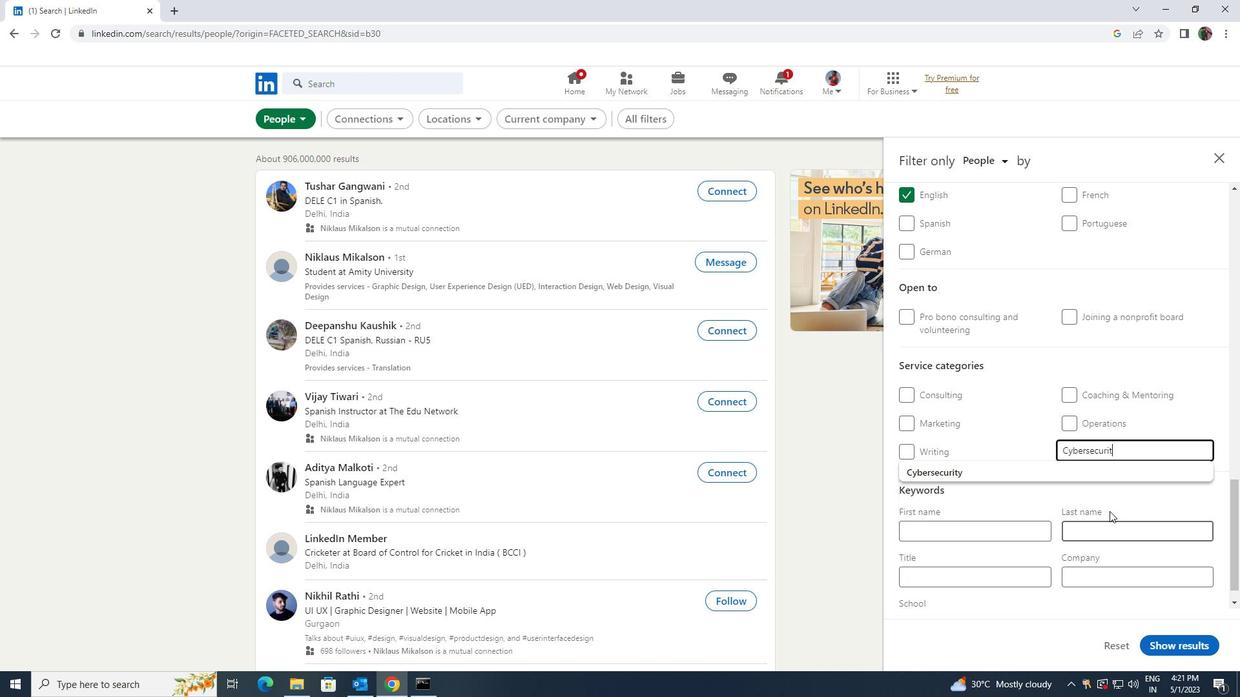 
Action: Mouse moved to (1101, 466)
Screenshot: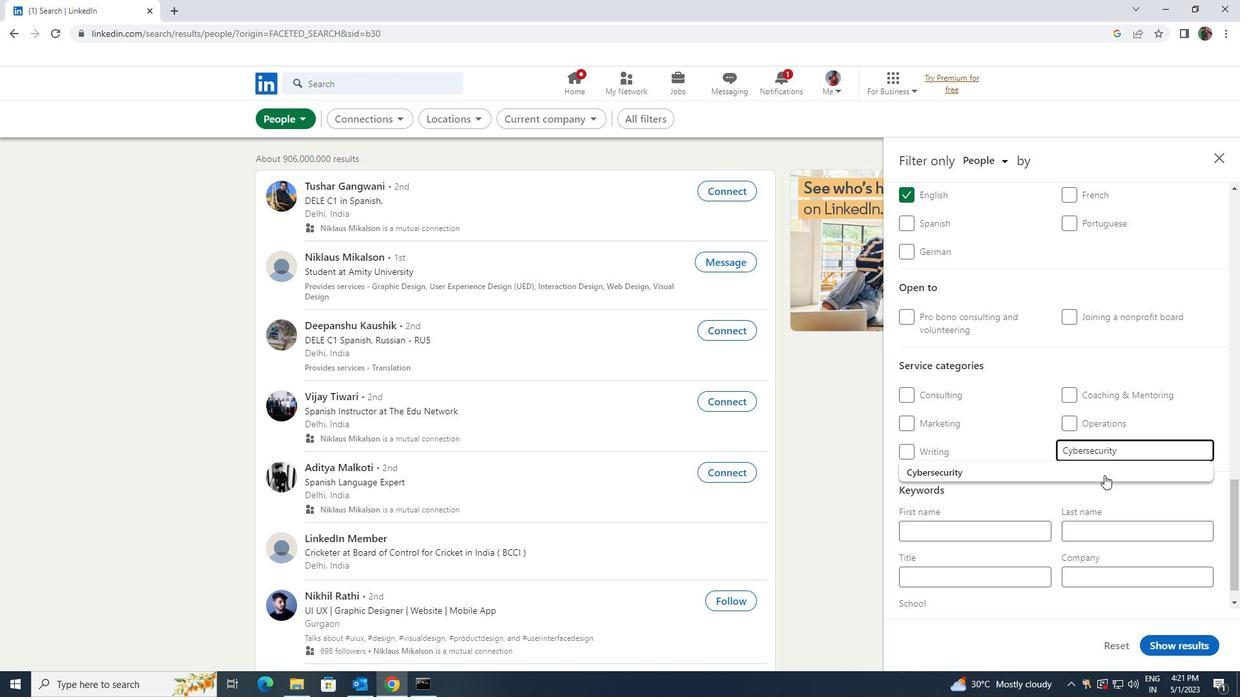 
Action: Mouse pressed left at (1101, 466)
Screenshot: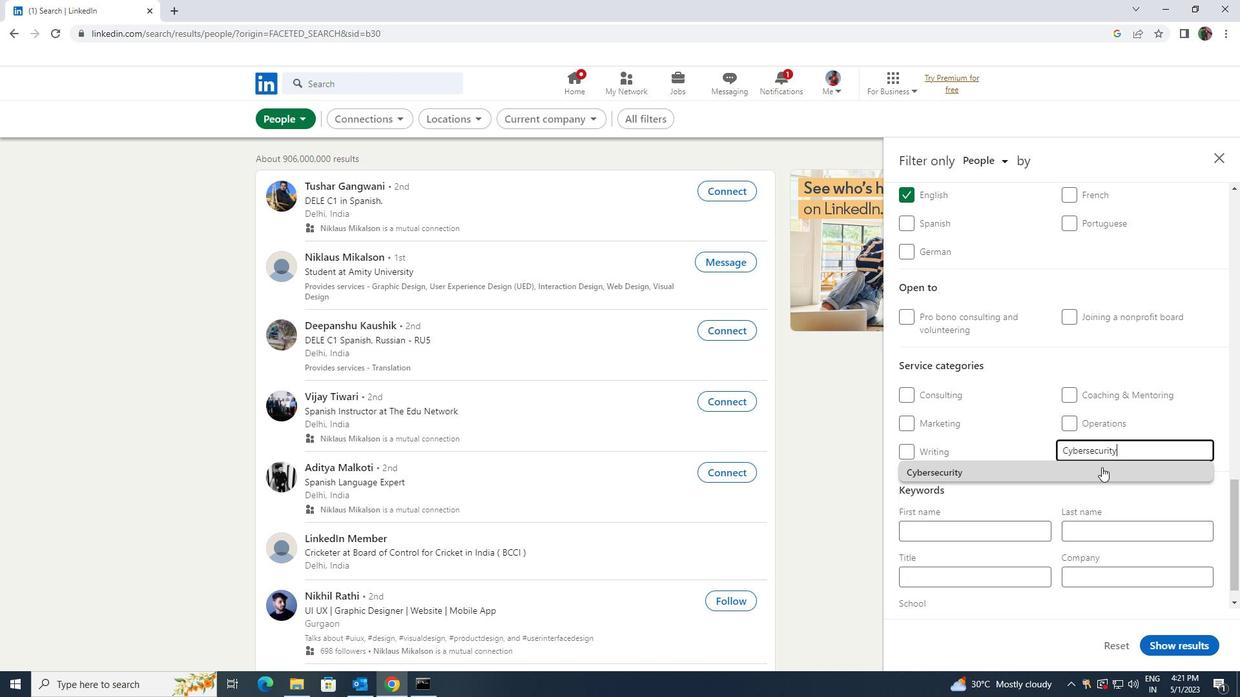 
Action: Mouse moved to (1105, 465)
Screenshot: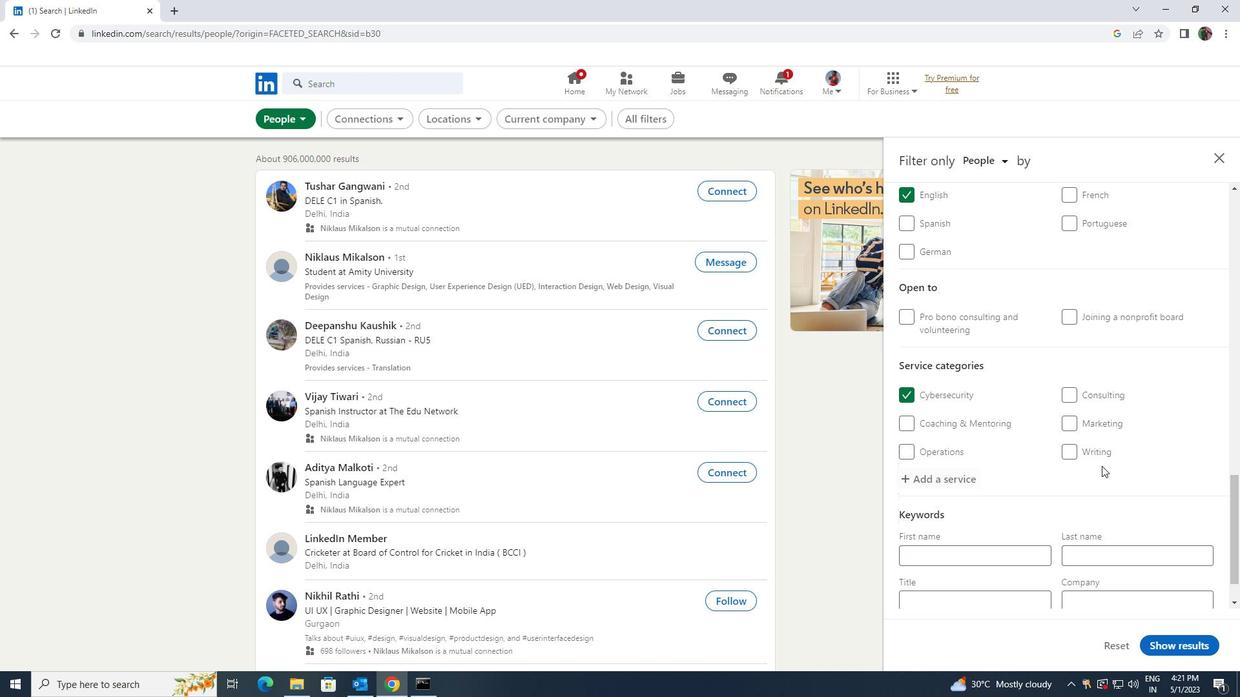 
Action: Mouse scrolled (1105, 464) with delta (0, 0)
Screenshot: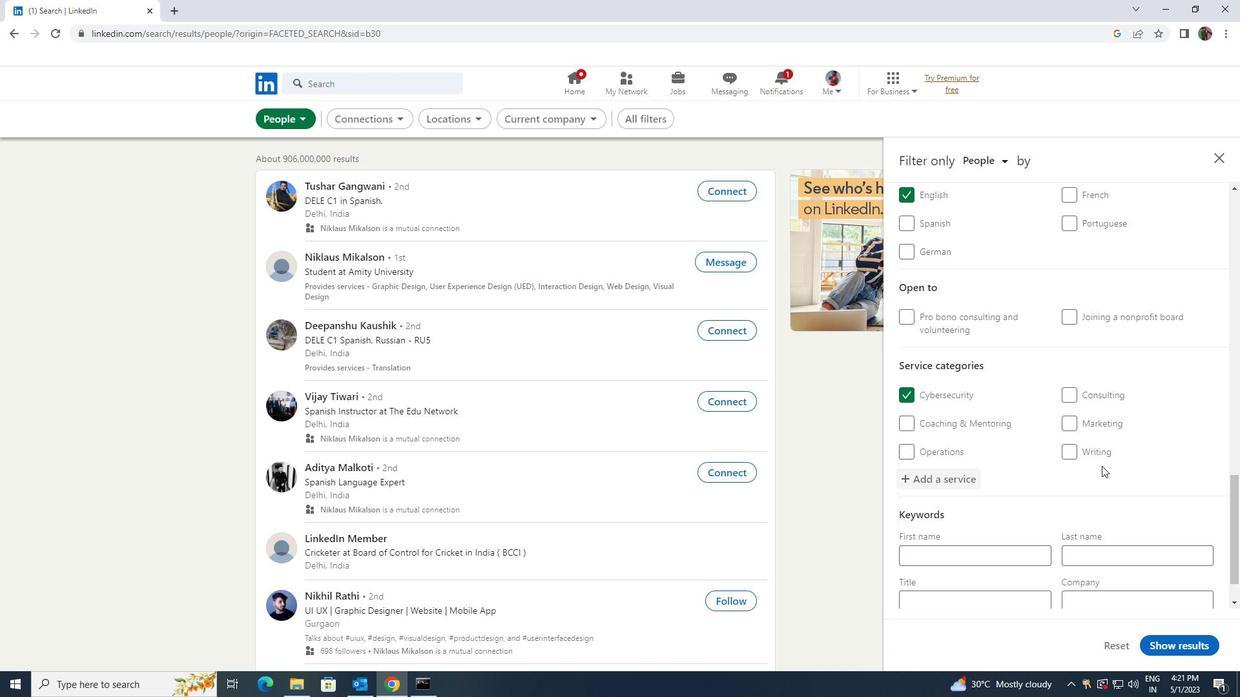 
Action: Mouse scrolled (1105, 464) with delta (0, 0)
Screenshot: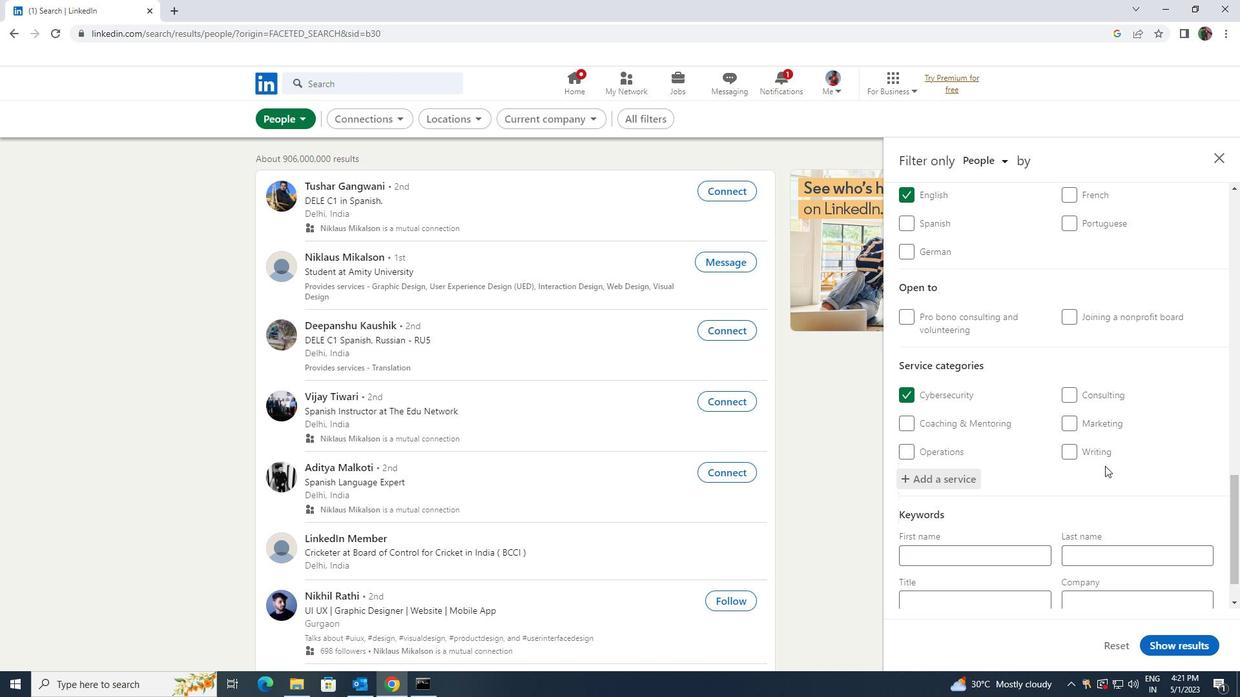 
Action: Mouse scrolled (1105, 464) with delta (0, 0)
Screenshot: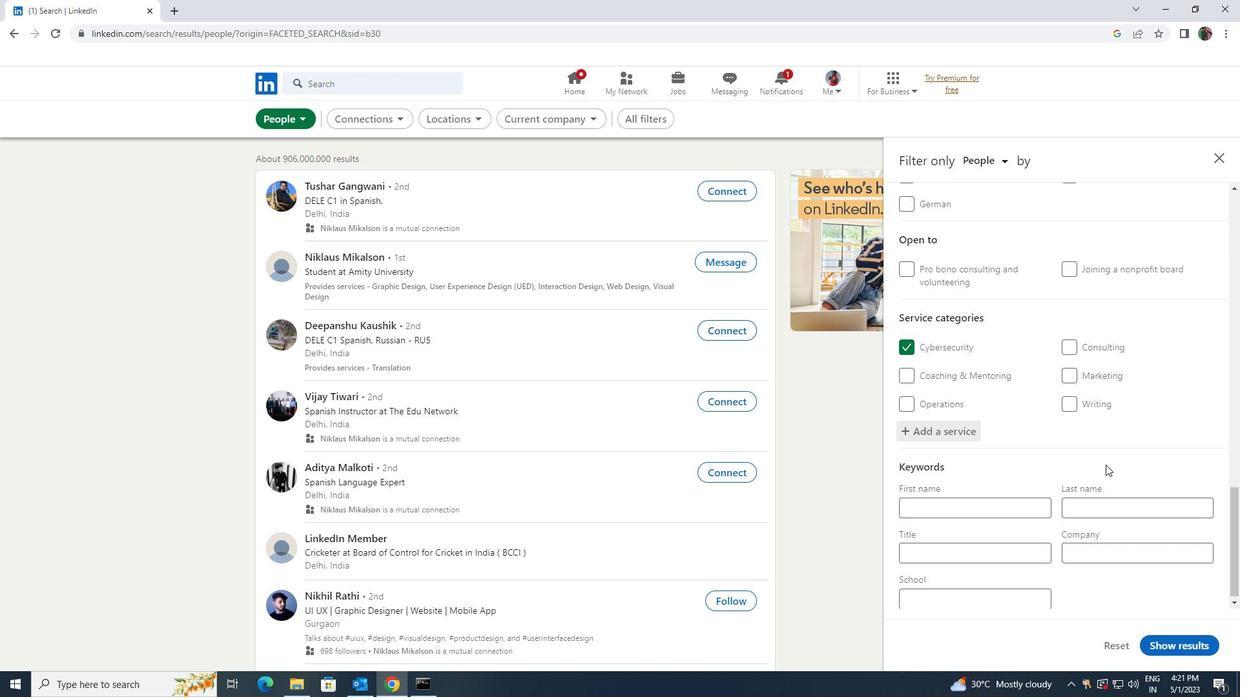 
Action: Mouse scrolled (1105, 464) with delta (0, 0)
Screenshot: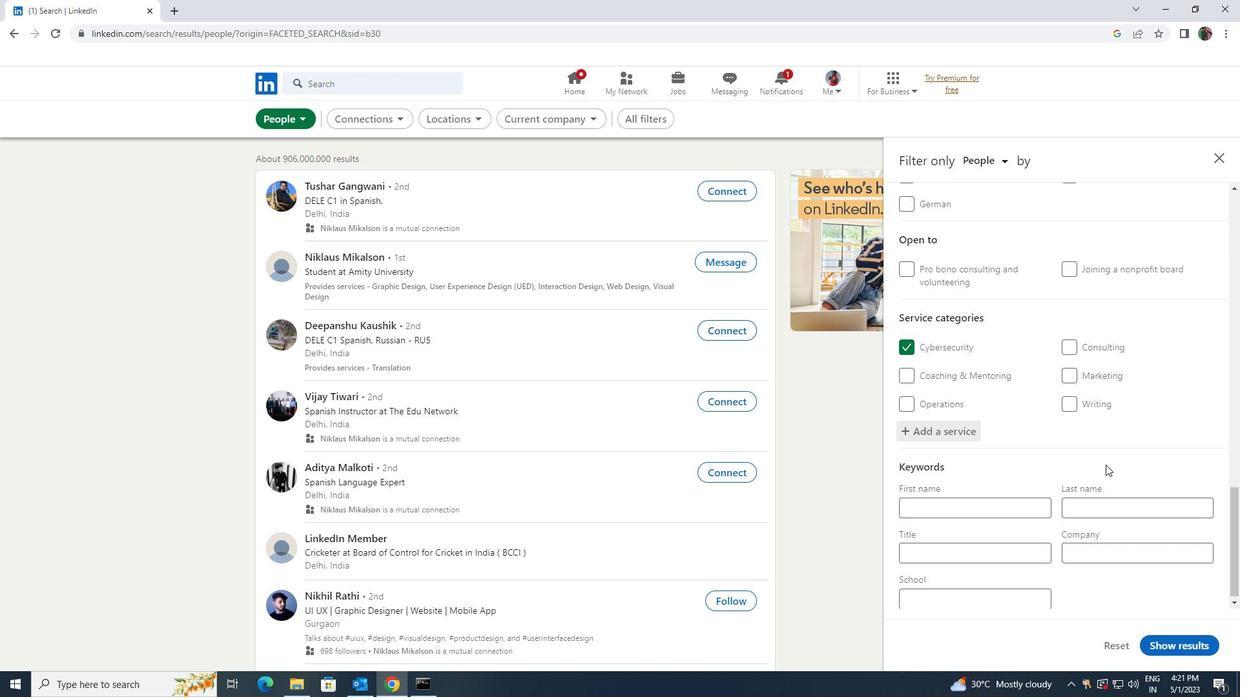 
Action: Mouse moved to (1032, 544)
Screenshot: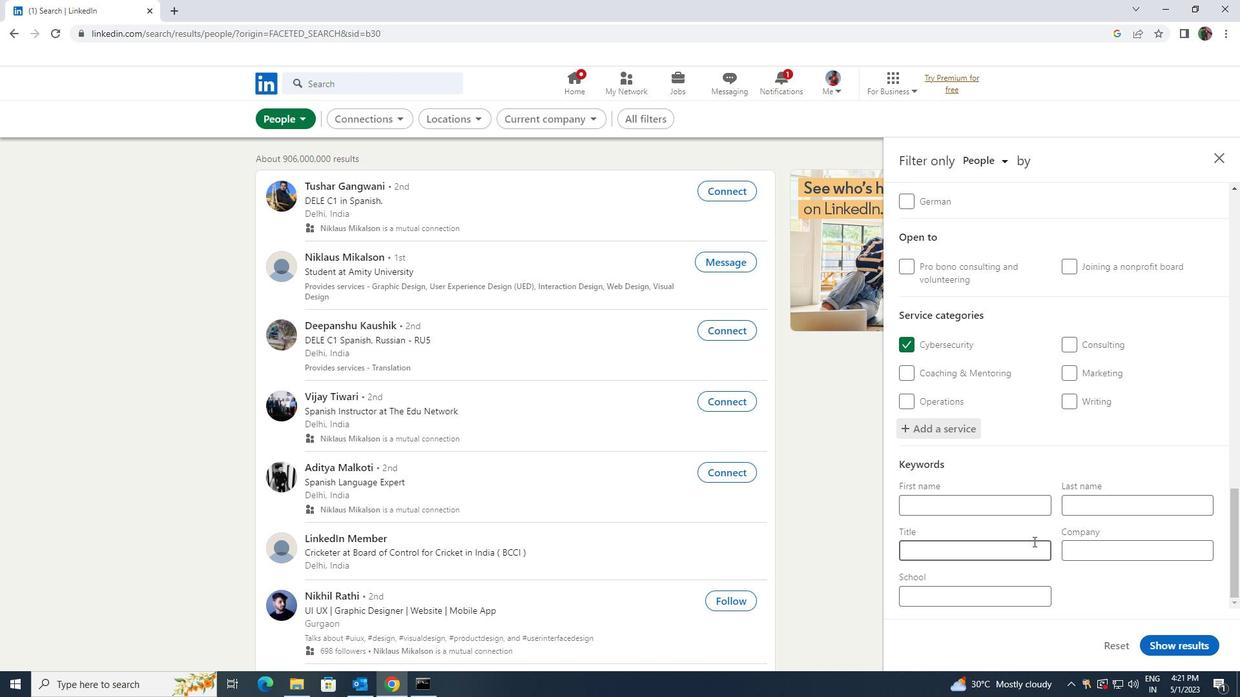 
Action: Mouse pressed left at (1032, 544)
Screenshot: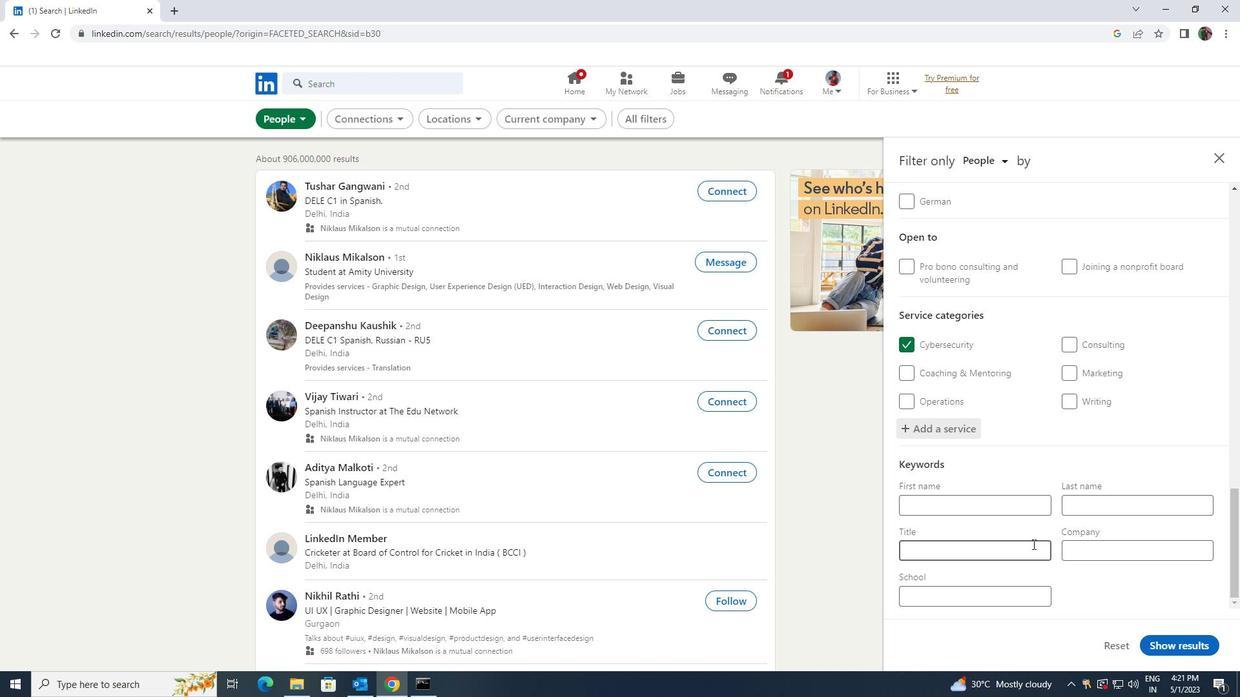 
Action: Key pressed <Key.shift>NURSE<Key.space><Key.shift>TRAVEL
Screenshot: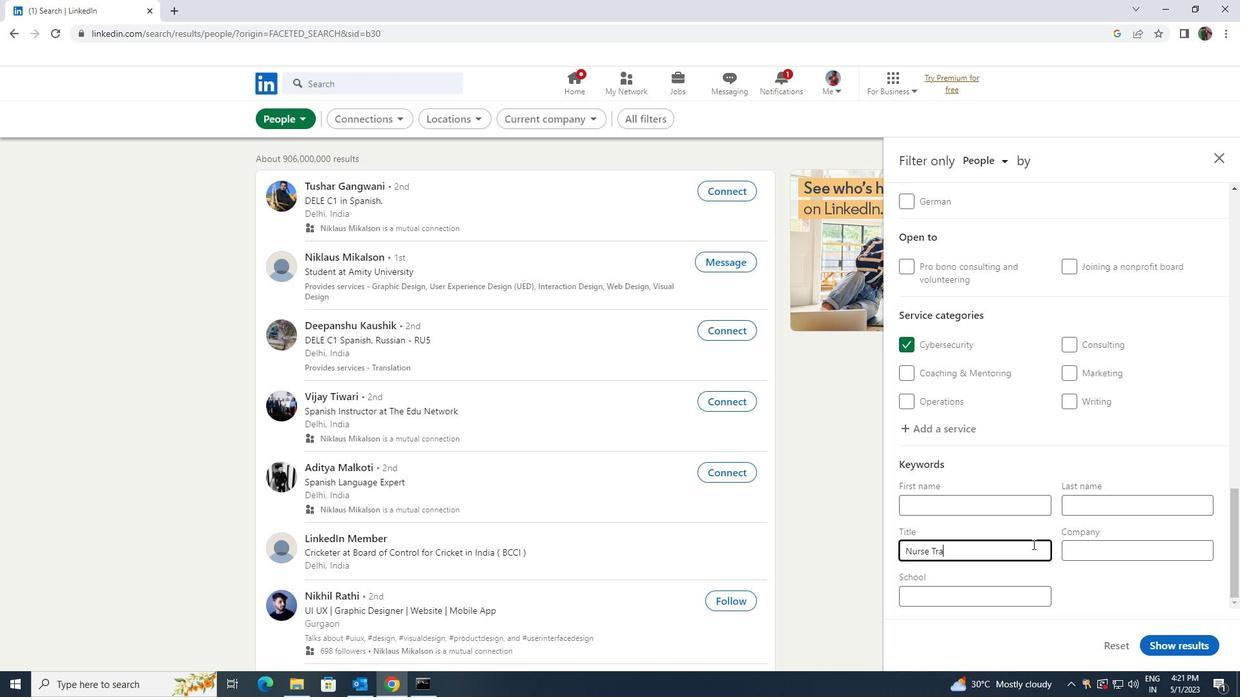 
